 Task: Find connections with filter location Arras with filter topic #healthy with filter profile language English with filter current company Aakash Educational Services Limited with filter school Jadavpur University with filter industry Media & Telecommunications with filter service category DUI Law with filter keywords title Yoga Instructor
Action: Mouse moved to (566, 83)
Screenshot: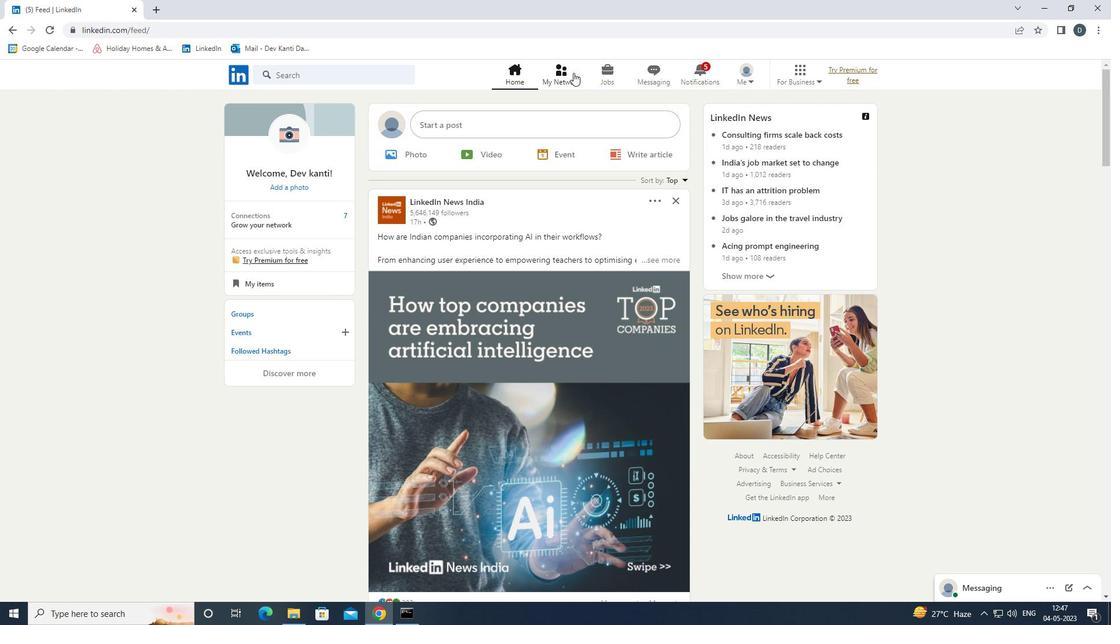 
Action: Mouse pressed left at (566, 83)
Screenshot: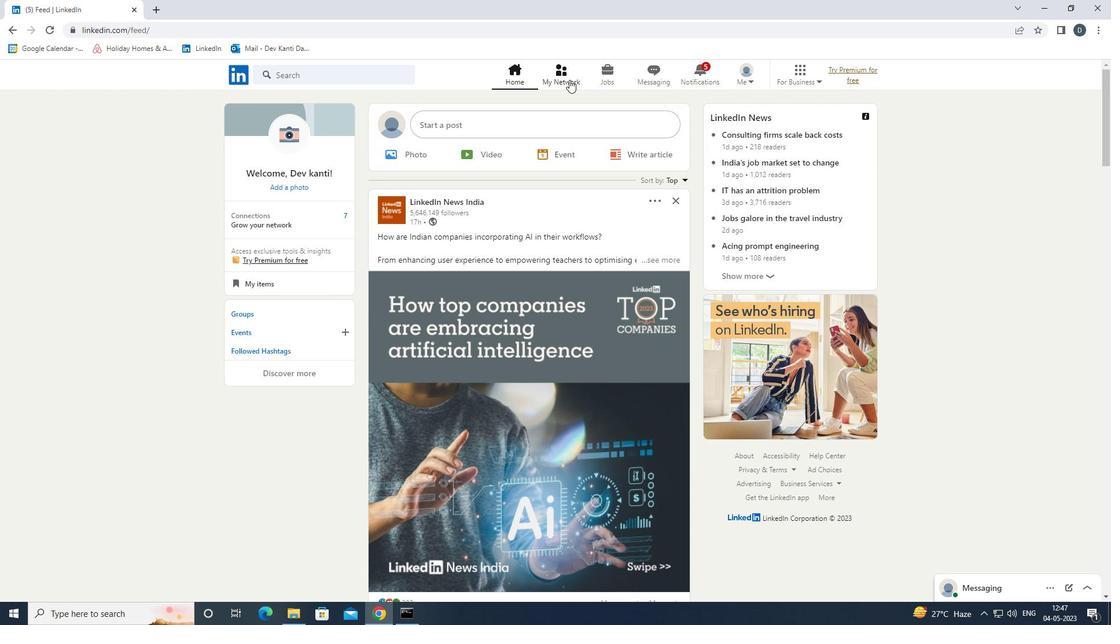 
Action: Mouse moved to (383, 138)
Screenshot: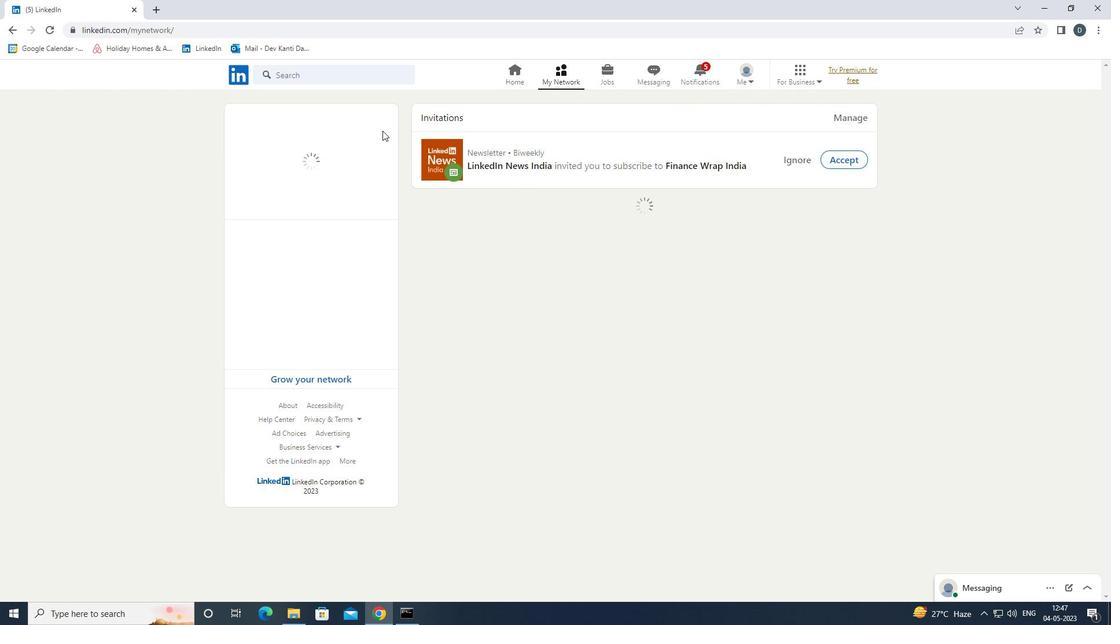 
Action: Mouse pressed left at (383, 138)
Screenshot: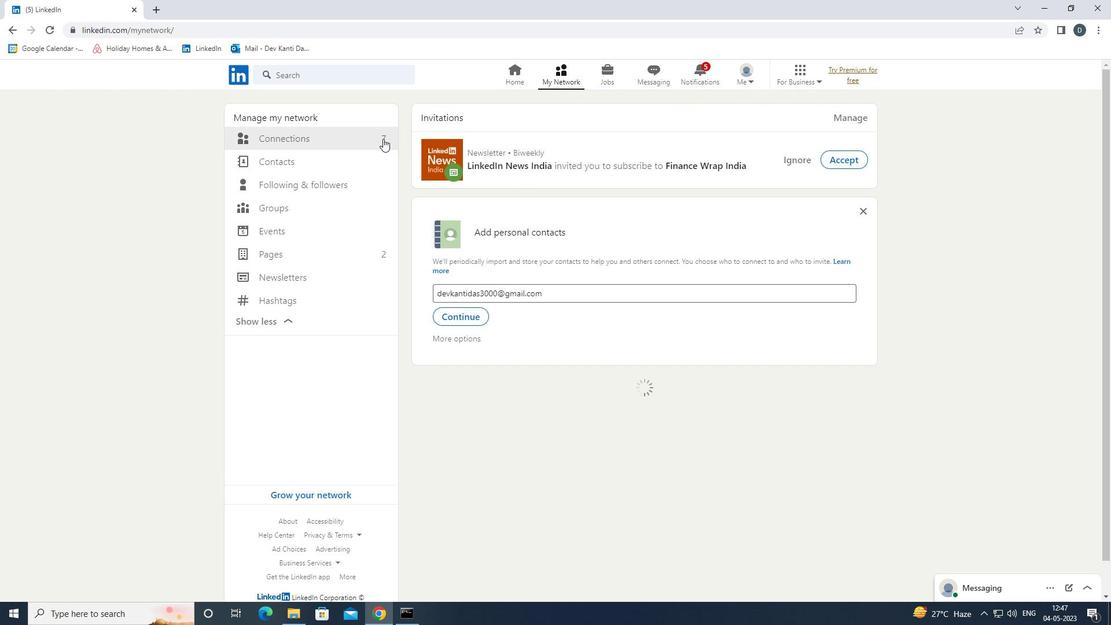
Action: Mouse moved to (652, 140)
Screenshot: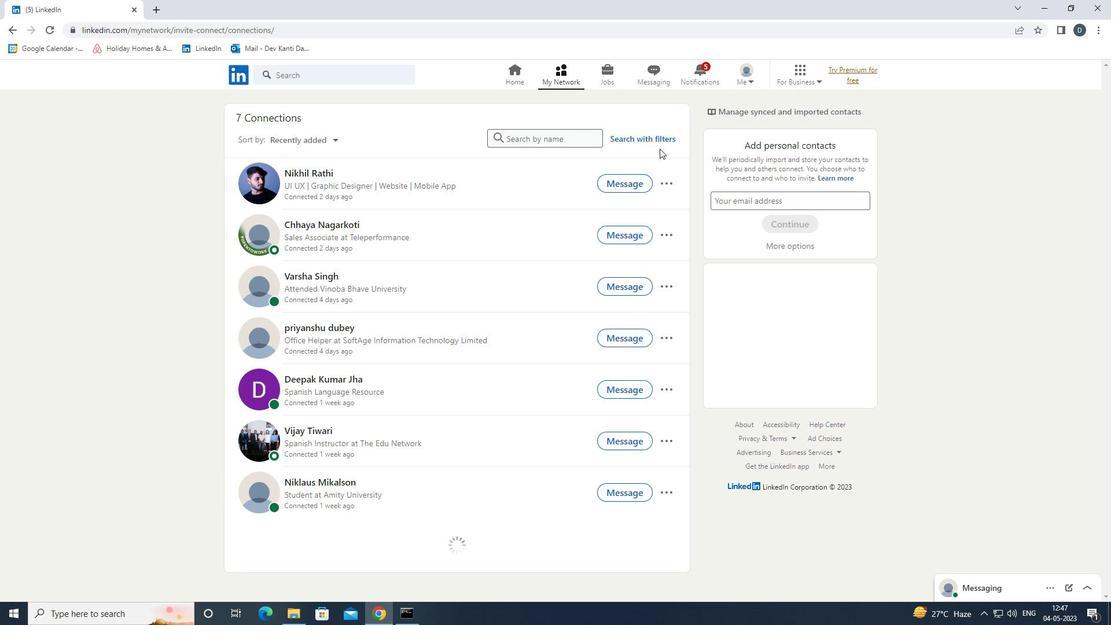 
Action: Mouse pressed left at (652, 140)
Screenshot: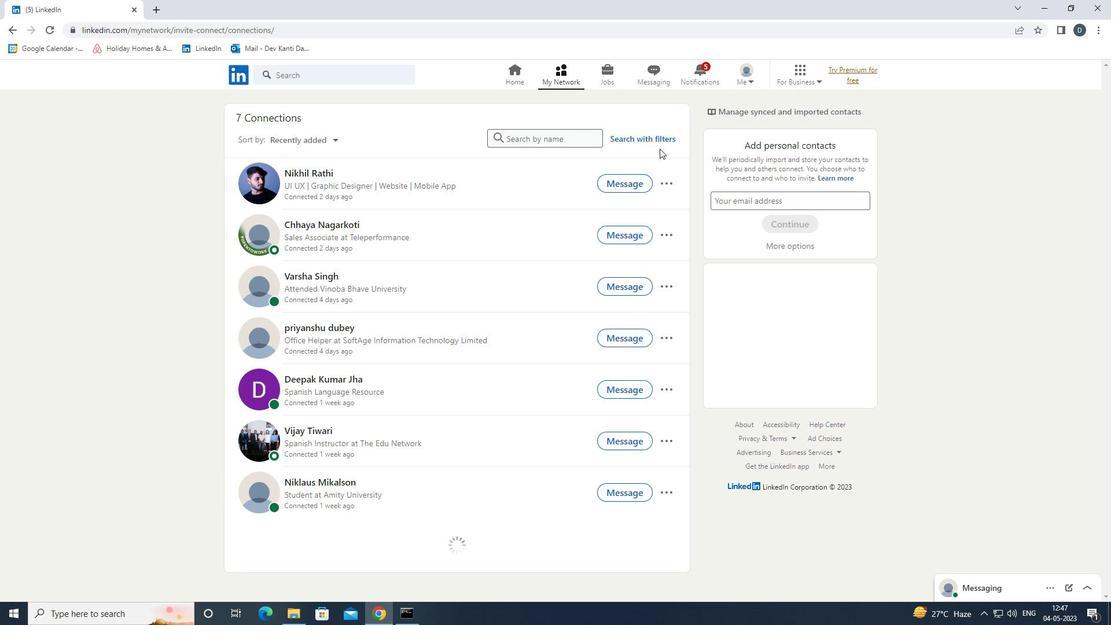 
Action: Mouse moved to (596, 113)
Screenshot: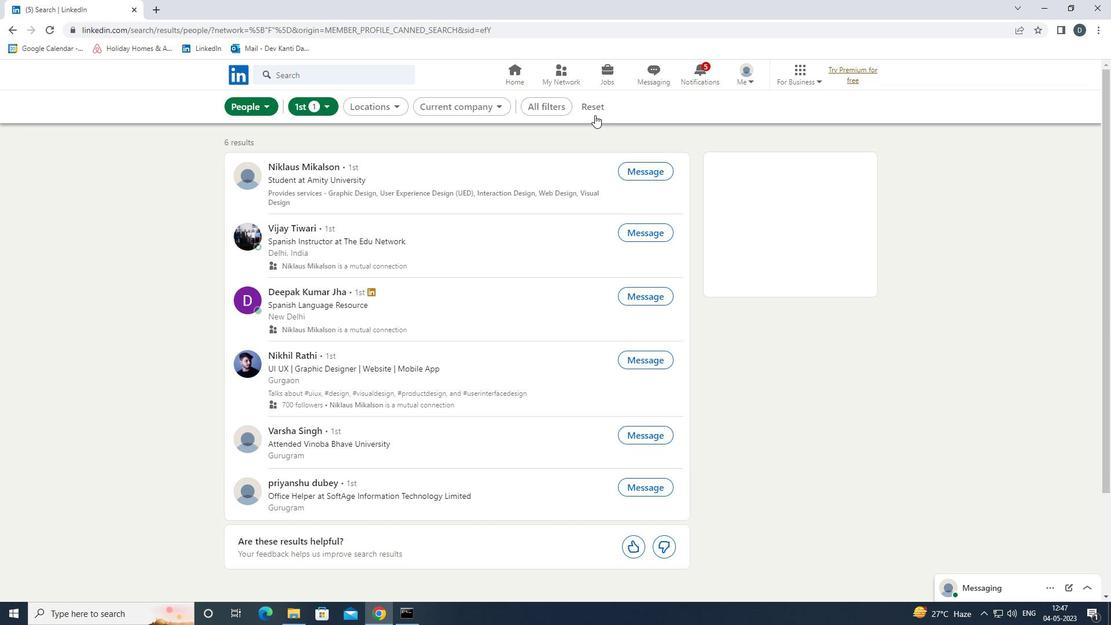 
Action: Mouse pressed left at (596, 113)
Screenshot: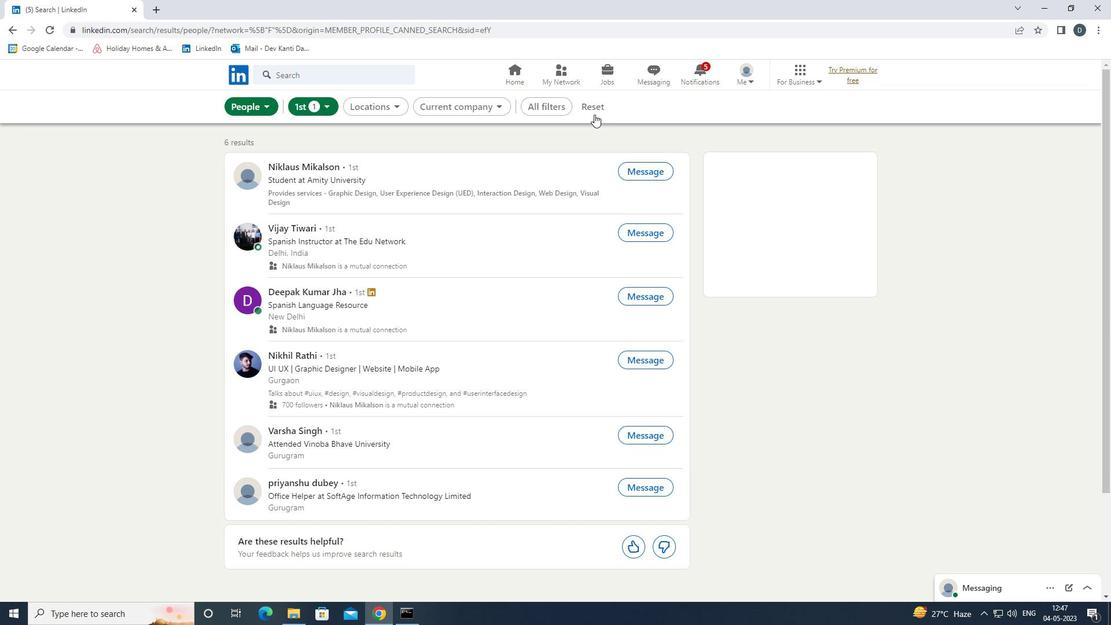 
Action: Mouse moved to (569, 103)
Screenshot: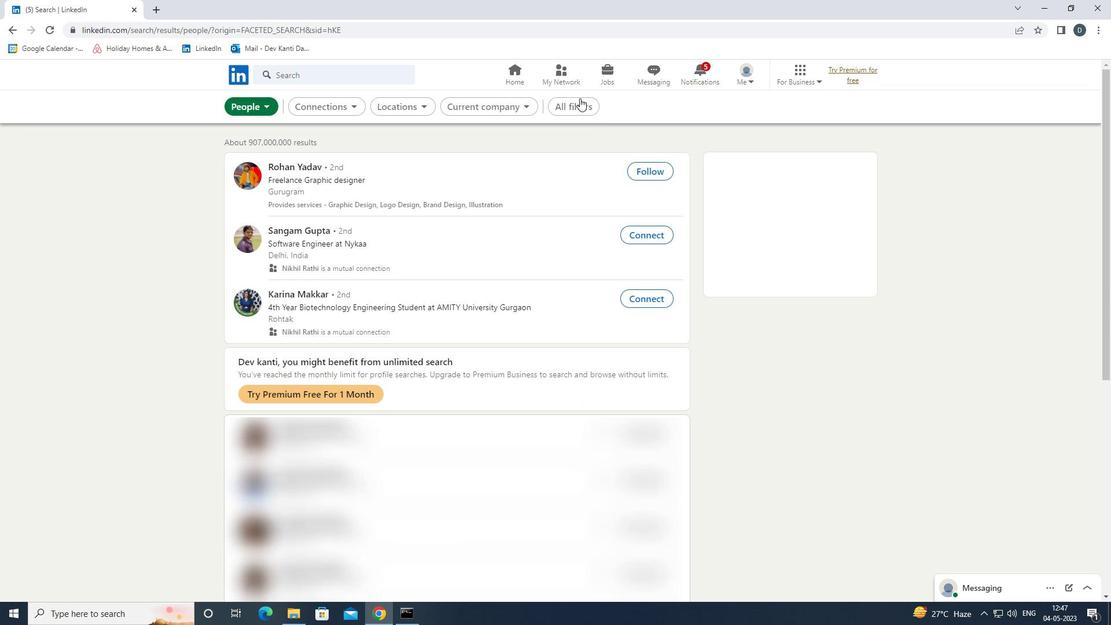 
Action: Mouse pressed left at (569, 103)
Screenshot: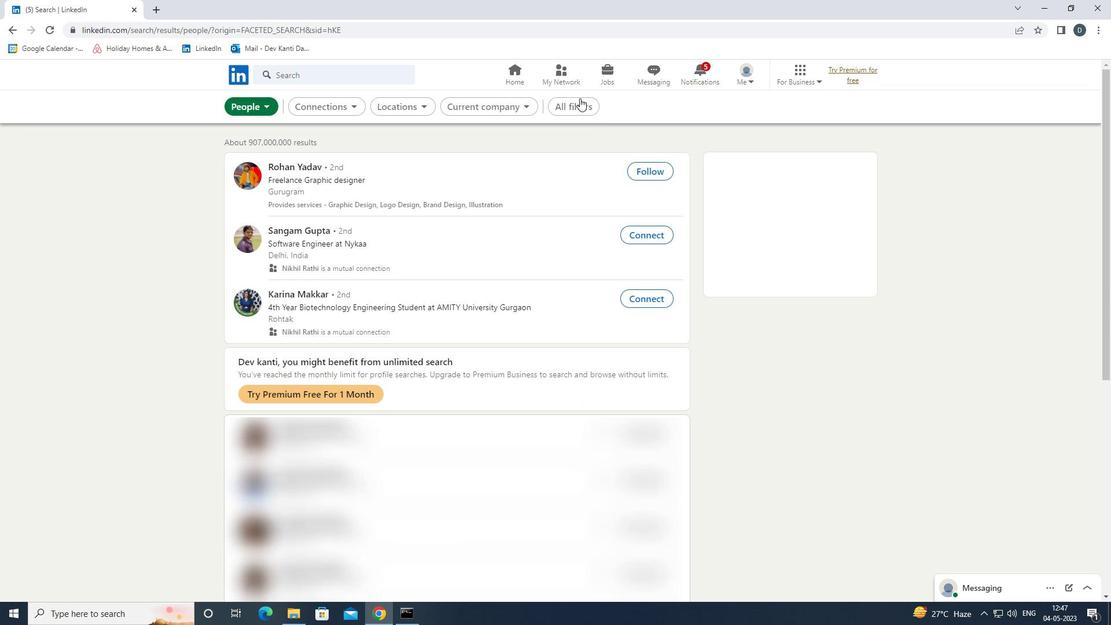 
Action: Mouse moved to (982, 316)
Screenshot: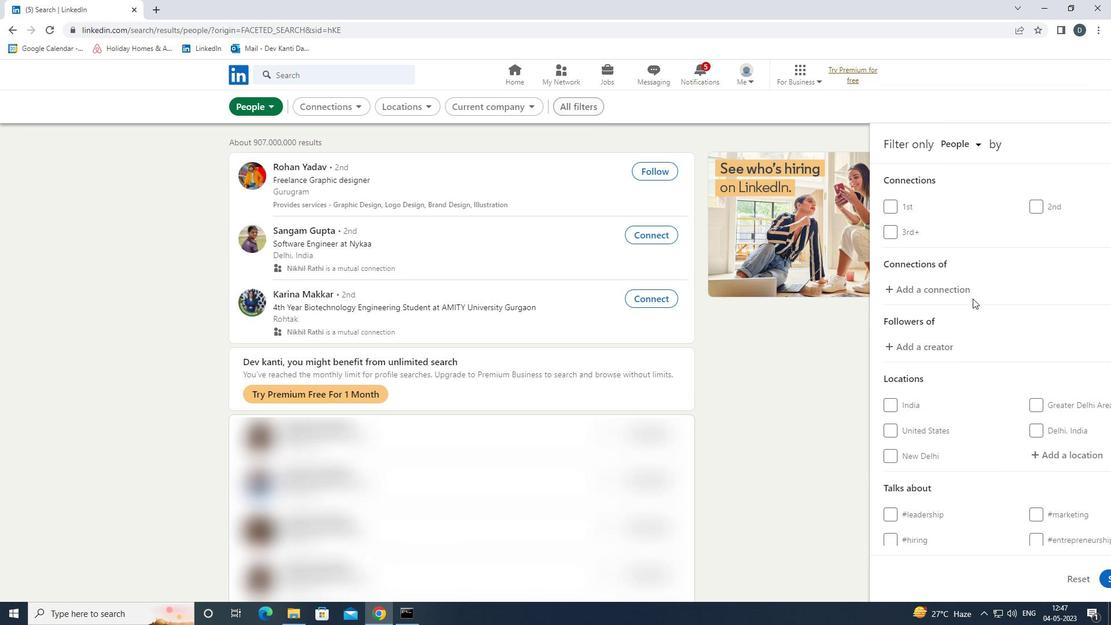 
Action: Mouse scrolled (982, 315) with delta (0, 0)
Screenshot: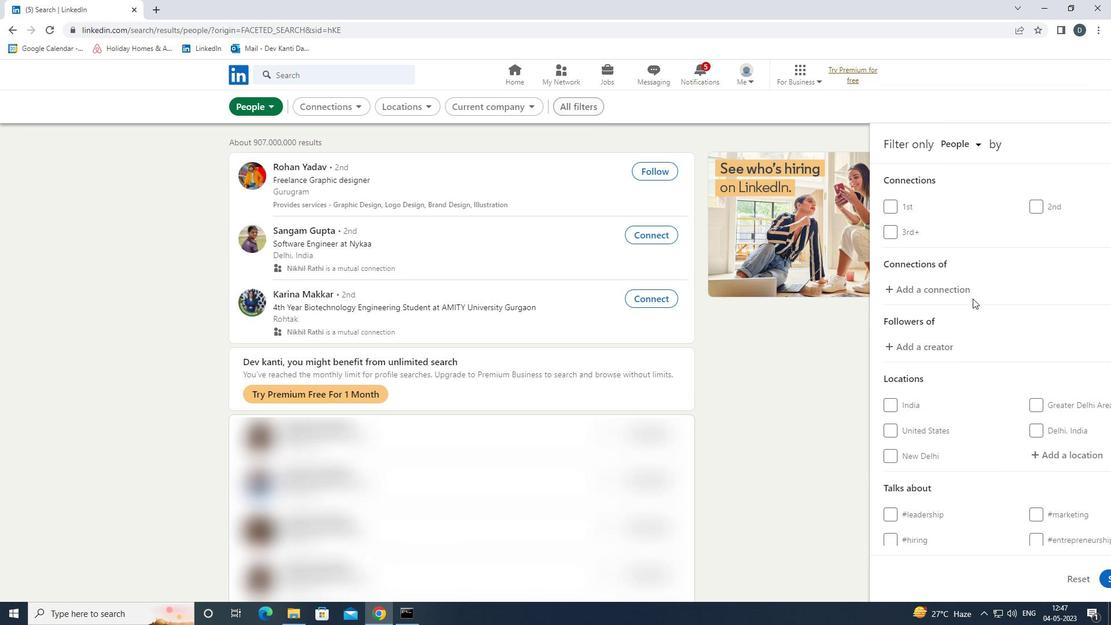
Action: Mouse moved to (983, 320)
Screenshot: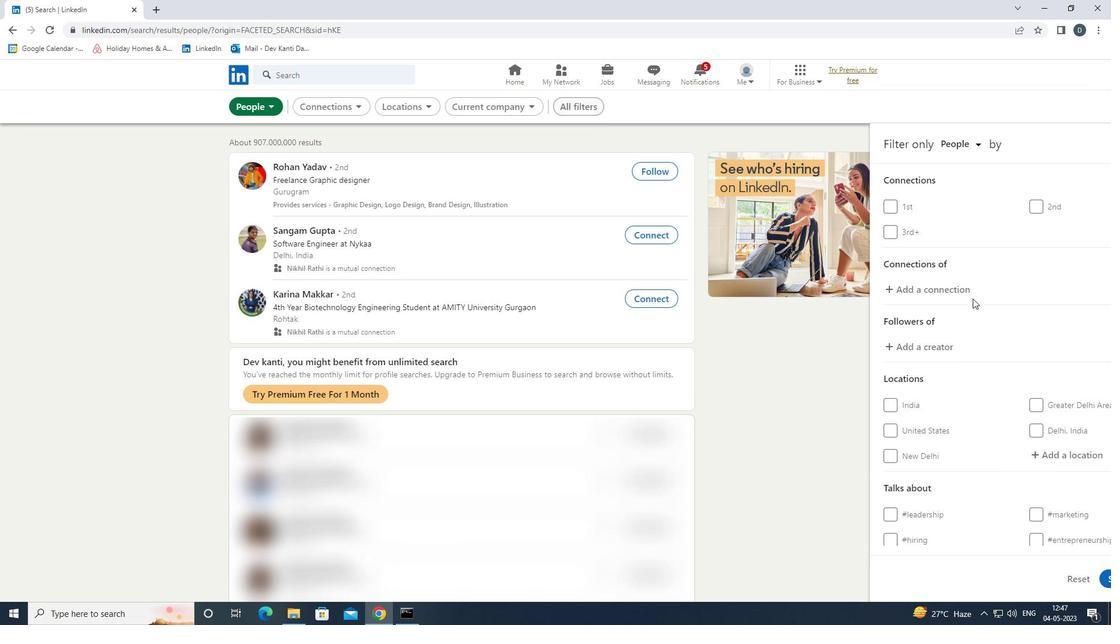 
Action: Mouse scrolled (983, 319) with delta (0, 0)
Screenshot: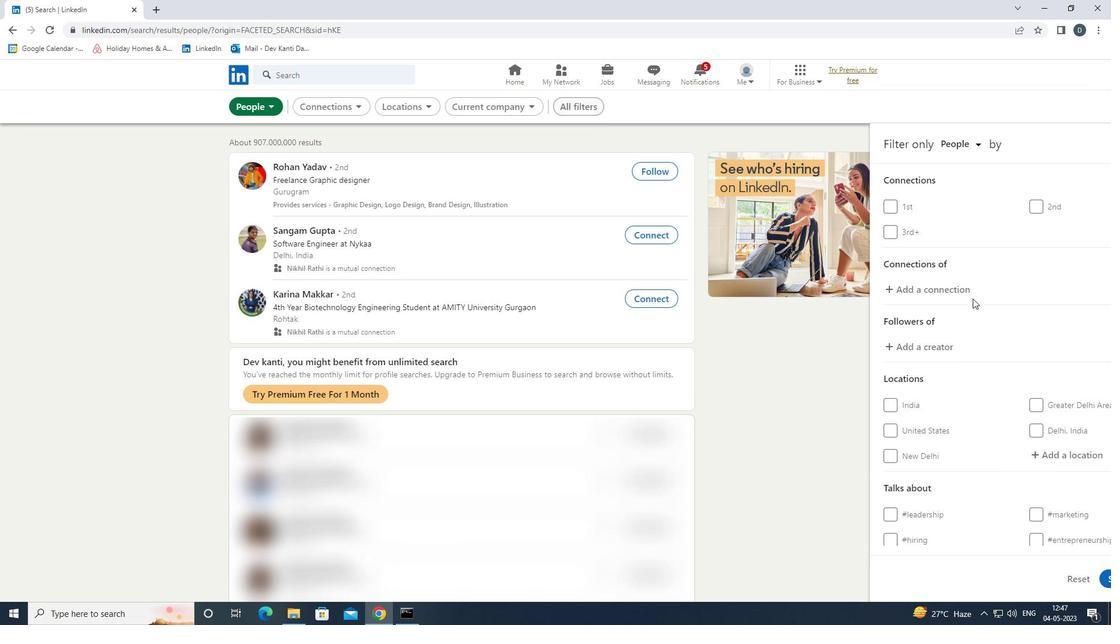 
Action: Mouse moved to (977, 338)
Screenshot: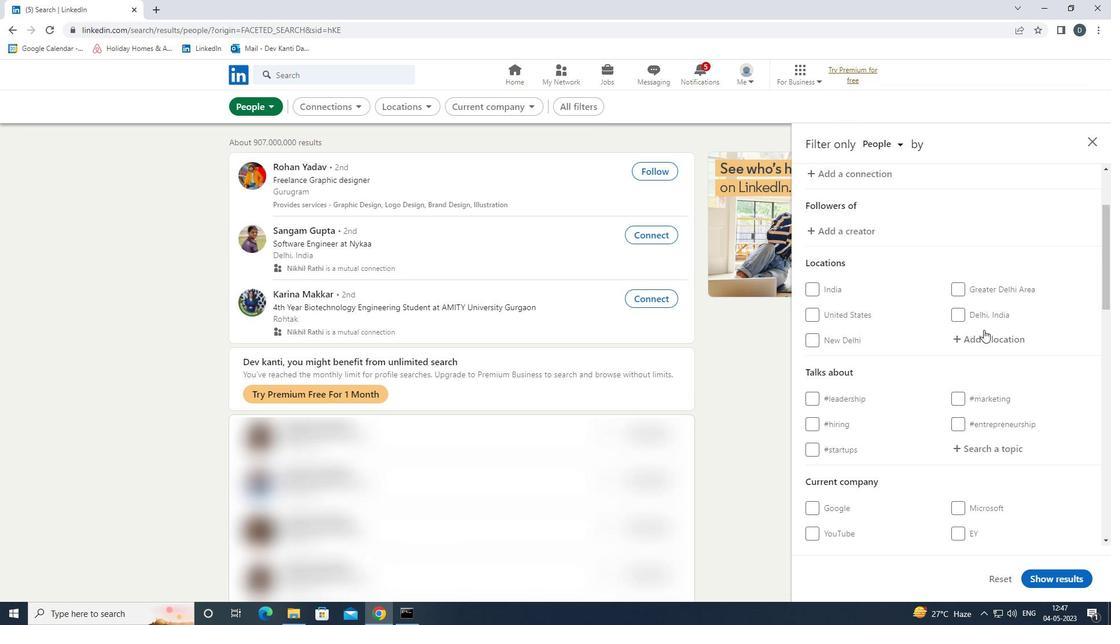 
Action: Mouse pressed left at (977, 338)
Screenshot: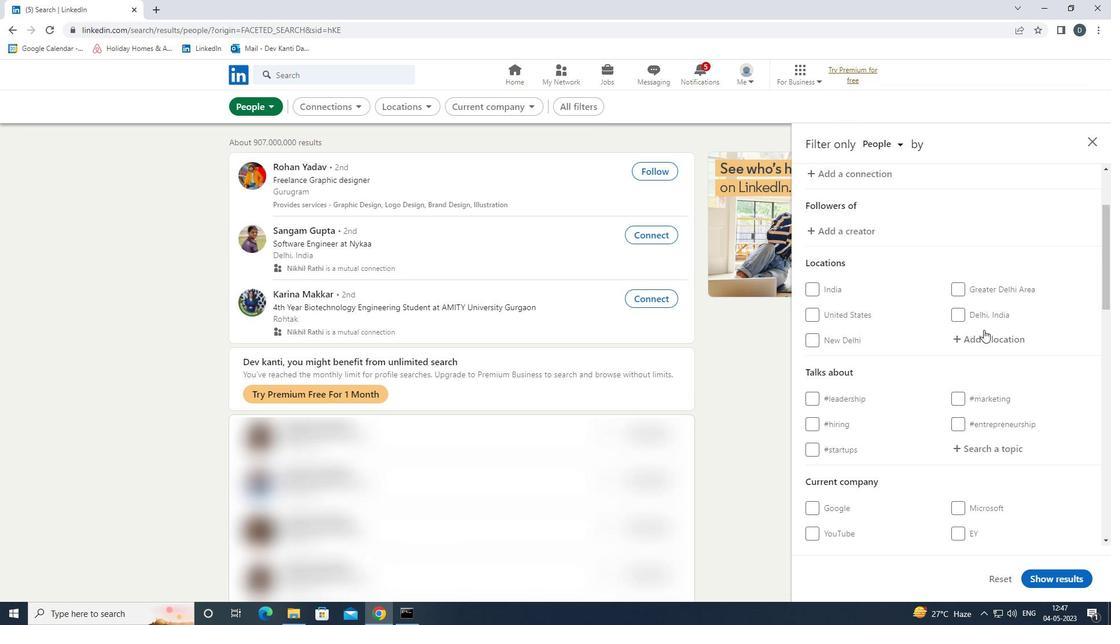 
Action: Mouse moved to (956, 341)
Screenshot: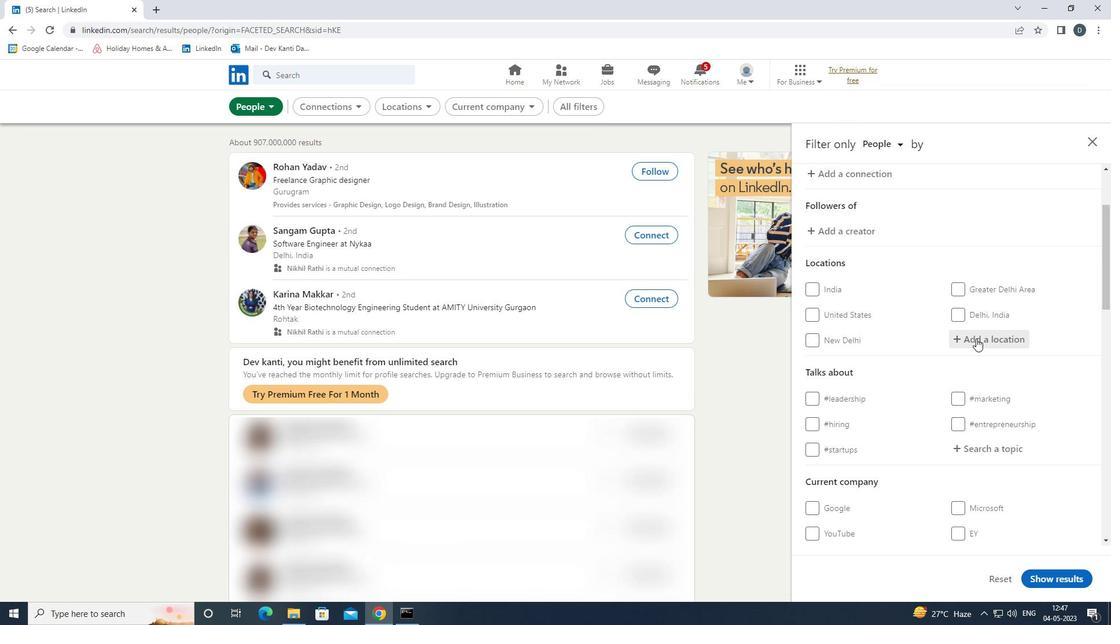 
Action: Key pressed <Key.shift>ARRAS<Key.down><Key.enter>
Screenshot: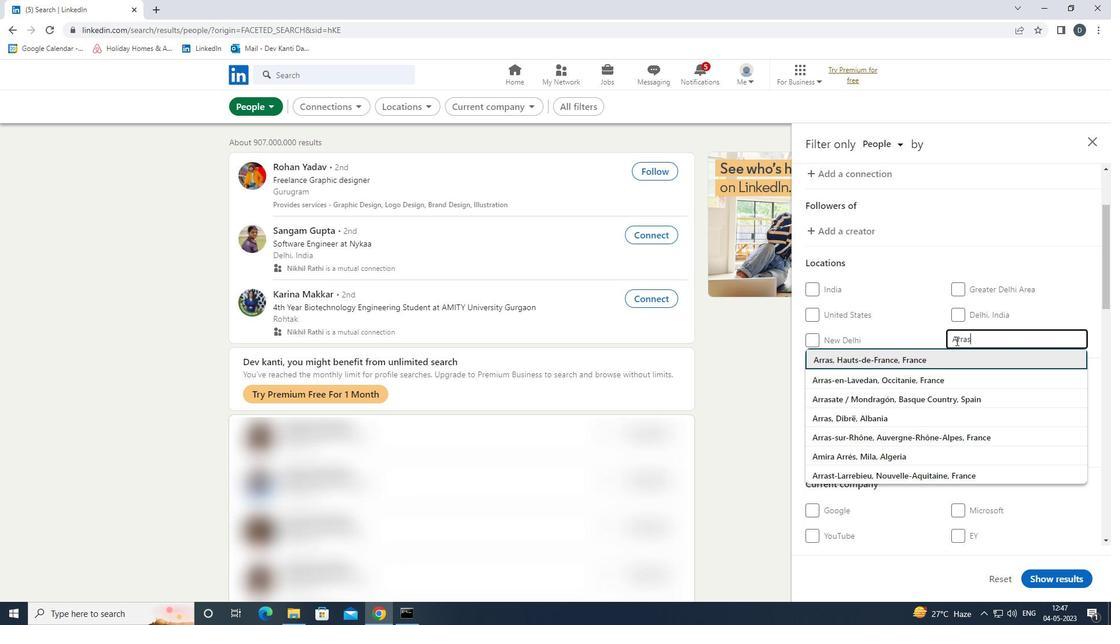 
Action: Mouse moved to (963, 345)
Screenshot: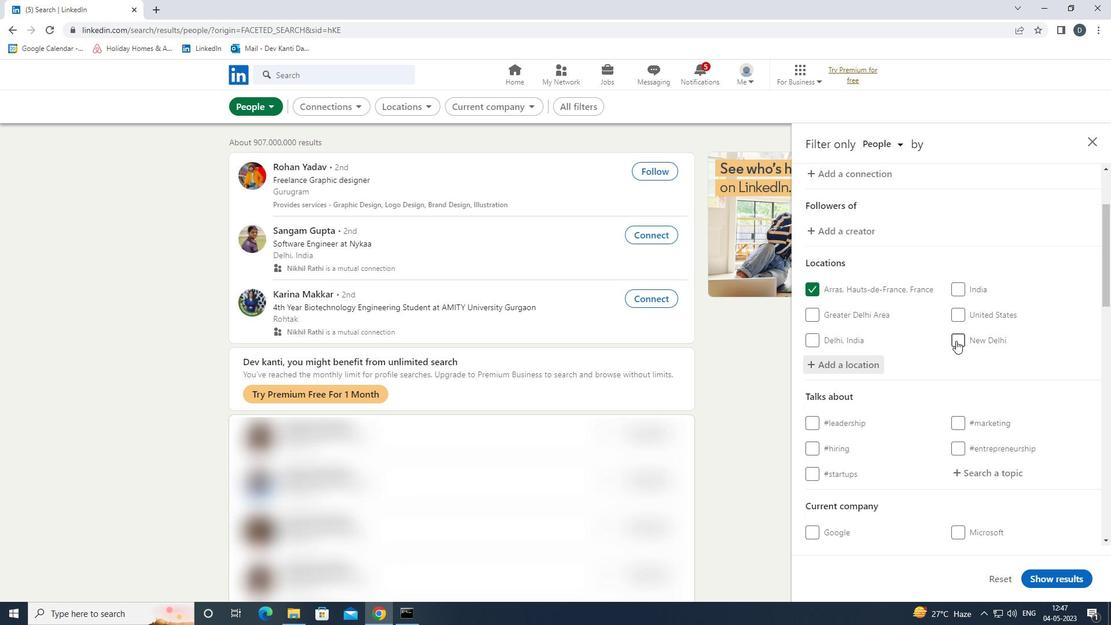 
Action: Mouse scrolled (963, 344) with delta (0, 0)
Screenshot: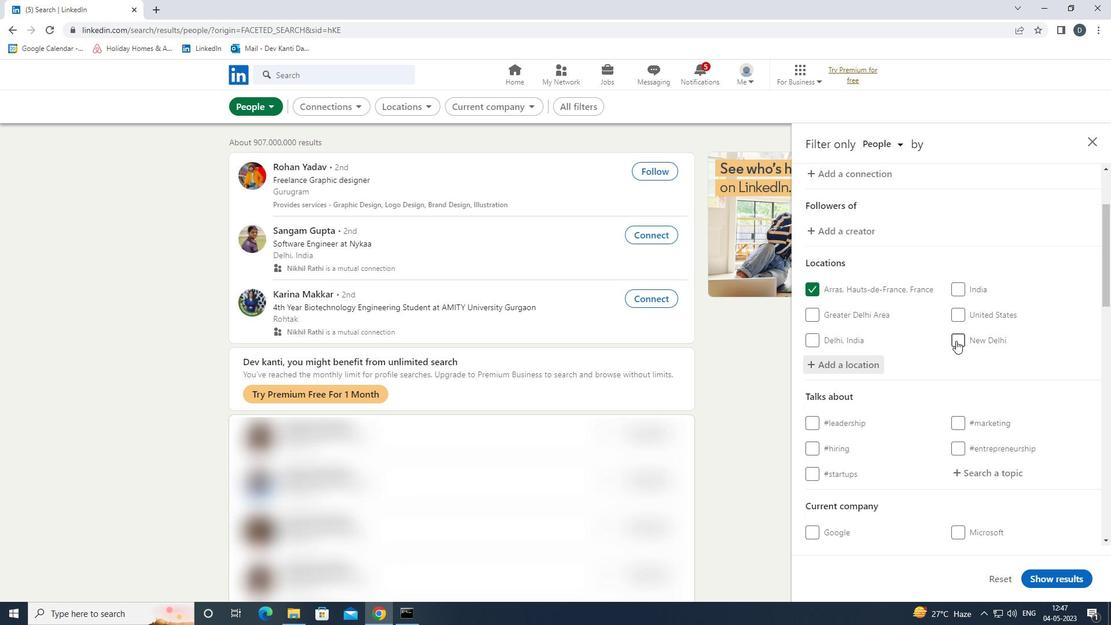 
Action: Mouse moved to (963, 345)
Screenshot: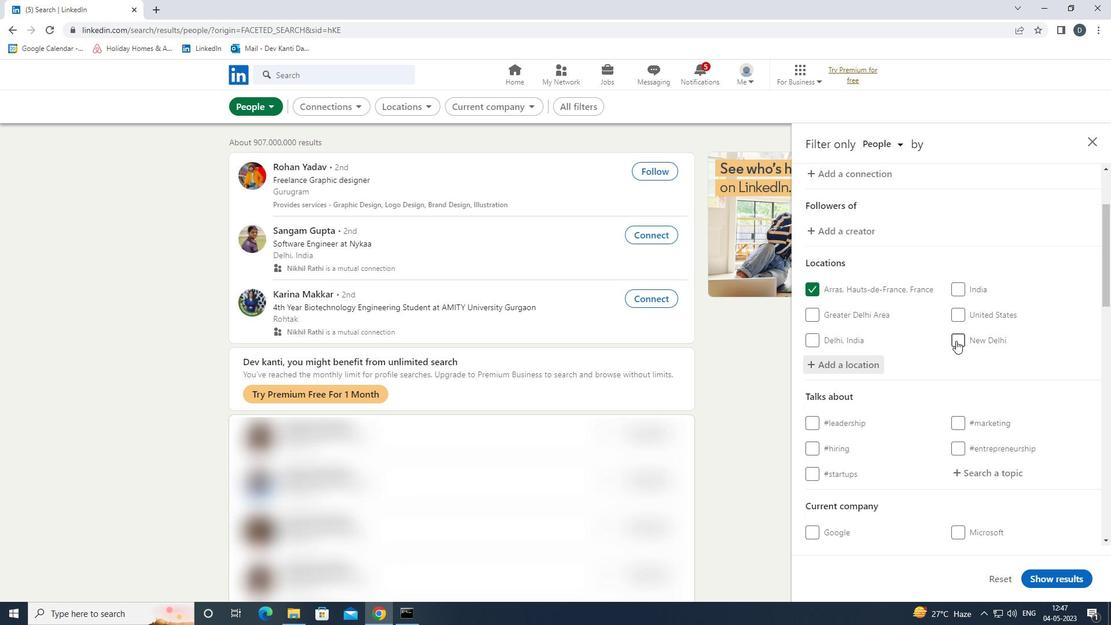
Action: Mouse scrolled (963, 345) with delta (0, 0)
Screenshot: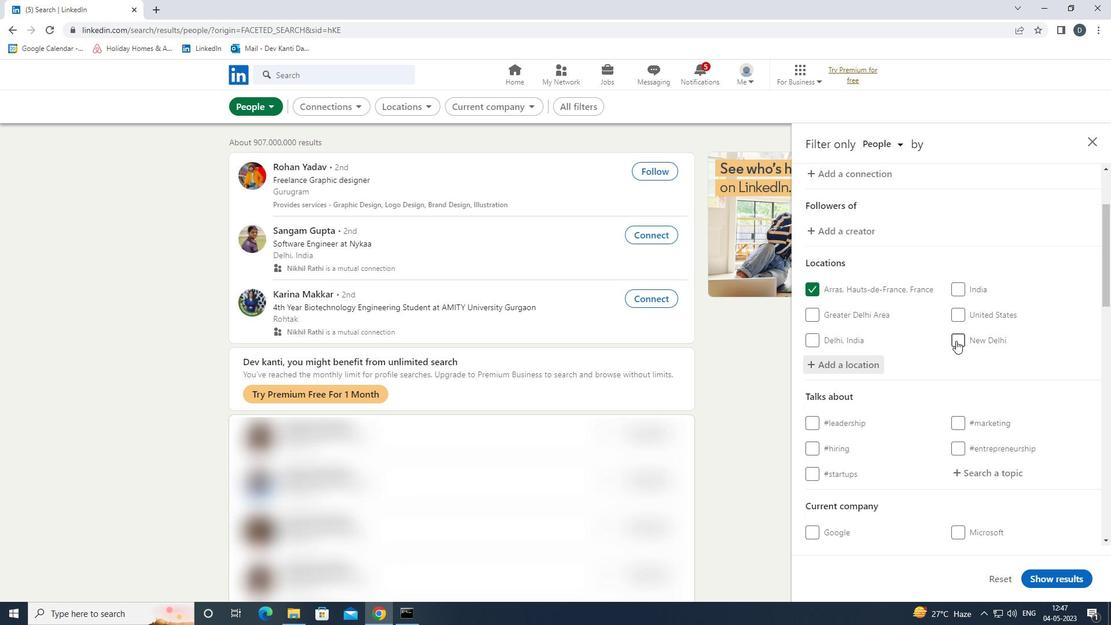 
Action: Mouse moved to (998, 341)
Screenshot: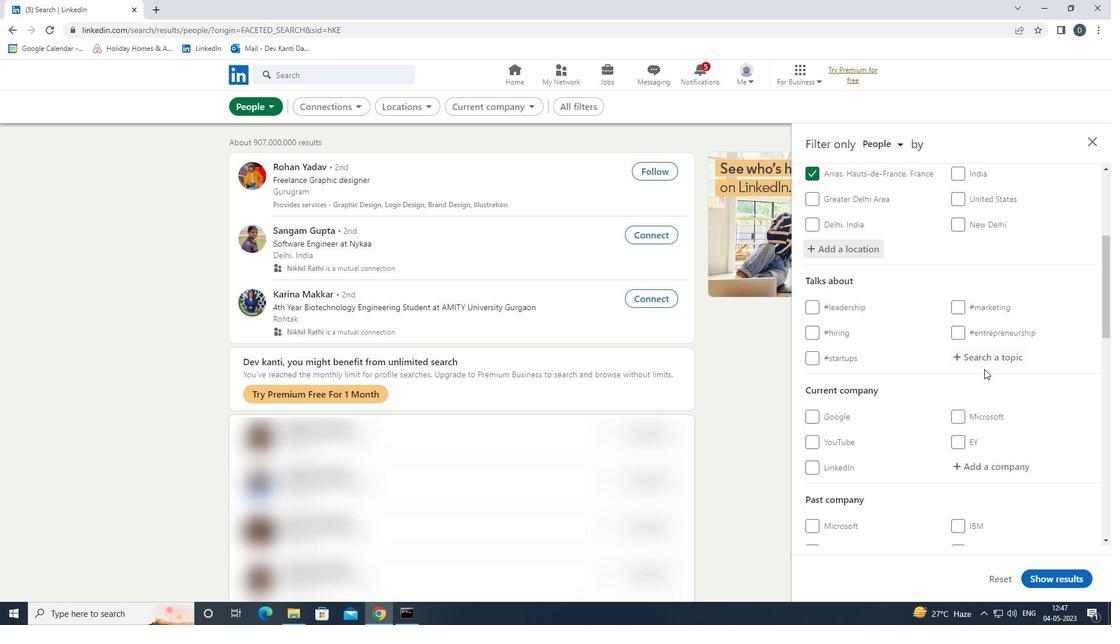 
Action: Mouse pressed left at (998, 341)
Screenshot: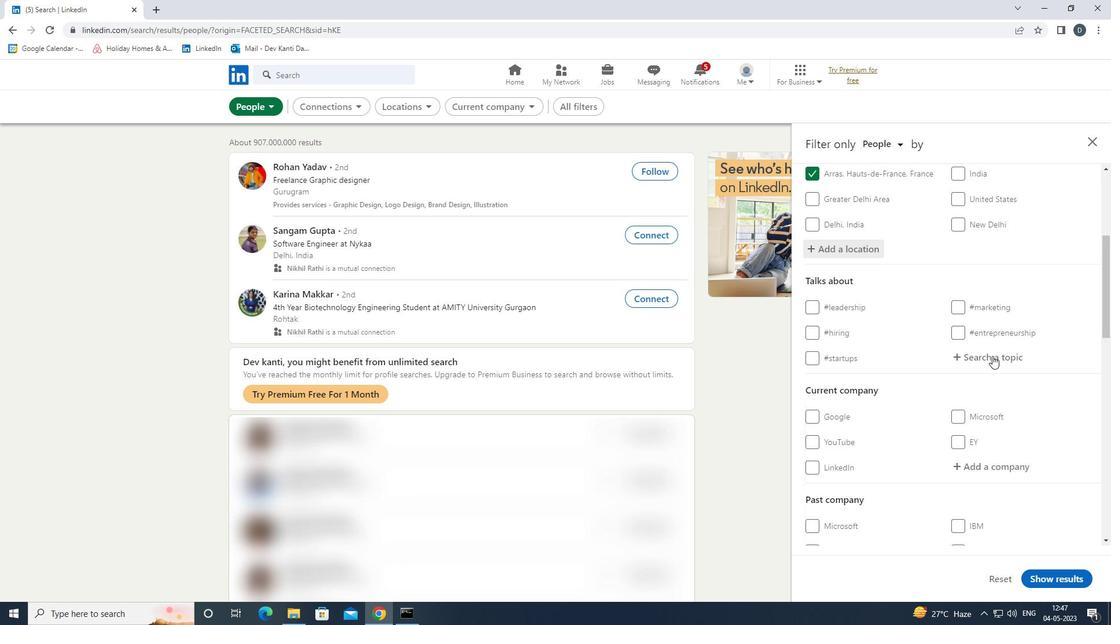 
Action: Mouse moved to (998, 349)
Screenshot: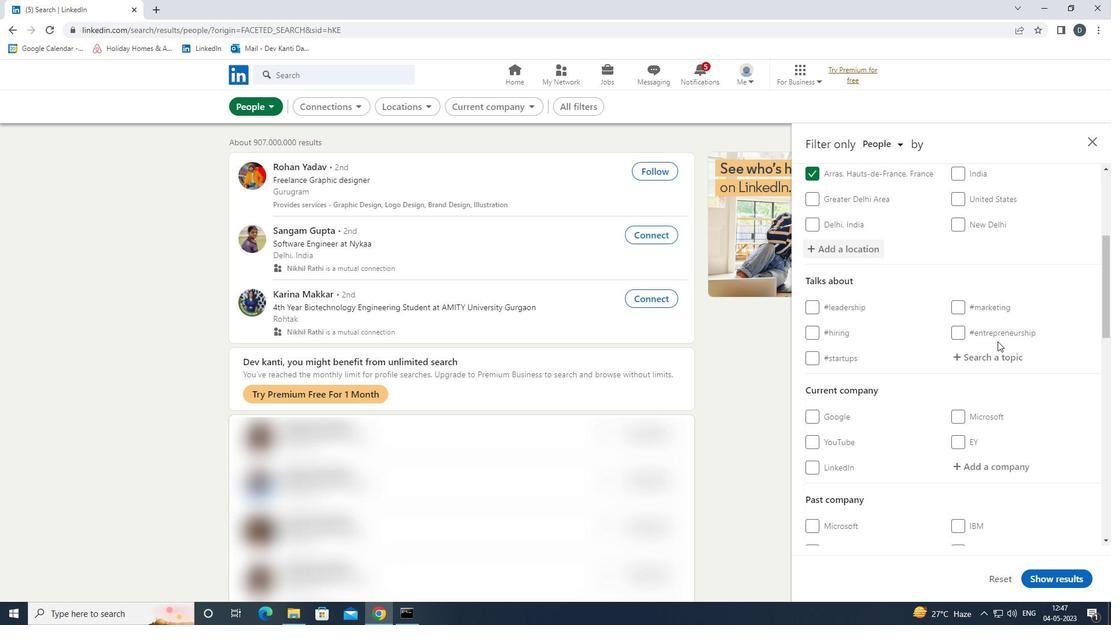 
Action: Mouse pressed left at (998, 349)
Screenshot: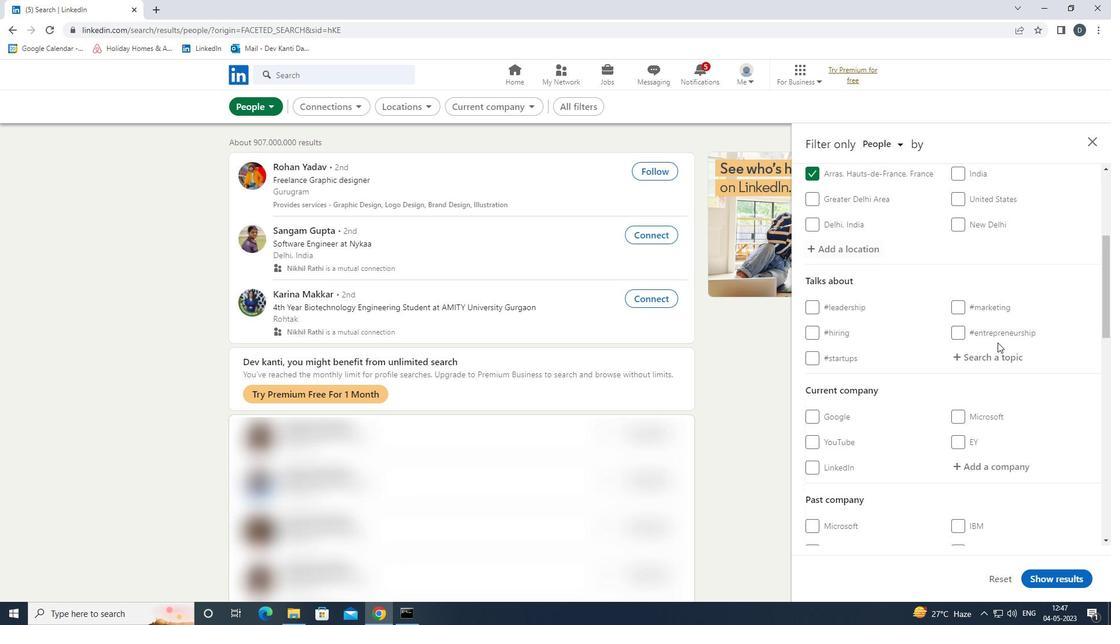 
Action: Mouse moved to (998, 349)
Screenshot: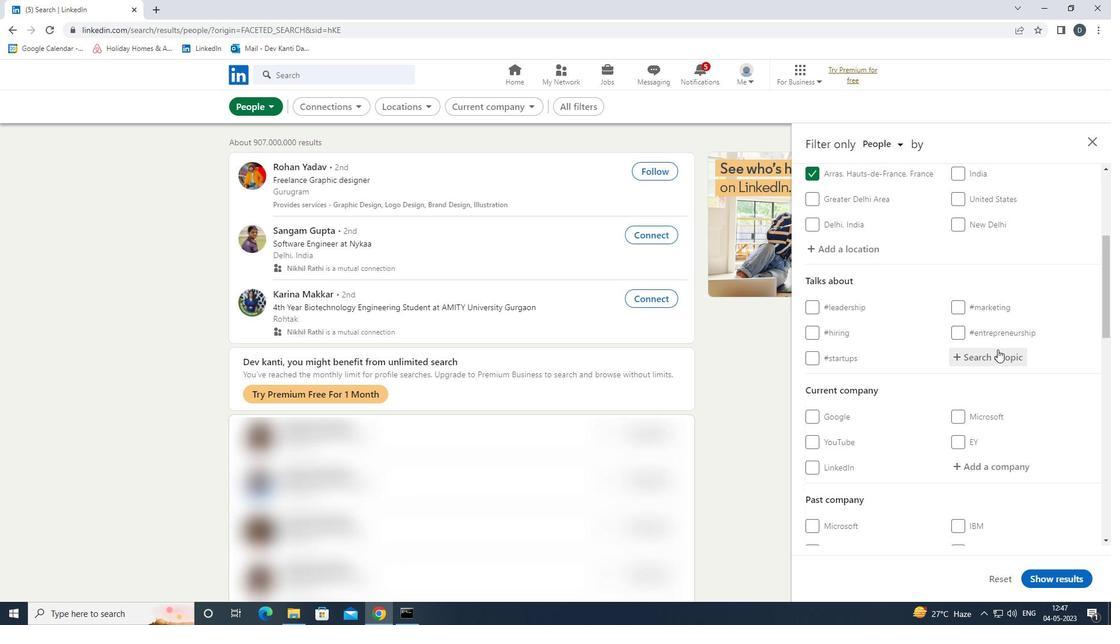 
Action: Key pressed HEALATH<Key.backspace><Key.backspace><Key.backspace>THY<Key.down><Key.down><Key.down><Key.enter>
Screenshot: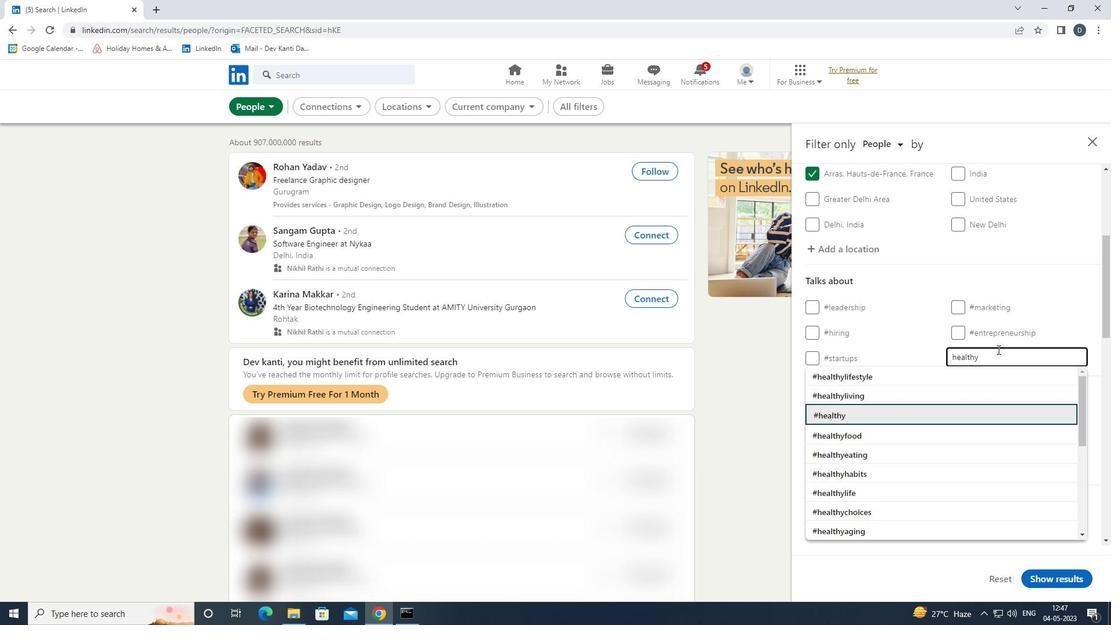 
Action: Mouse moved to (1000, 368)
Screenshot: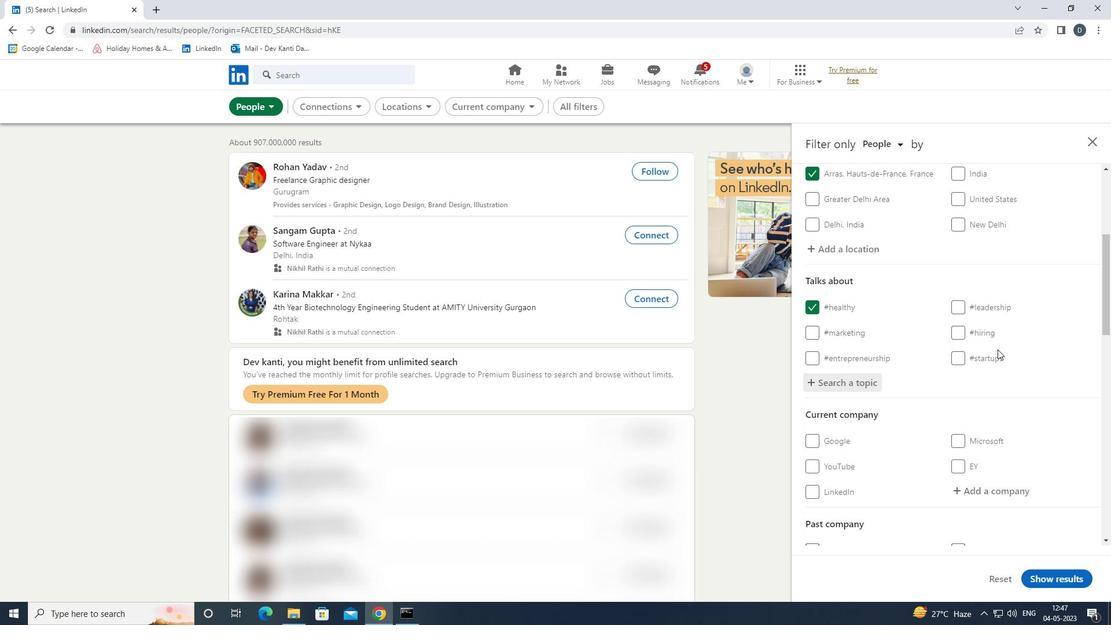
Action: Mouse scrolled (1000, 367) with delta (0, 0)
Screenshot: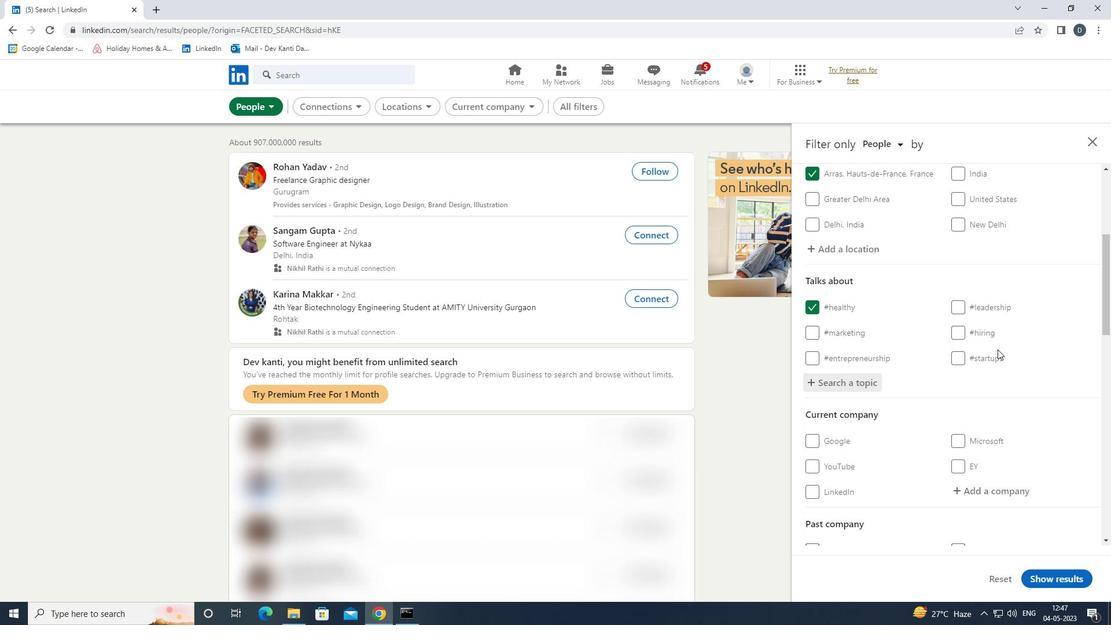 
Action: Mouse moved to (1002, 381)
Screenshot: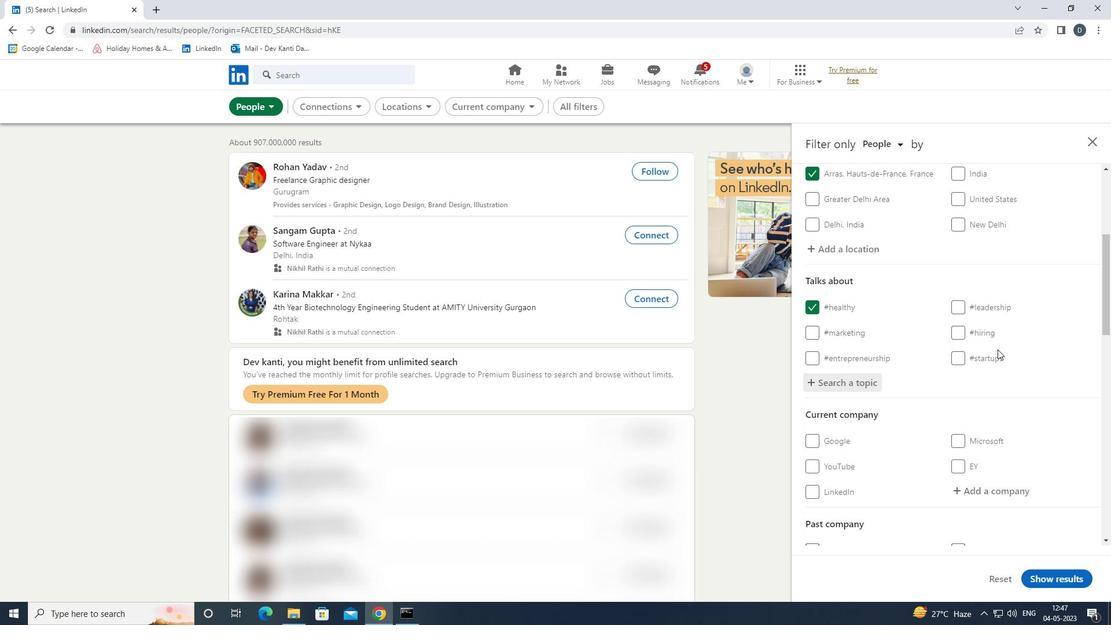 
Action: Mouse scrolled (1002, 380) with delta (0, 0)
Screenshot: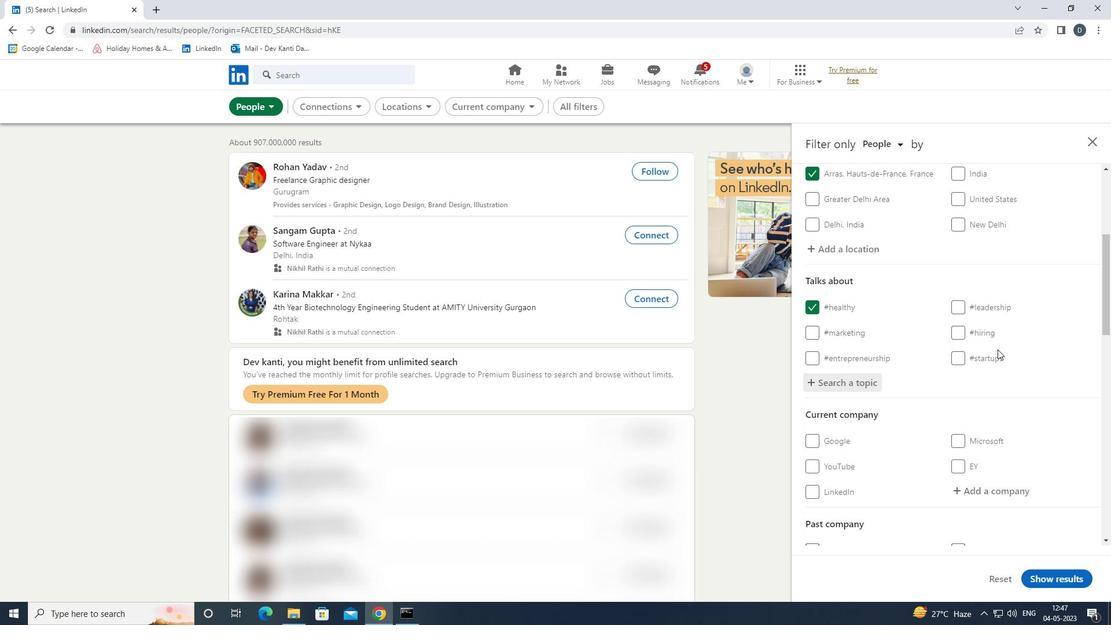
Action: Mouse moved to (1003, 383)
Screenshot: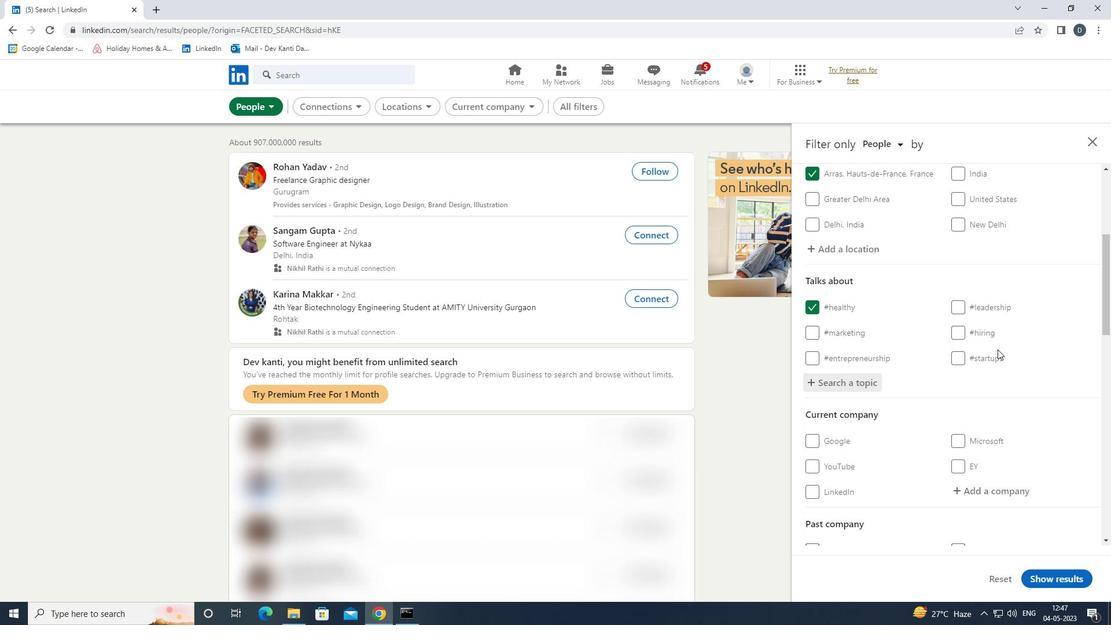 
Action: Mouse scrolled (1003, 383) with delta (0, 0)
Screenshot: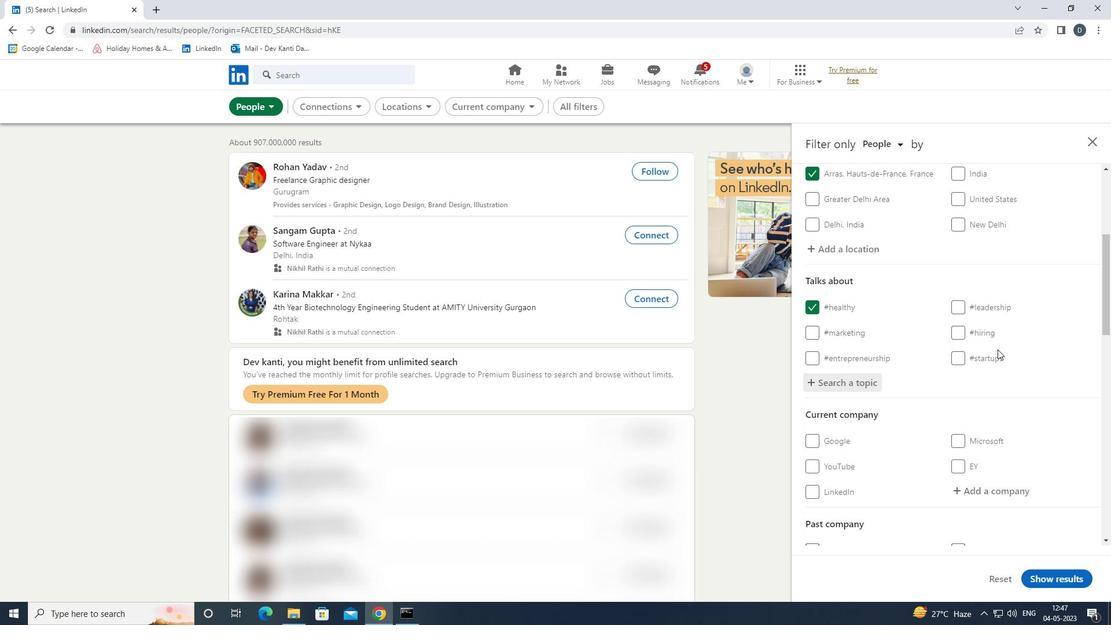 
Action: Mouse moved to (1005, 374)
Screenshot: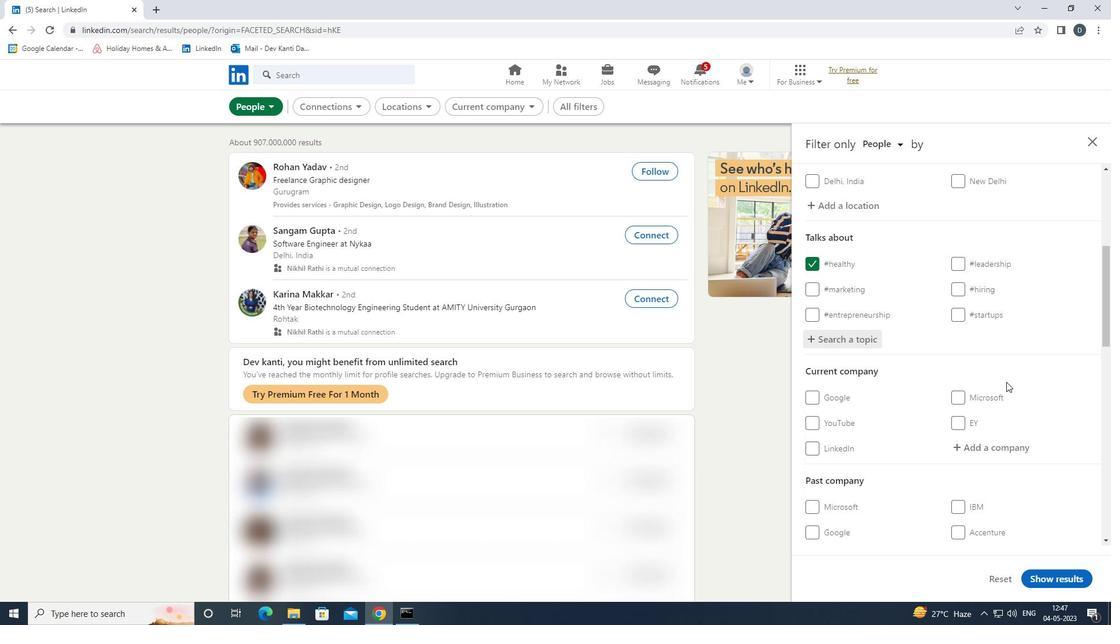 
Action: Mouse scrolled (1005, 374) with delta (0, 0)
Screenshot: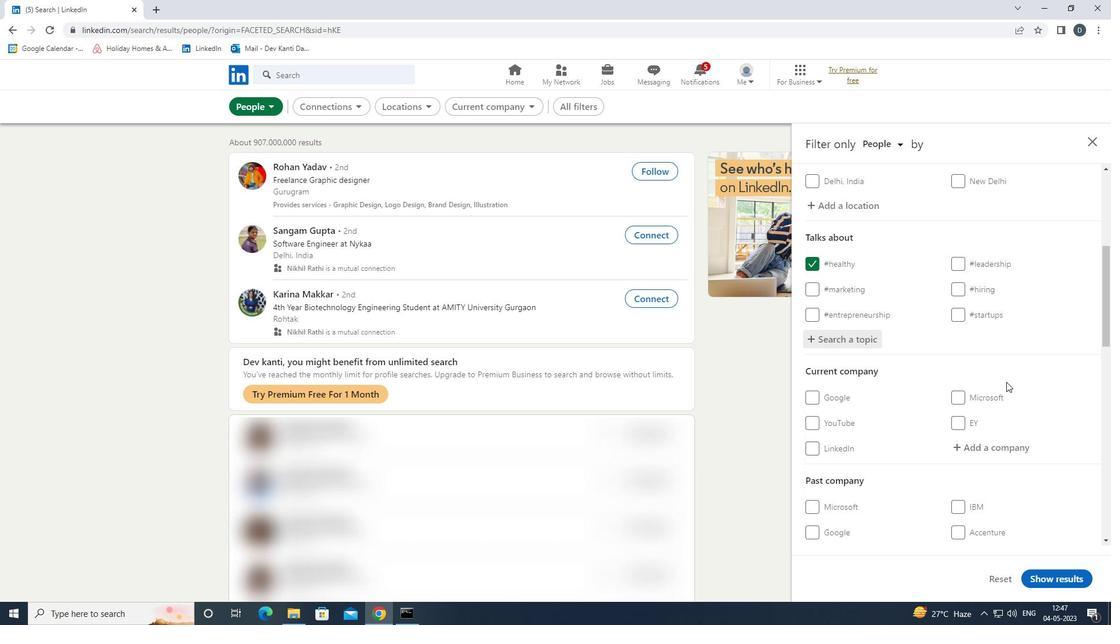 
Action: Mouse moved to (1005, 374)
Screenshot: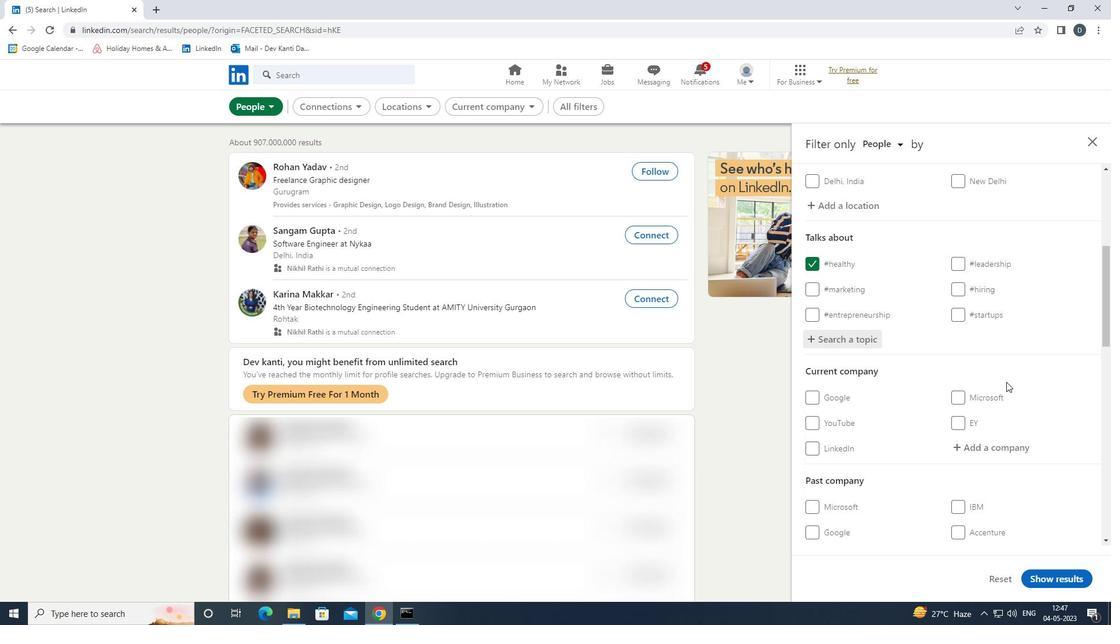 
Action: Mouse scrolled (1005, 374) with delta (0, 0)
Screenshot: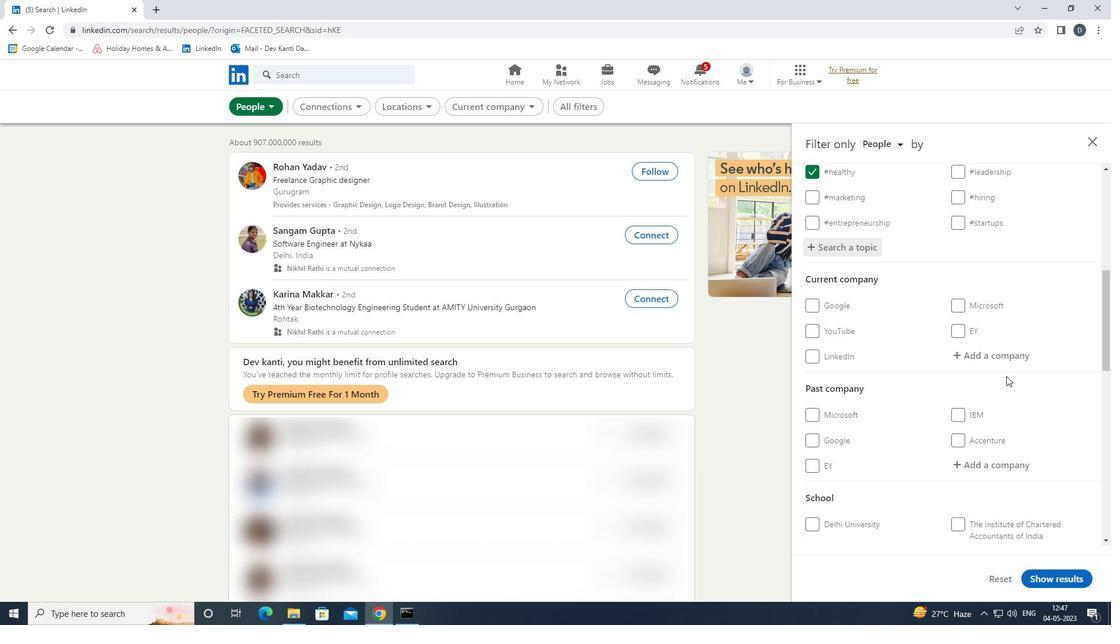 
Action: Mouse scrolled (1005, 374) with delta (0, 0)
Screenshot: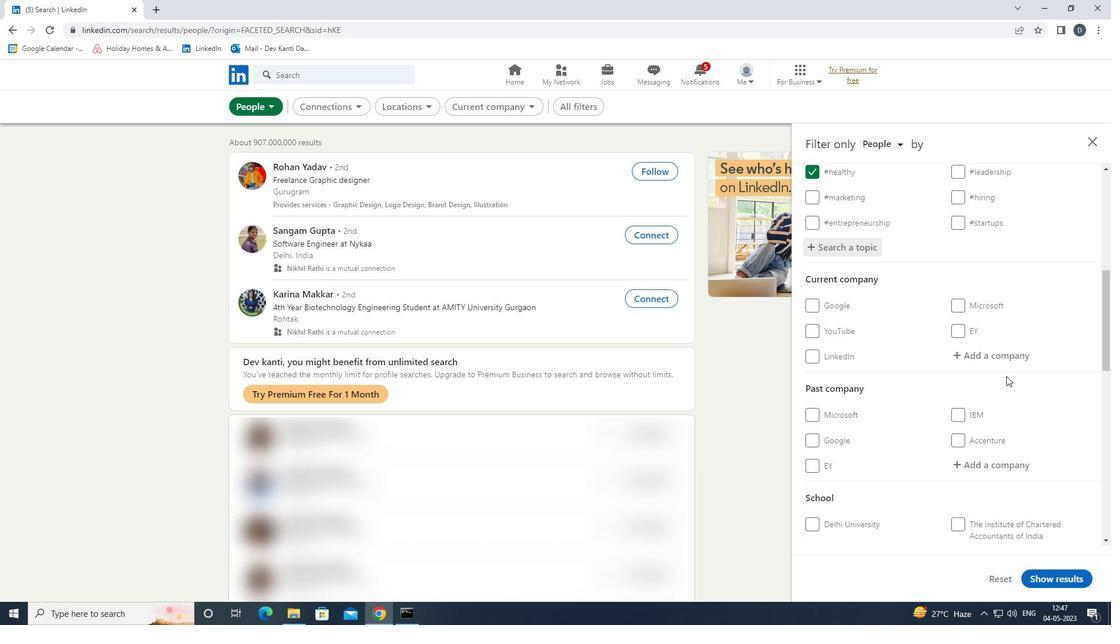
Action: Mouse scrolled (1005, 374) with delta (0, 0)
Screenshot: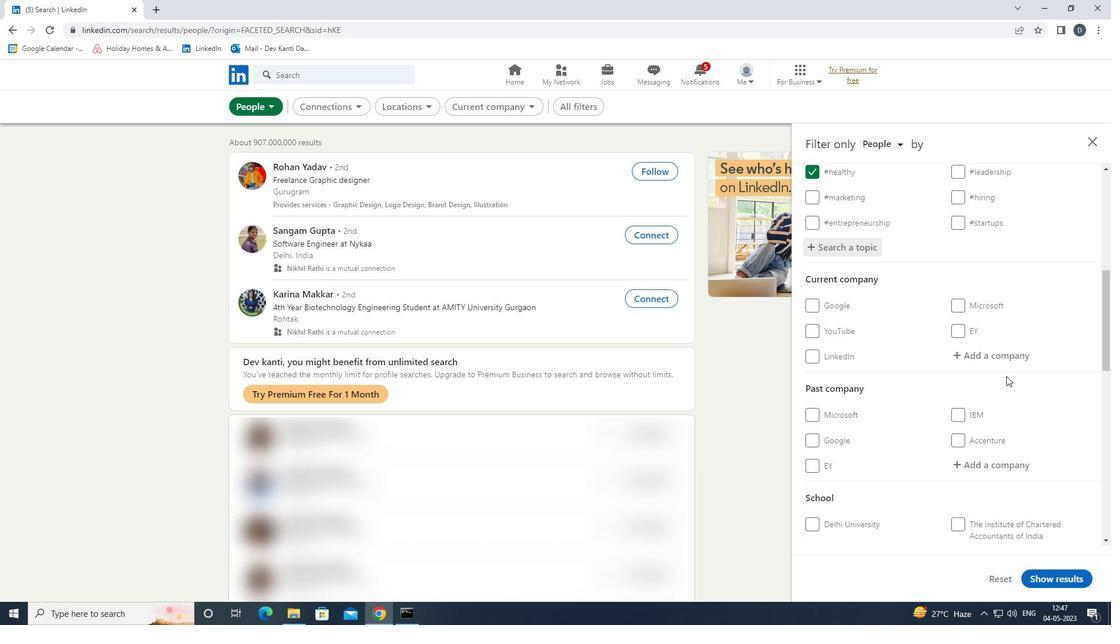 
Action: Mouse moved to (968, 377)
Screenshot: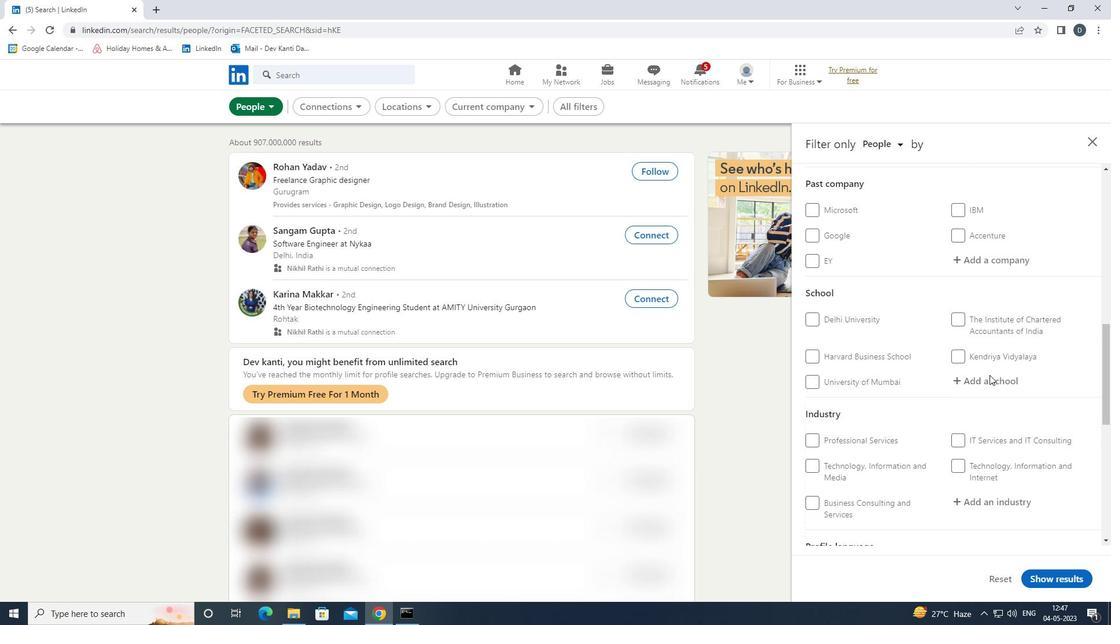
Action: Mouse scrolled (968, 376) with delta (0, 0)
Screenshot: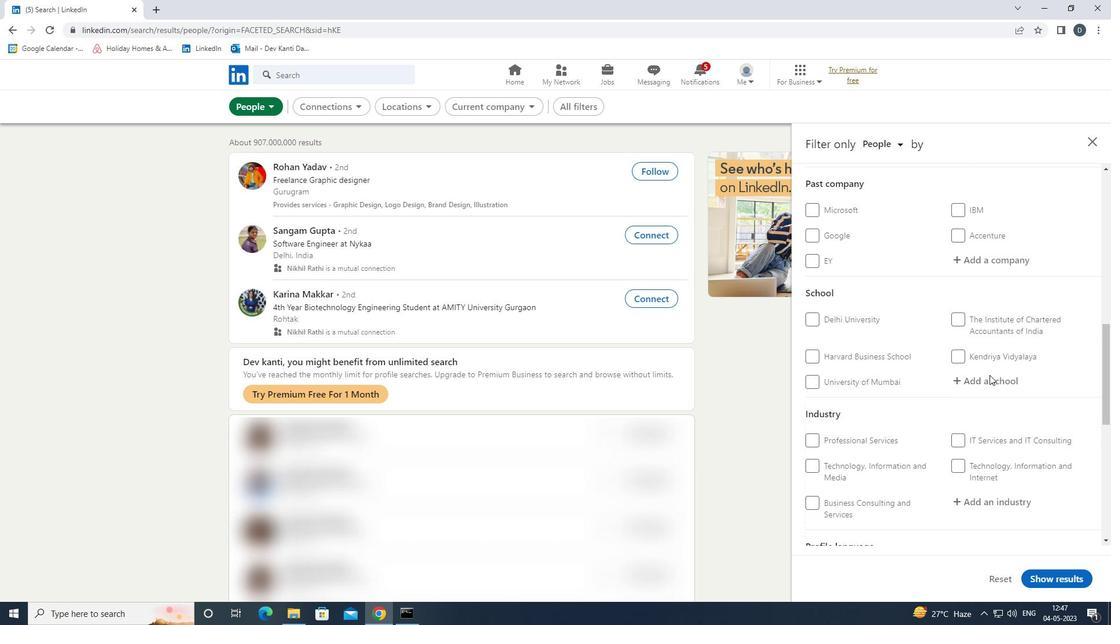 
Action: Mouse moved to (835, 451)
Screenshot: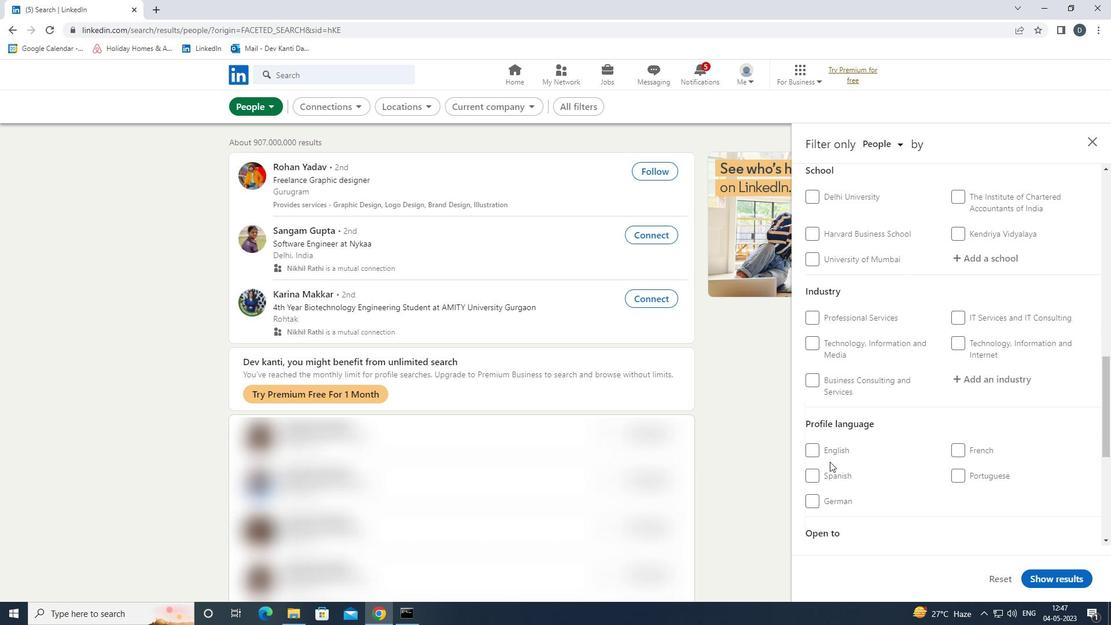 
Action: Mouse pressed left at (835, 451)
Screenshot: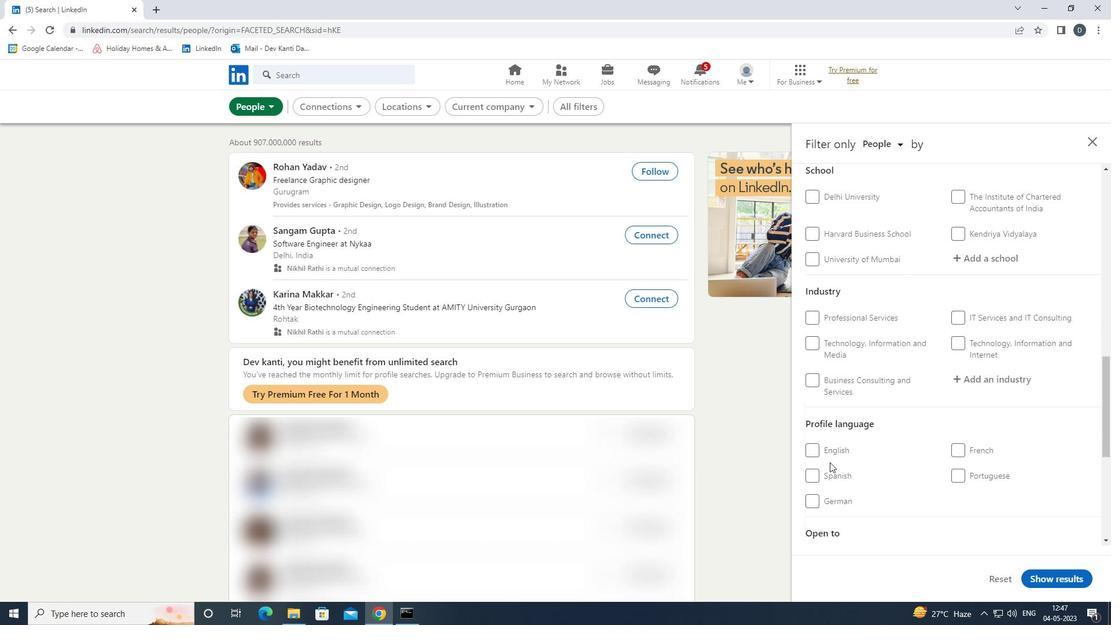 
Action: Mouse moved to (938, 456)
Screenshot: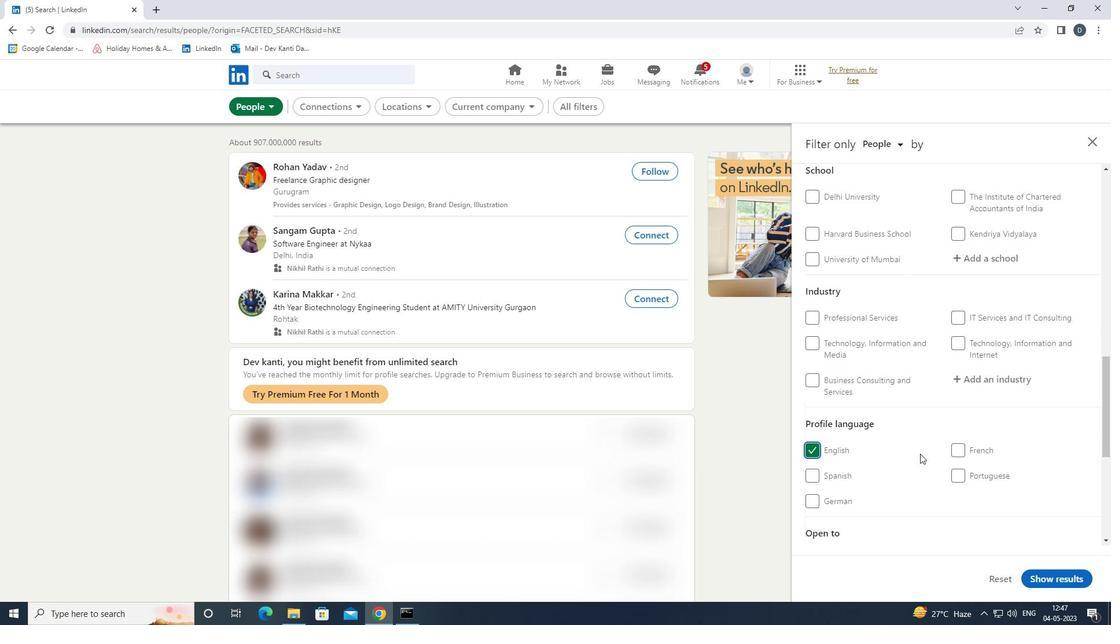
Action: Mouse scrolled (938, 457) with delta (0, 0)
Screenshot: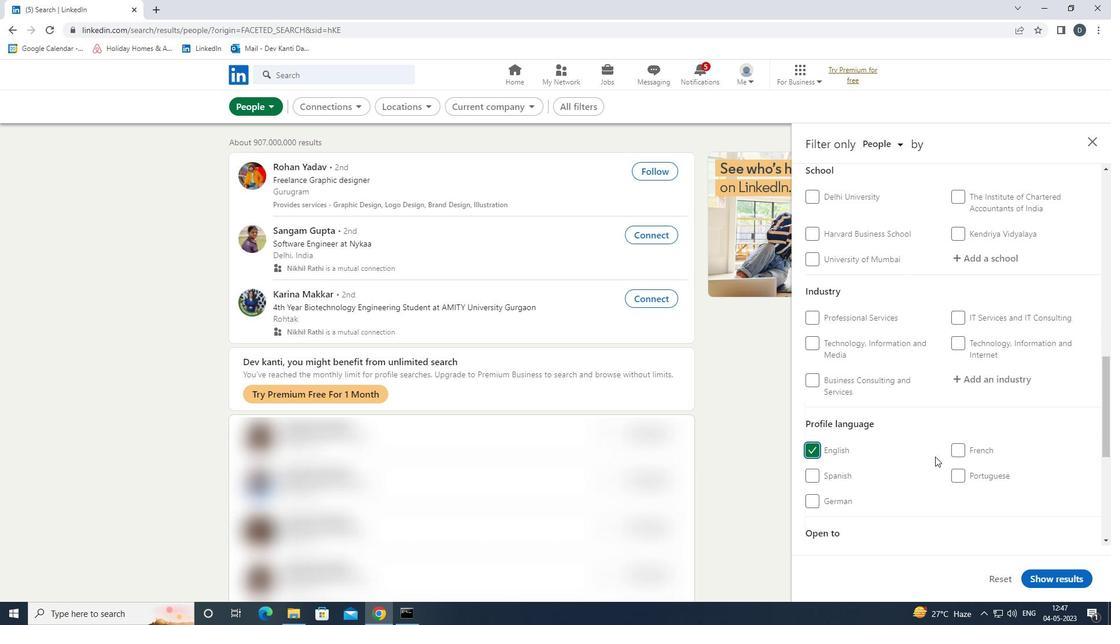 
Action: Mouse scrolled (938, 457) with delta (0, 0)
Screenshot: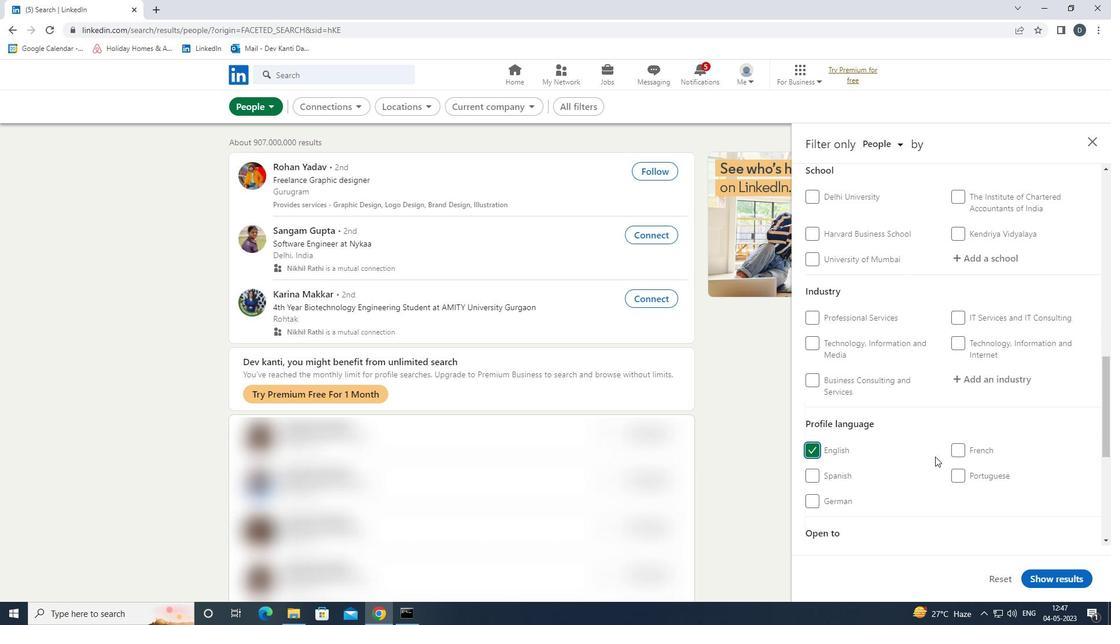 
Action: Mouse scrolled (938, 457) with delta (0, 0)
Screenshot: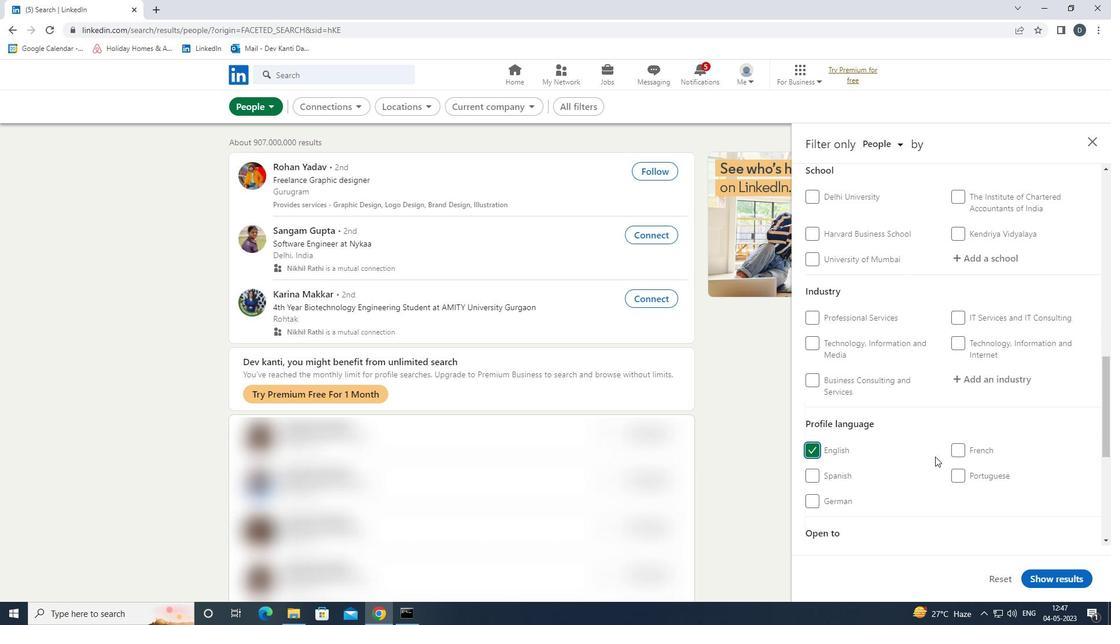 
Action: Mouse scrolled (938, 457) with delta (0, 0)
Screenshot: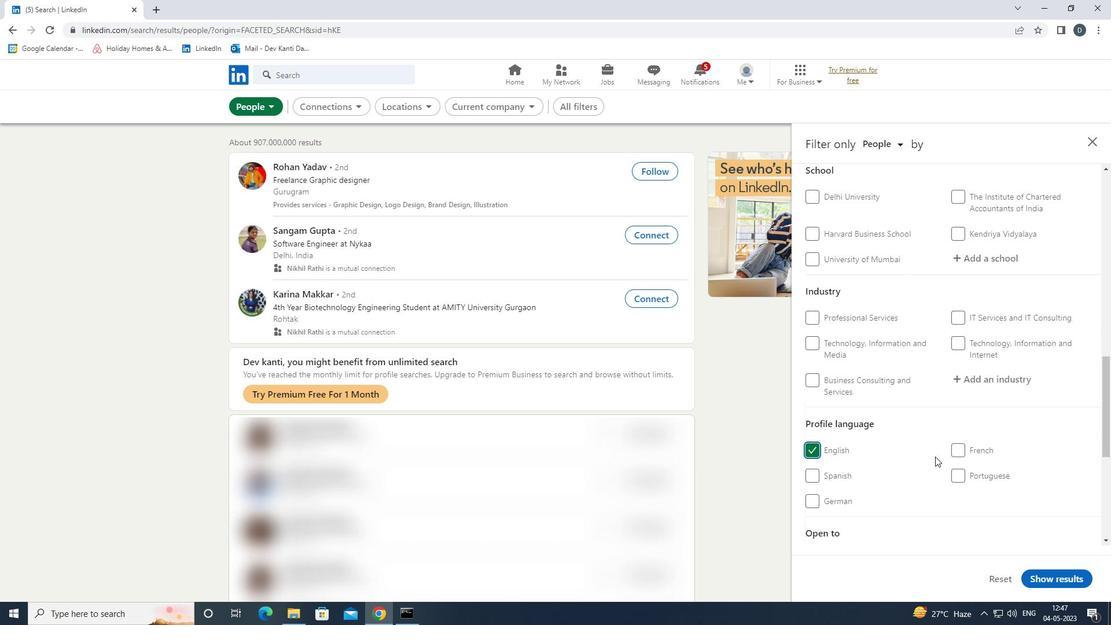 
Action: Mouse scrolled (938, 457) with delta (0, 0)
Screenshot: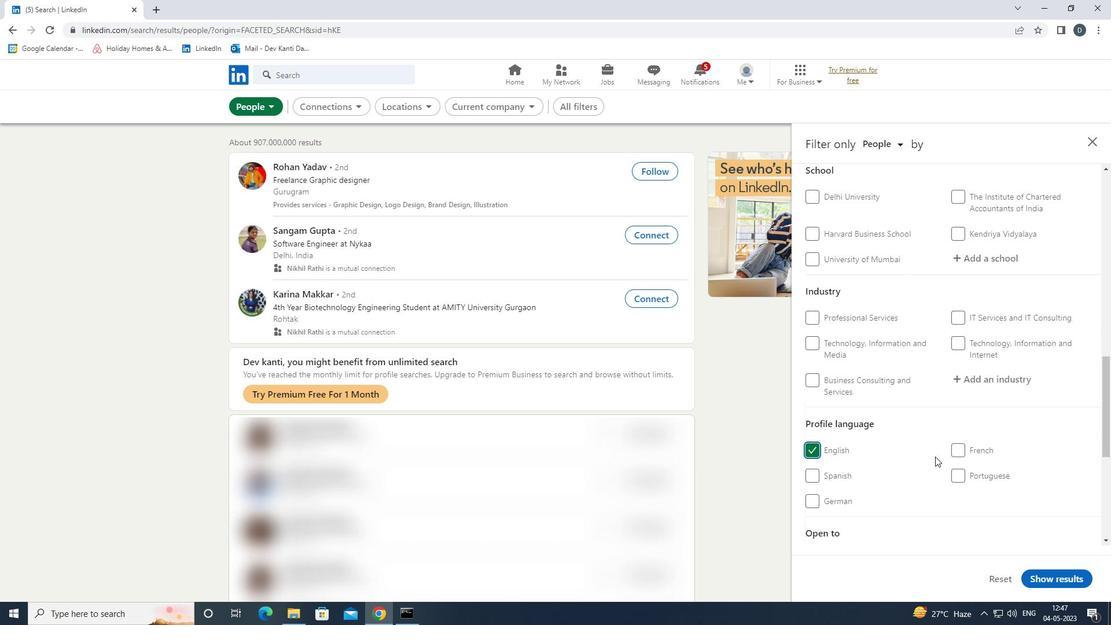 
Action: Mouse moved to (938, 456)
Screenshot: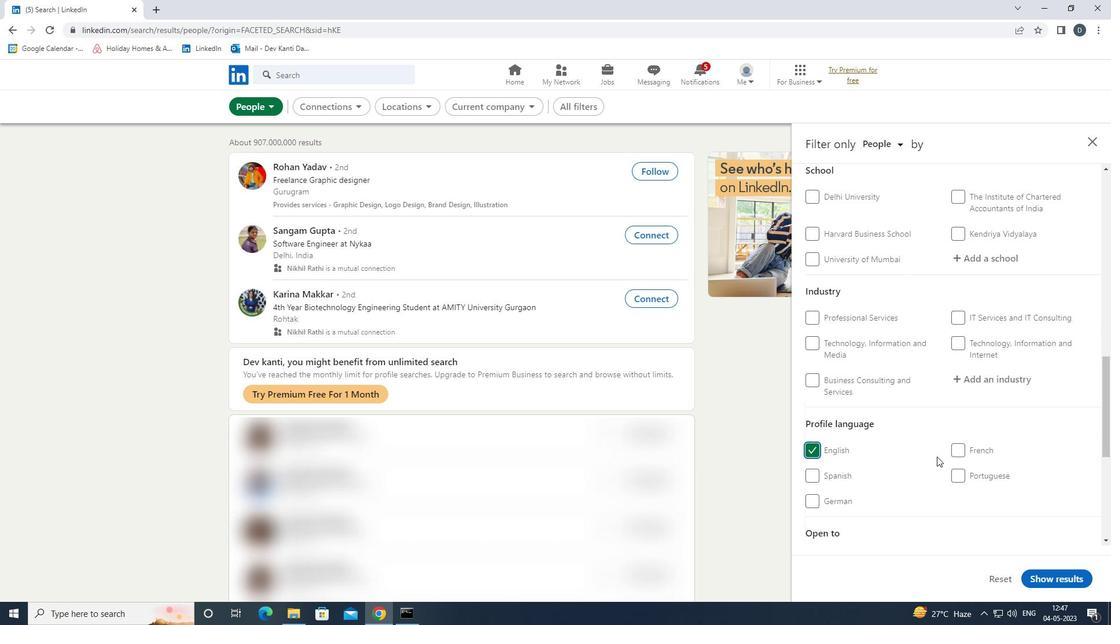
Action: Mouse scrolled (938, 456) with delta (0, 0)
Screenshot: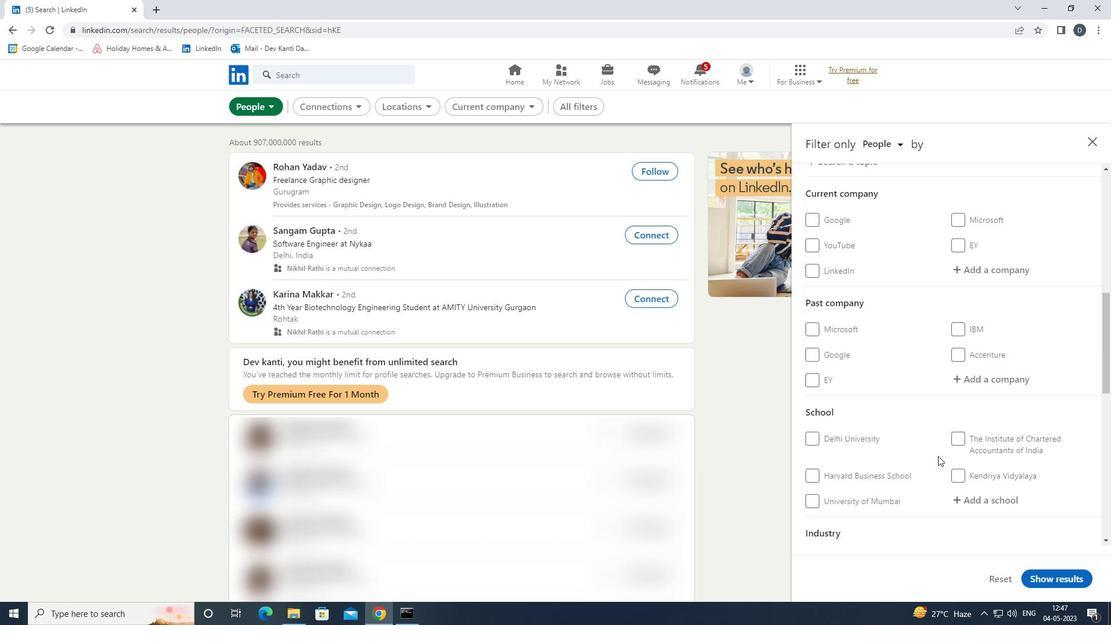 
Action: Mouse scrolled (938, 456) with delta (0, 0)
Screenshot: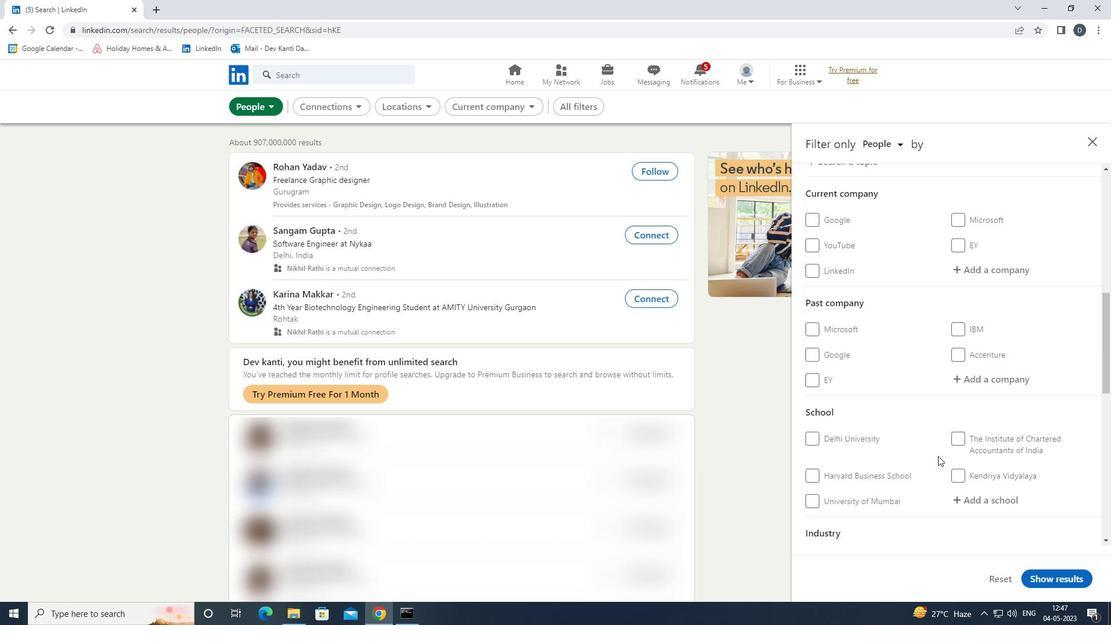 
Action: Mouse scrolled (938, 456) with delta (0, 0)
Screenshot: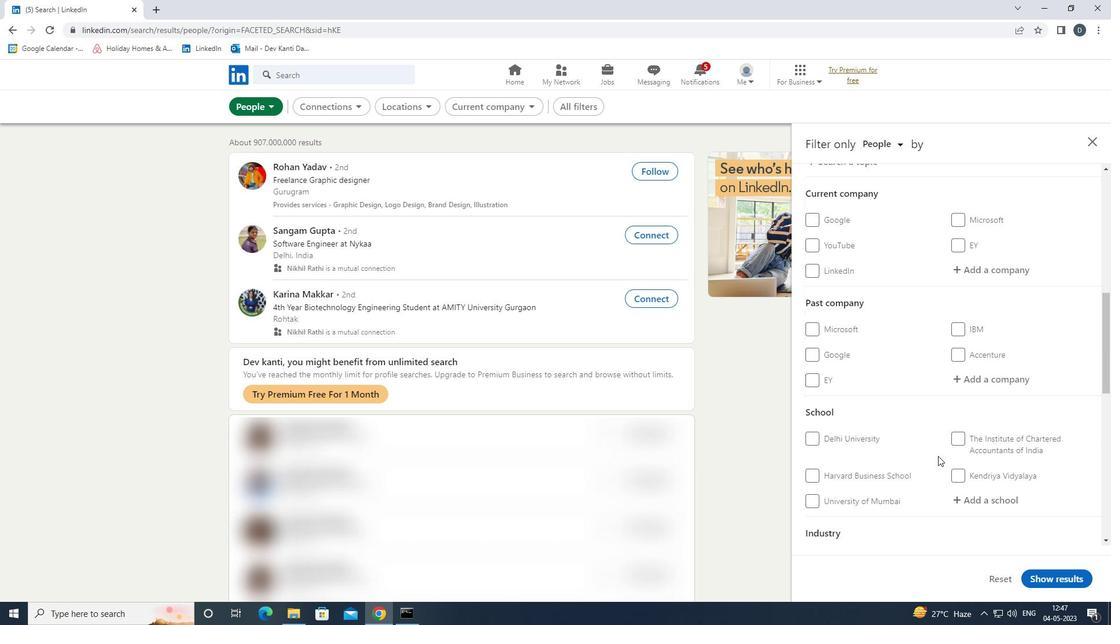 
Action: Mouse moved to (990, 394)
Screenshot: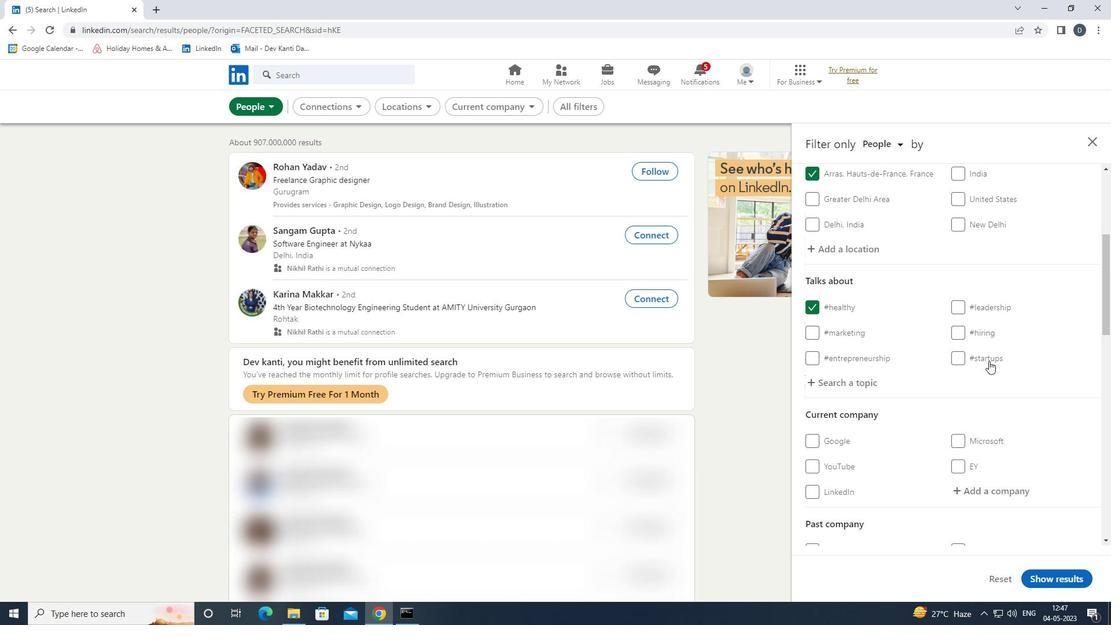 
Action: Mouse scrolled (990, 393) with delta (0, 0)
Screenshot: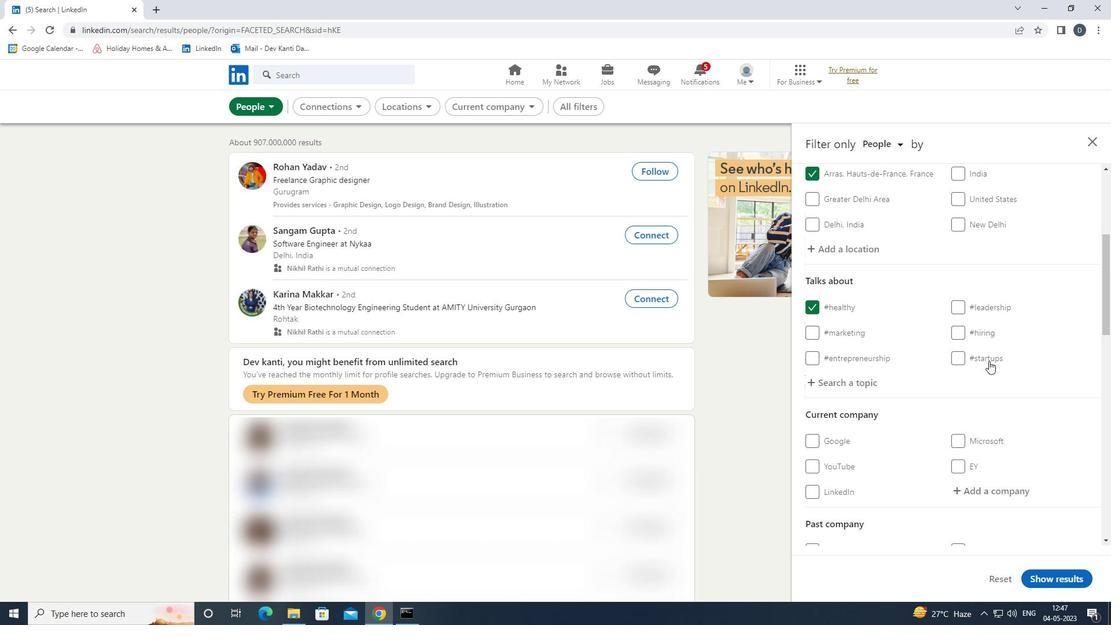 
Action: Mouse scrolled (990, 393) with delta (0, 0)
Screenshot: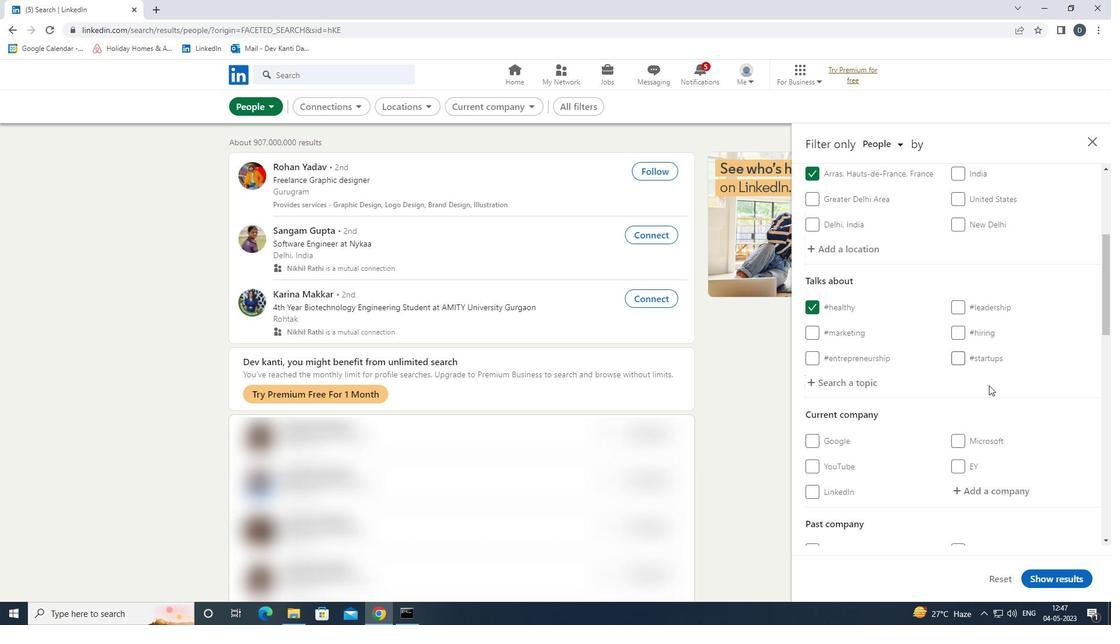 
Action: Mouse scrolled (990, 393) with delta (0, 0)
Screenshot: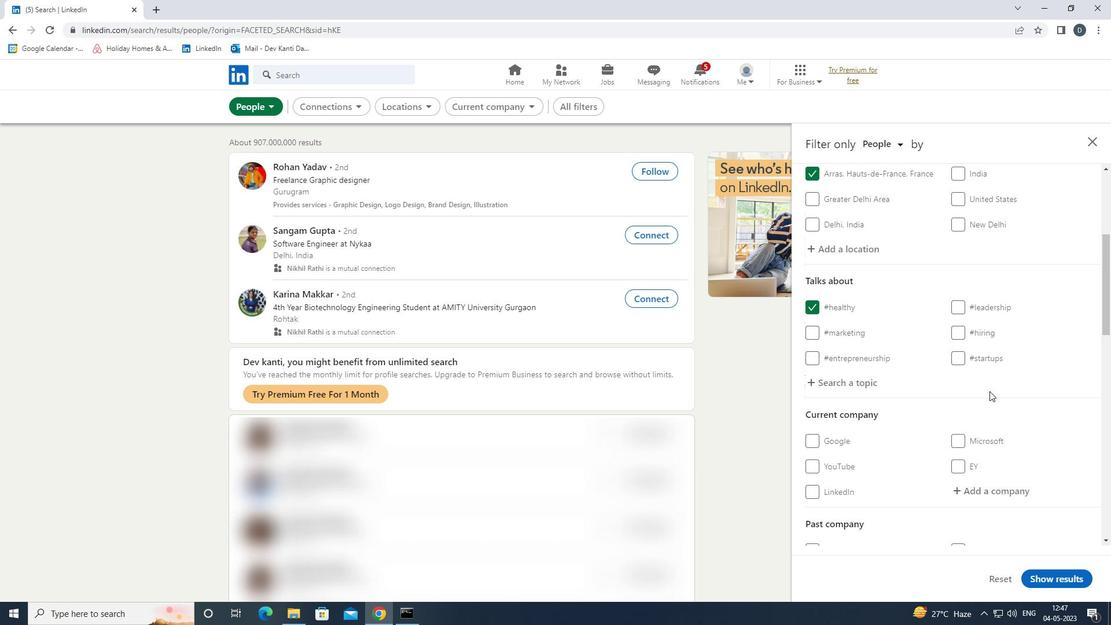 
Action: Mouse moved to (997, 311)
Screenshot: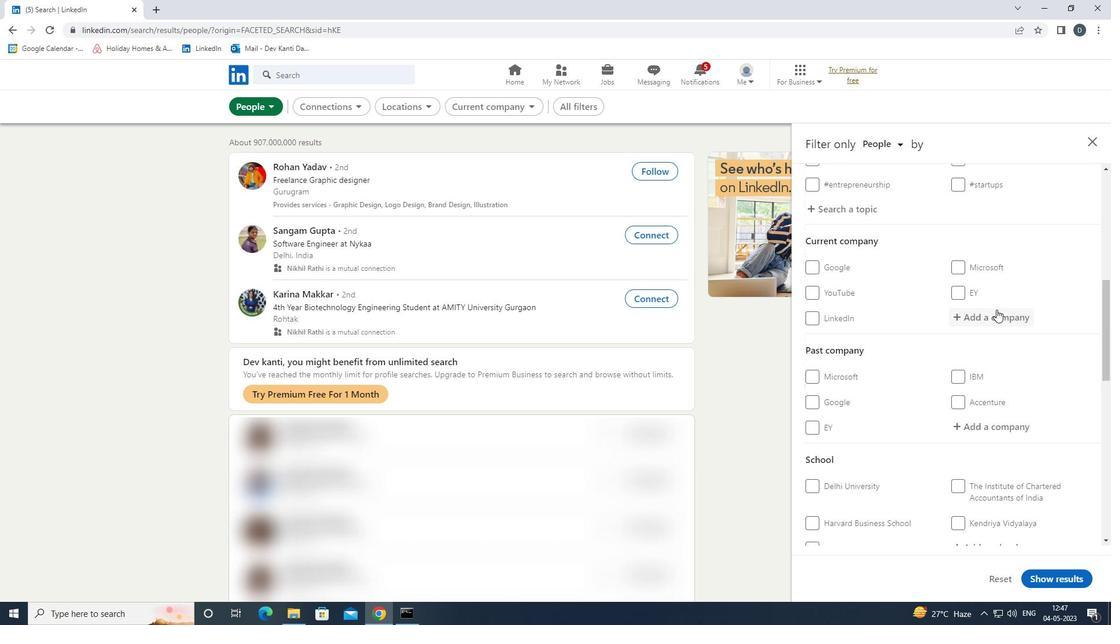 
Action: Mouse pressed left at (997, 311)
Screenshot: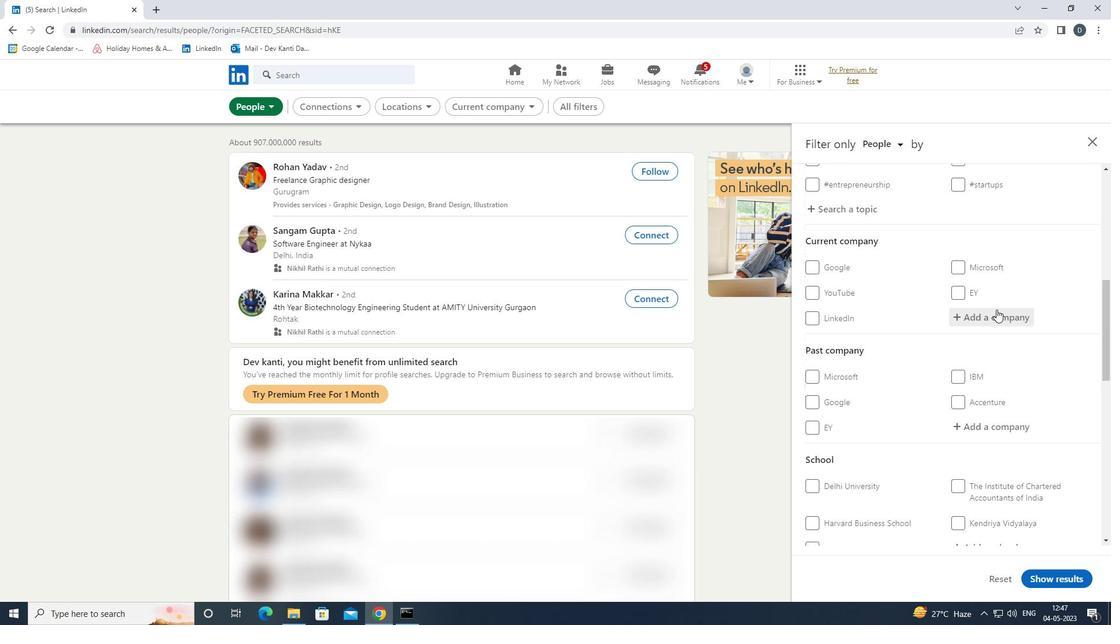 
Action: Mouse moved to (985, 315)
Screenshot: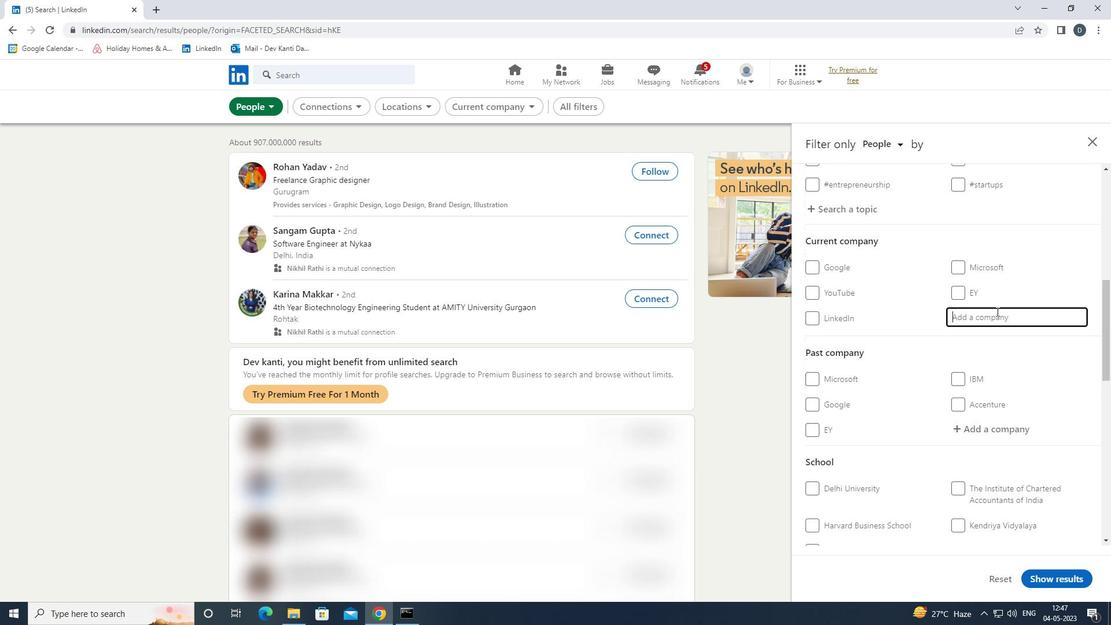 
Action: Key pressed <Key.shift>AAKASH<Key.space><Key.shift>EDUCTAI<Key.backspace><Key.backspace><Key.backspace>A<Key.down><Key.enter>
Screenshot: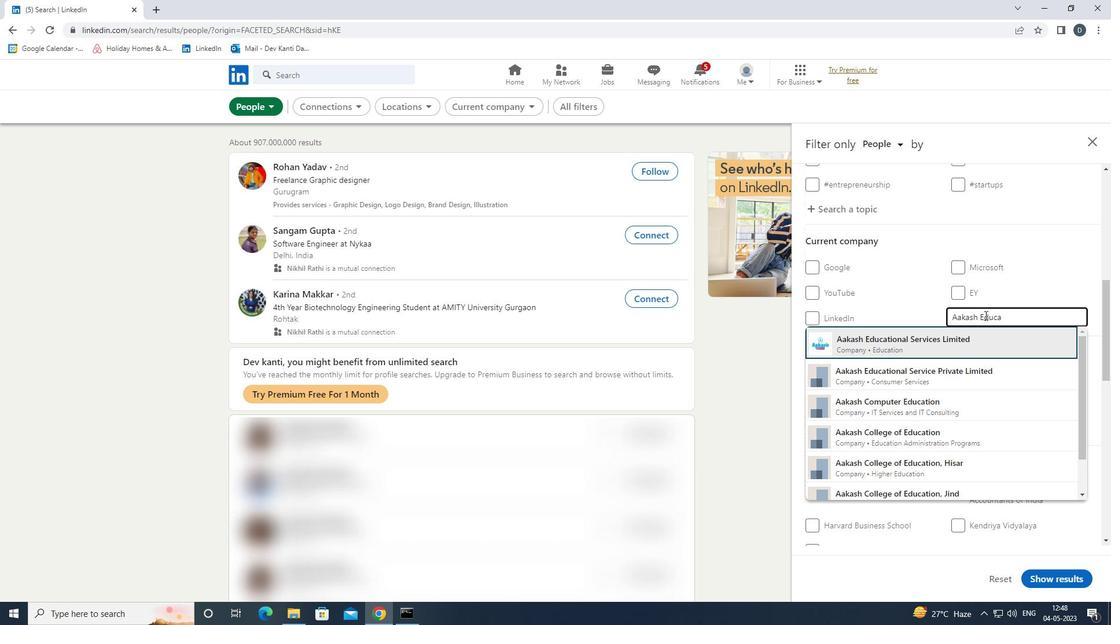
Action: Mouse moved to (888, 387)
Screenshot: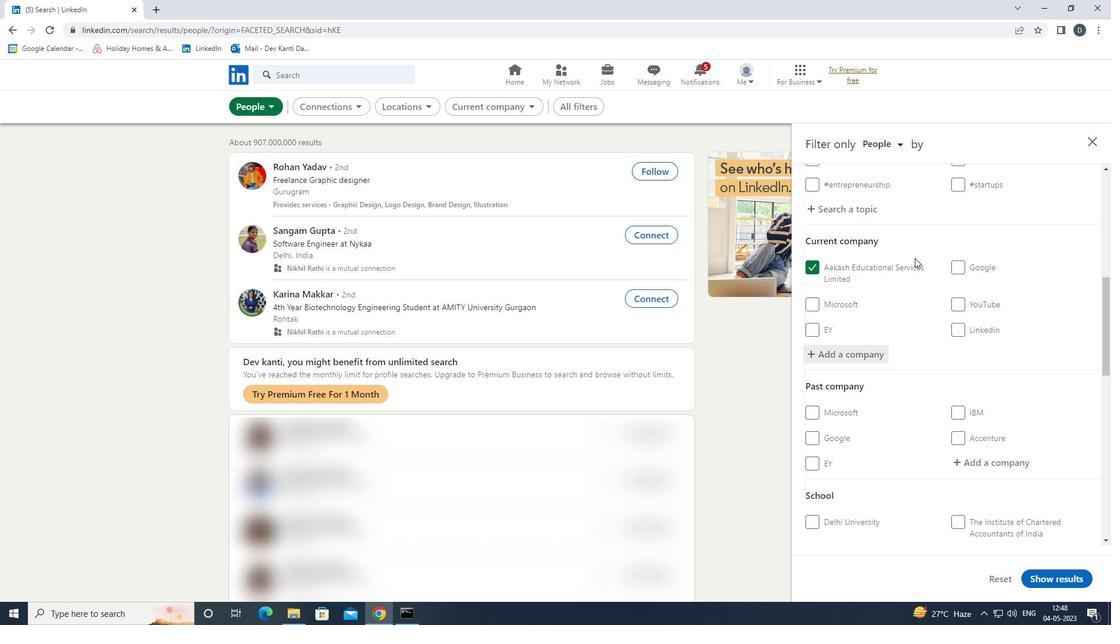 
Action: Mouse scrolled (888, 386) with delta (0, 0)
Screenshot: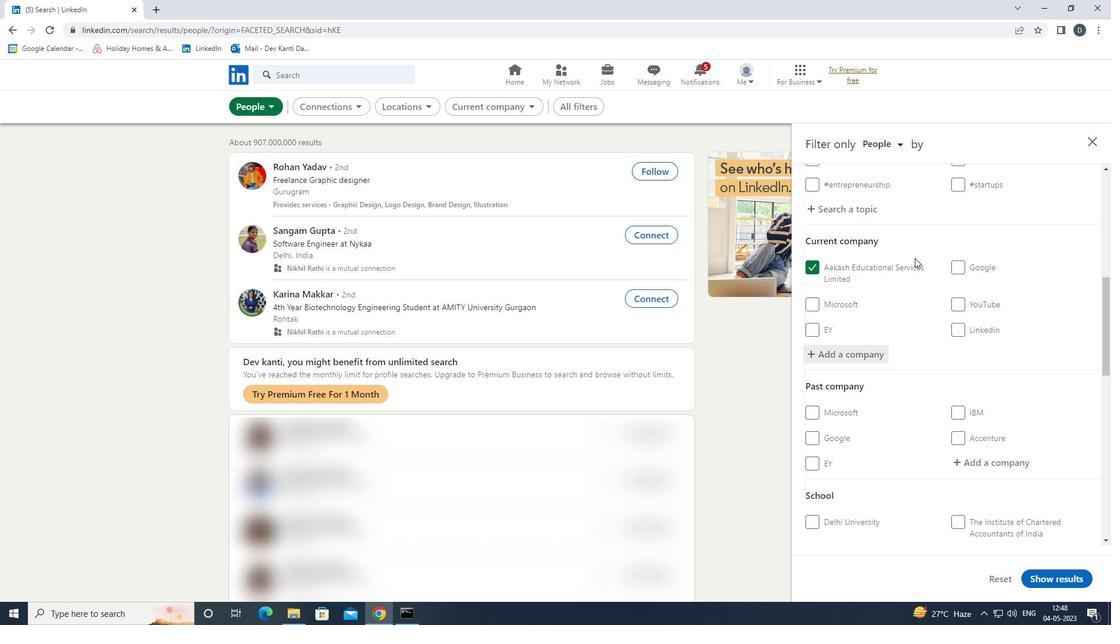 
Action: Mouse moved to (888, 388)
Screenshot: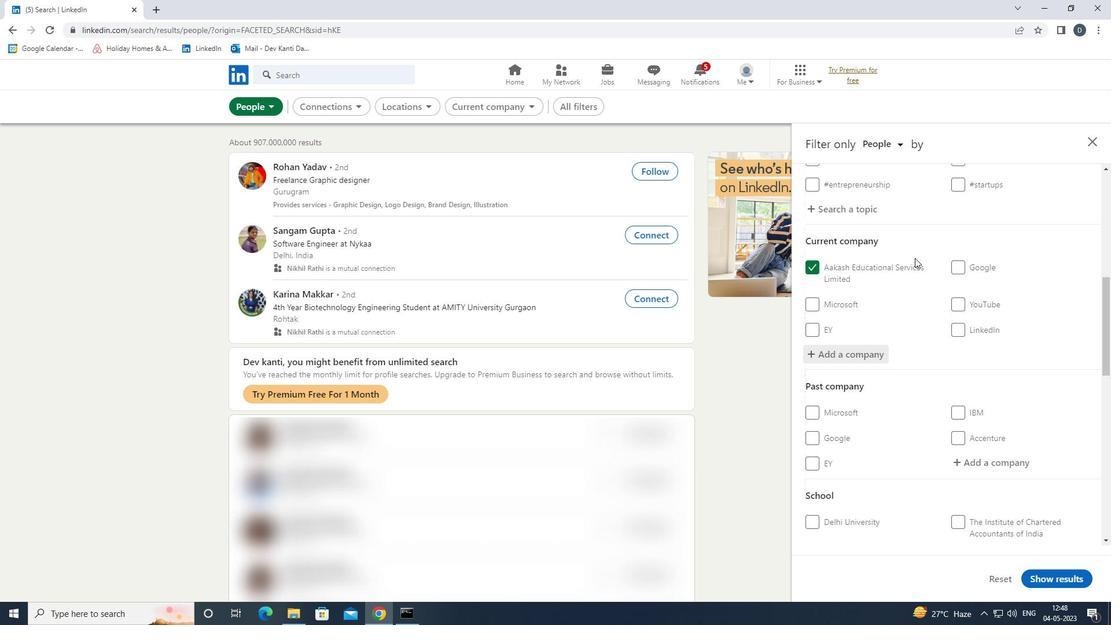 
Action: Mouse scrolled (888, 388) with delta (0, 0)
Screenshot: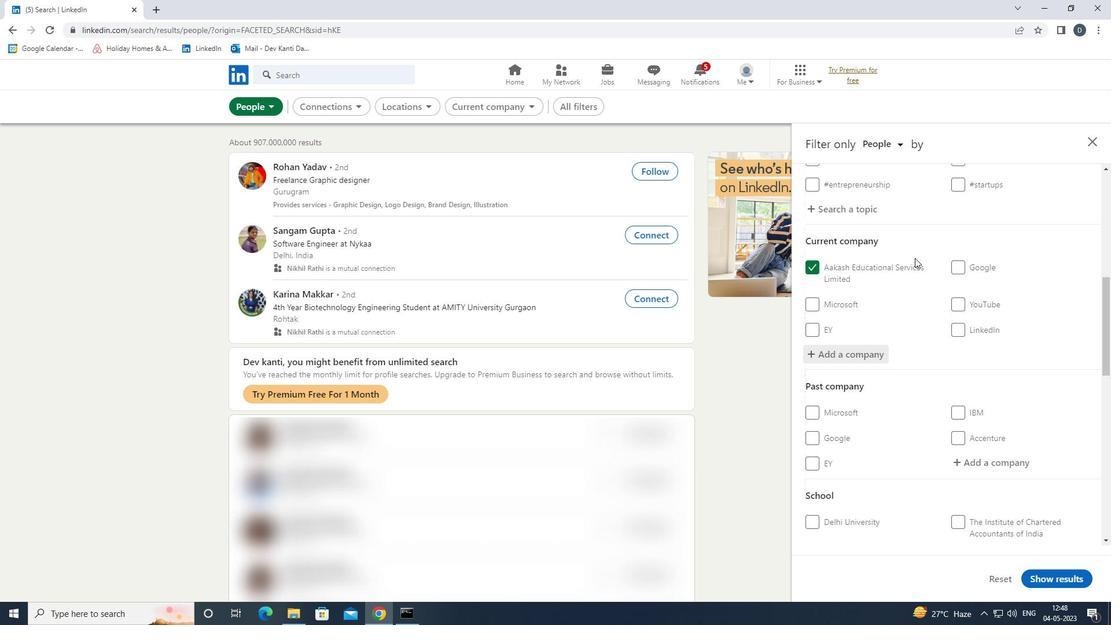 
Action: Mouse moved to (889, 389)
Screenshot: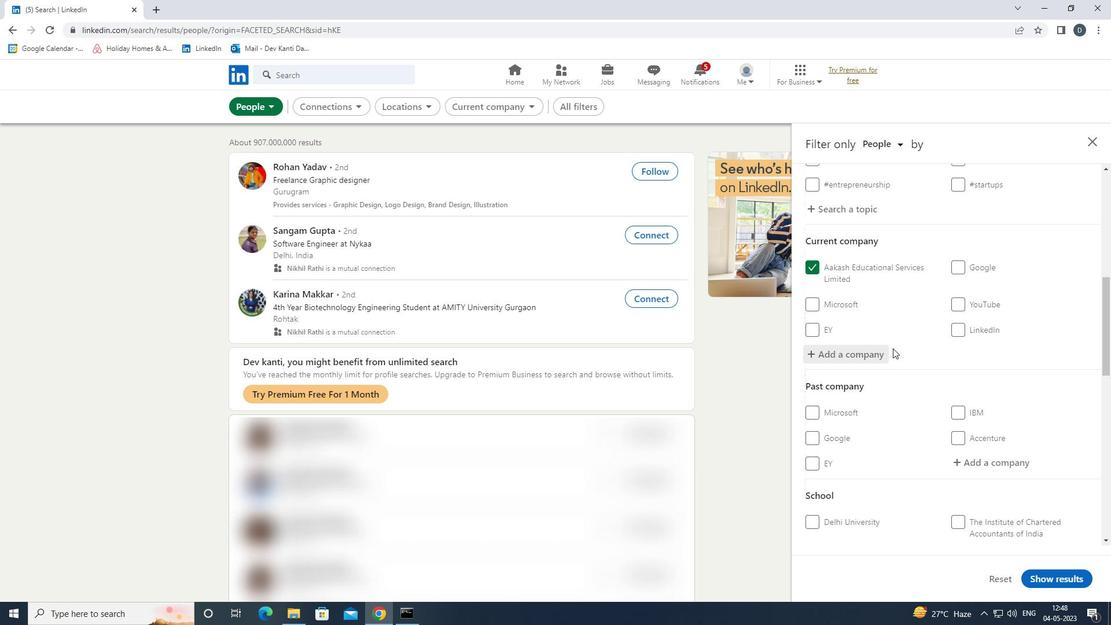 
Action: Mouse scrolled (889, 389) with delta (0, 0)
Screenshot: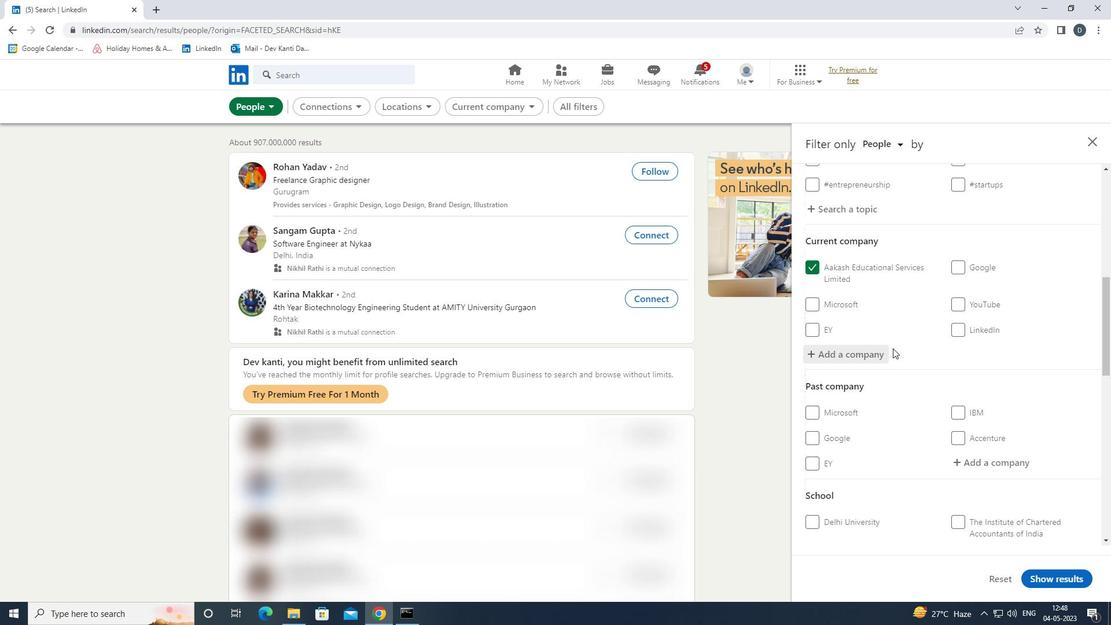 
Action: Mouse moved to (975, 412)
Screenshot: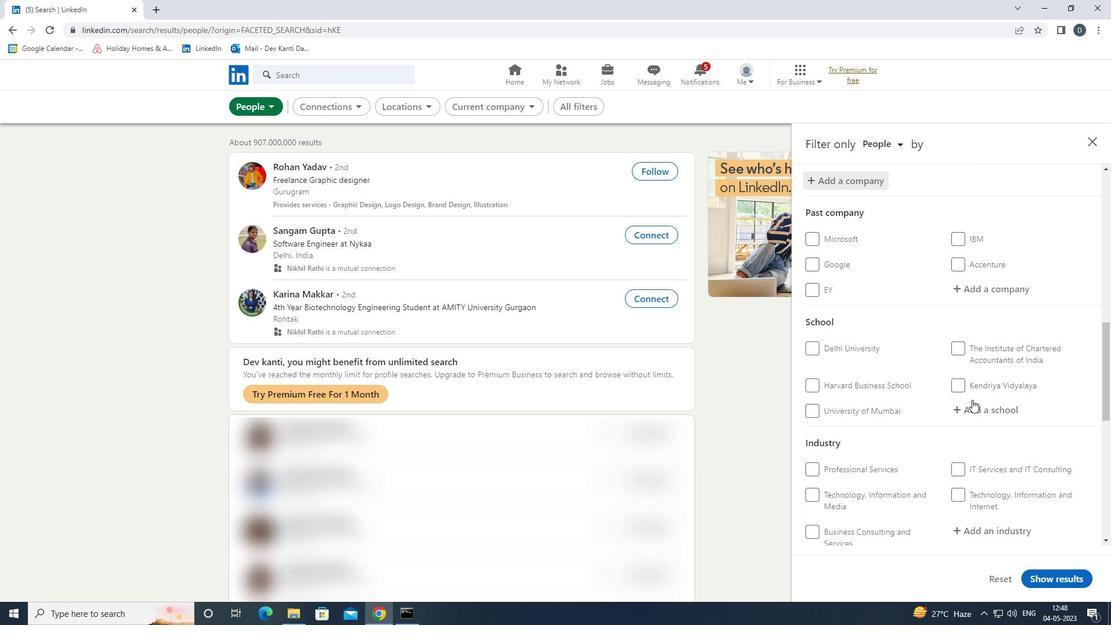 
Action: Mouse pressed left at (975, 412)
Screenshot: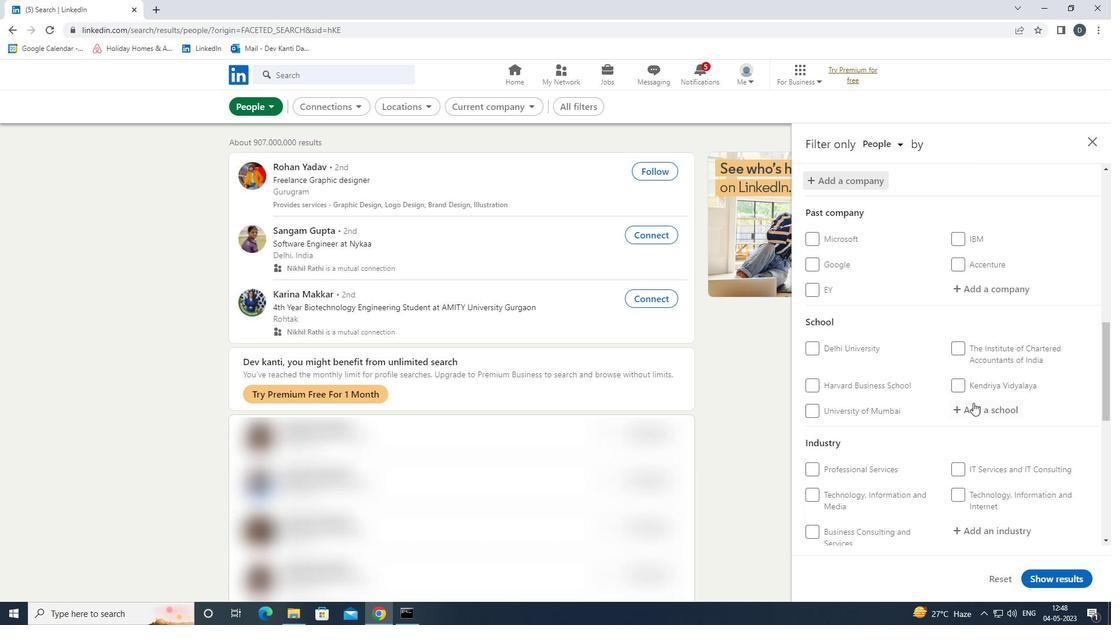 
Action: Mouse moved to (960, 409)
Screenshot: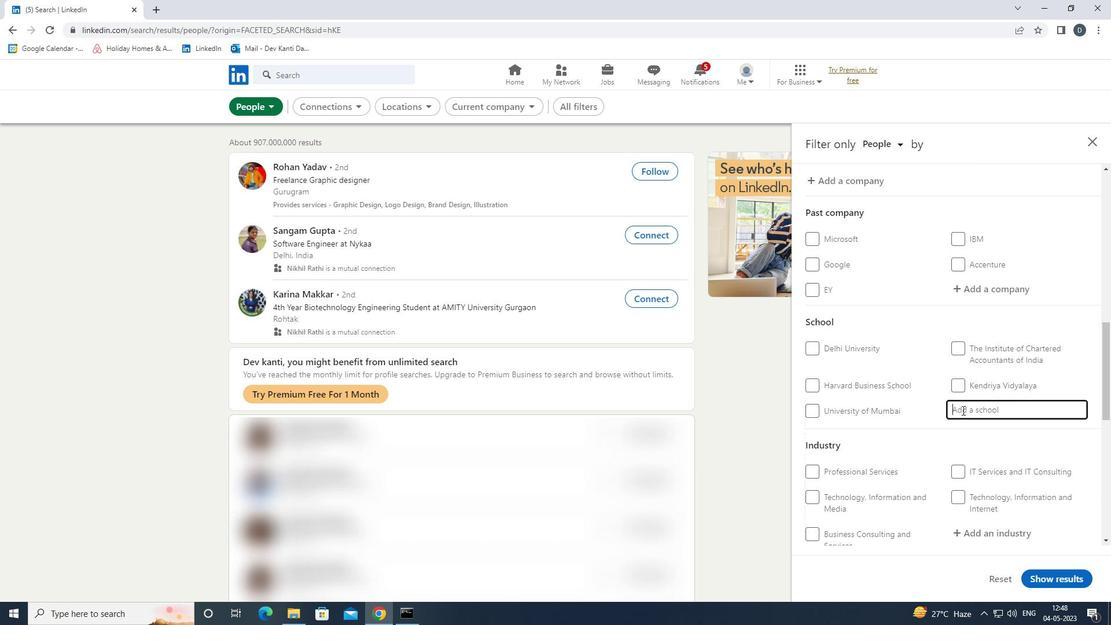 
Action: Key pressed <Key.shift><Key.shift>JADAVPUR<Key.space><Key.shift>UNIVER<Key.down><Key.down><Key.enter>
Screenshot: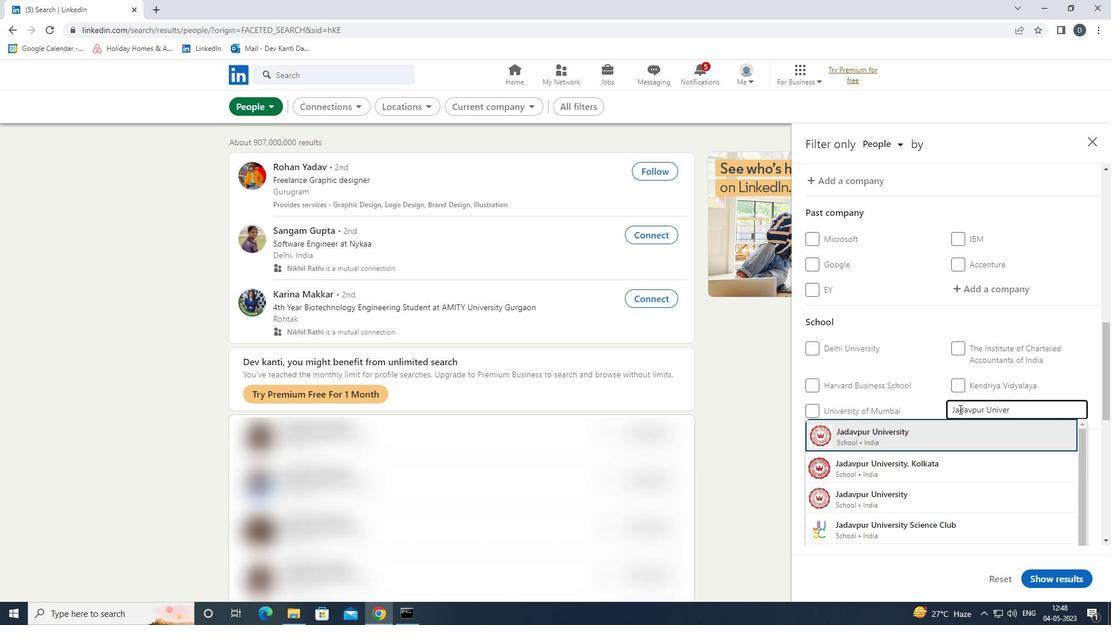 
Action: Mouse moved to (990, 386)
Screenshot: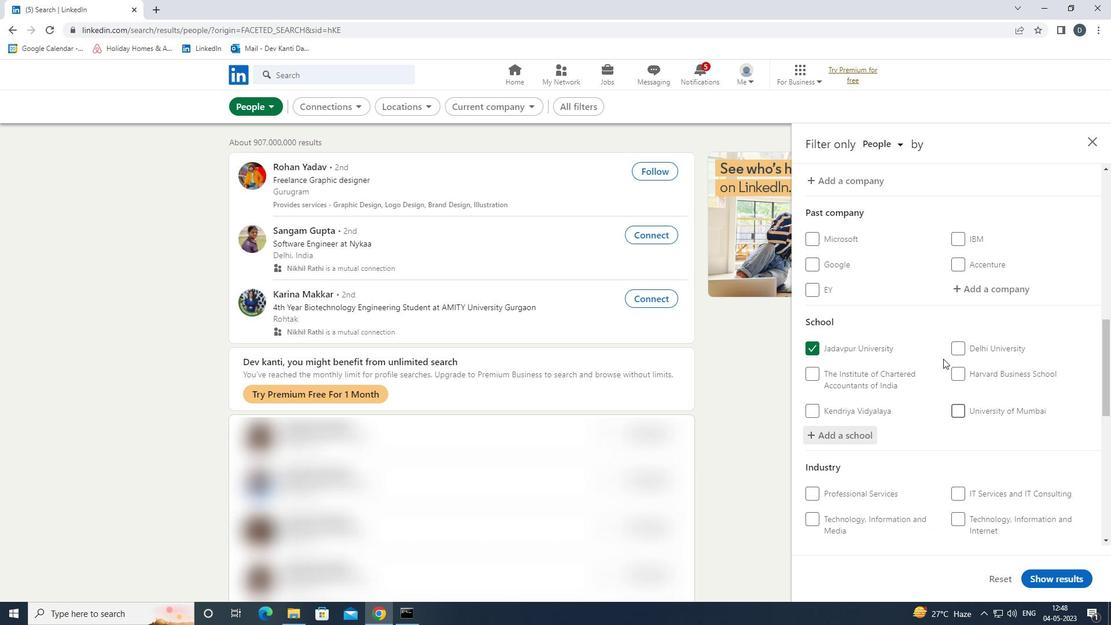 
Action: Mouse scrolled (990, 386) with delta (0, 0)
Screenshot: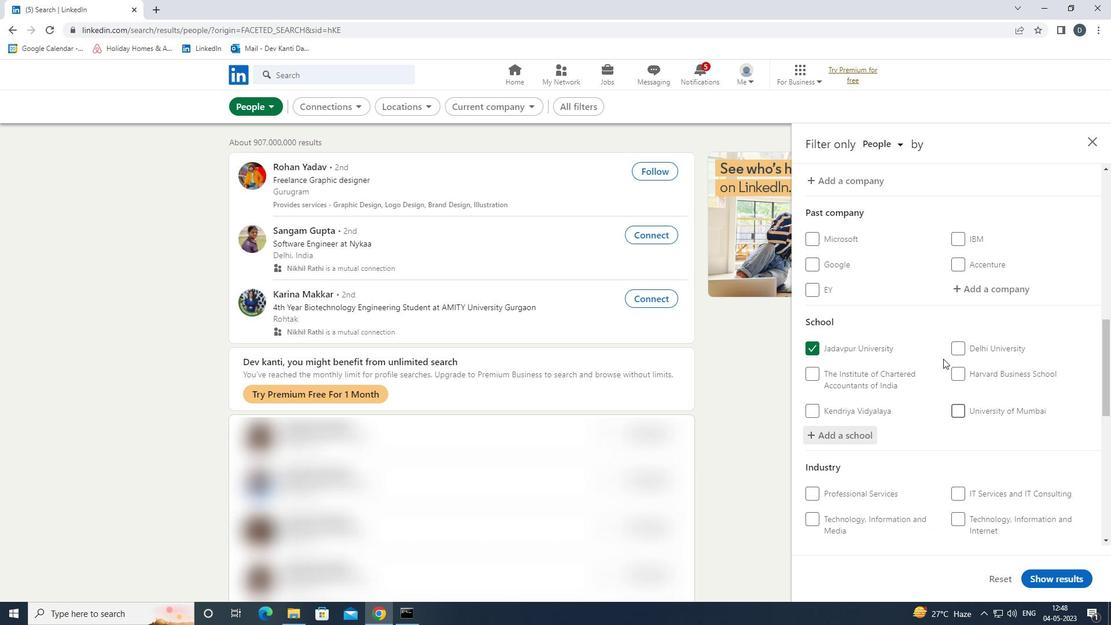 
Action: Mouse moved to (992, 389)
Screenshot: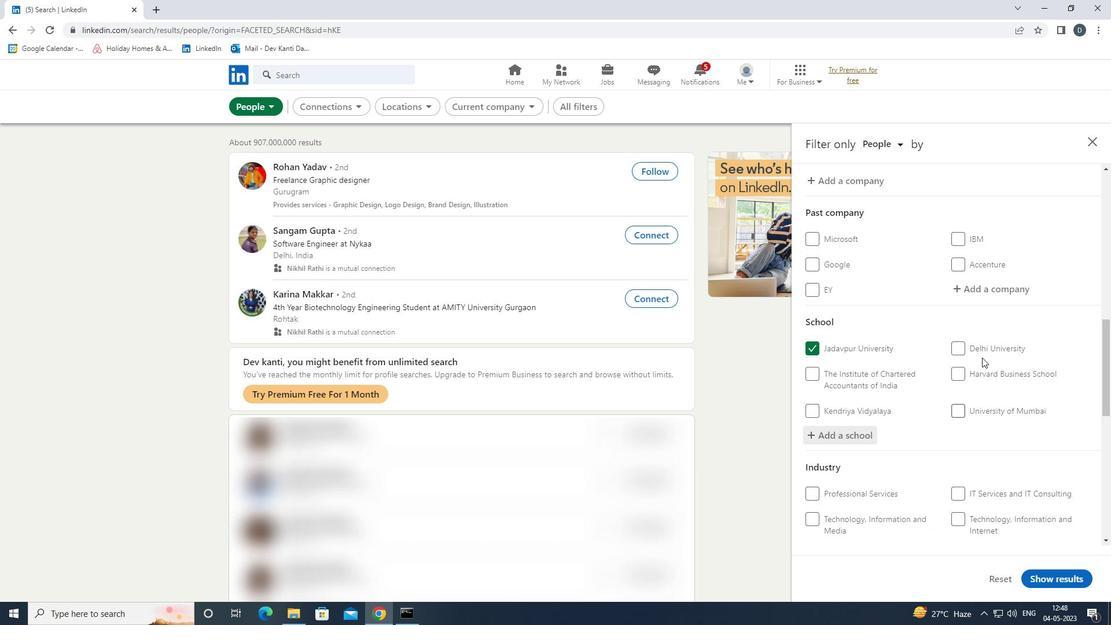
Action: Mouse scrolled (992, 388) with delta (0, 0)
Screenshot: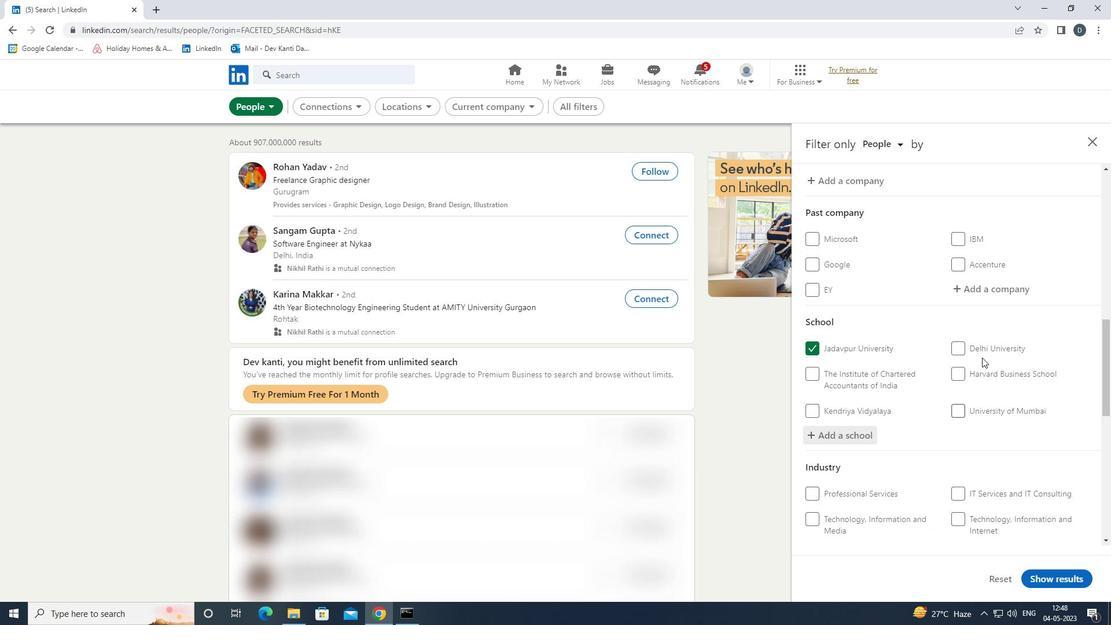 
Action: Mouse scrolled (992, 388) with delta (0, 0)
Screenshot: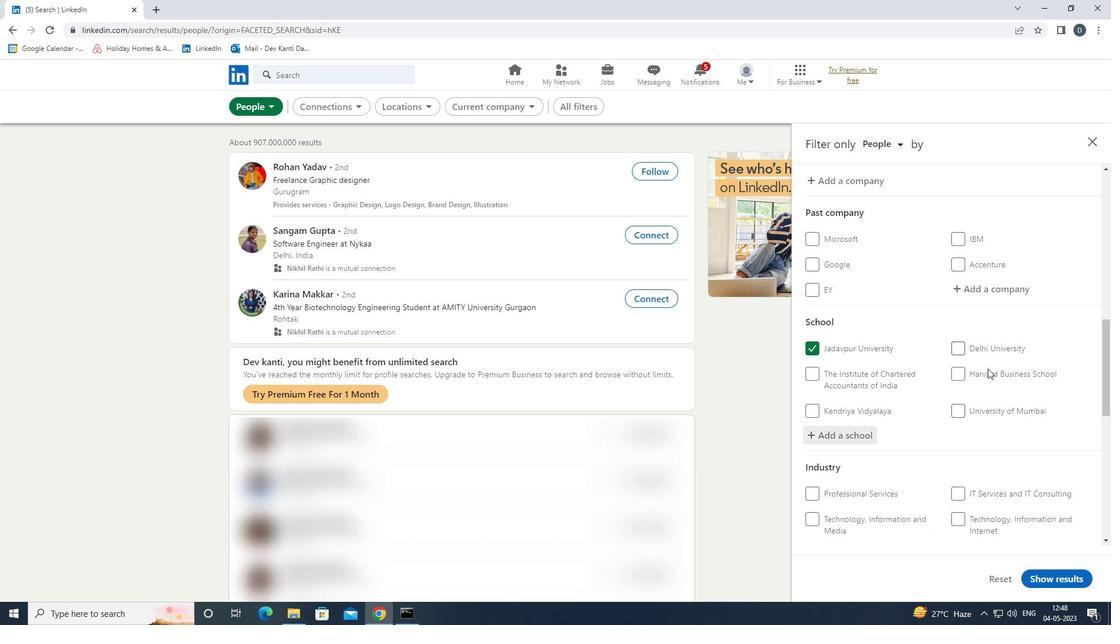 
Action: Mouse scrolled (992, 388) with delta (0, 0)
Screenshot: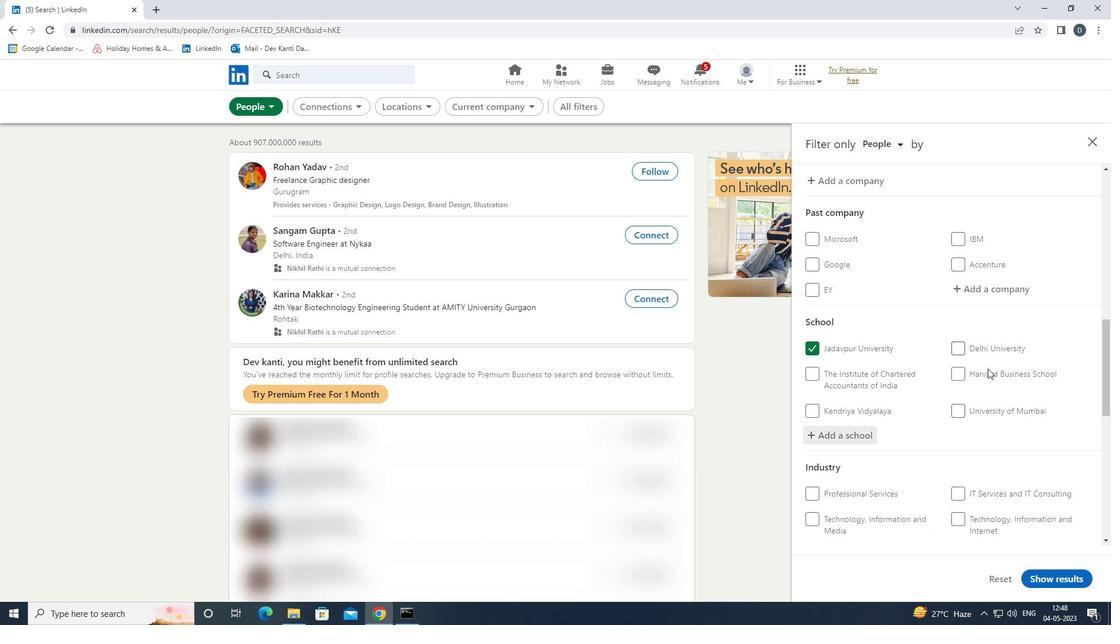 
Action: Mouse moved to (998, 323)
Screenshot: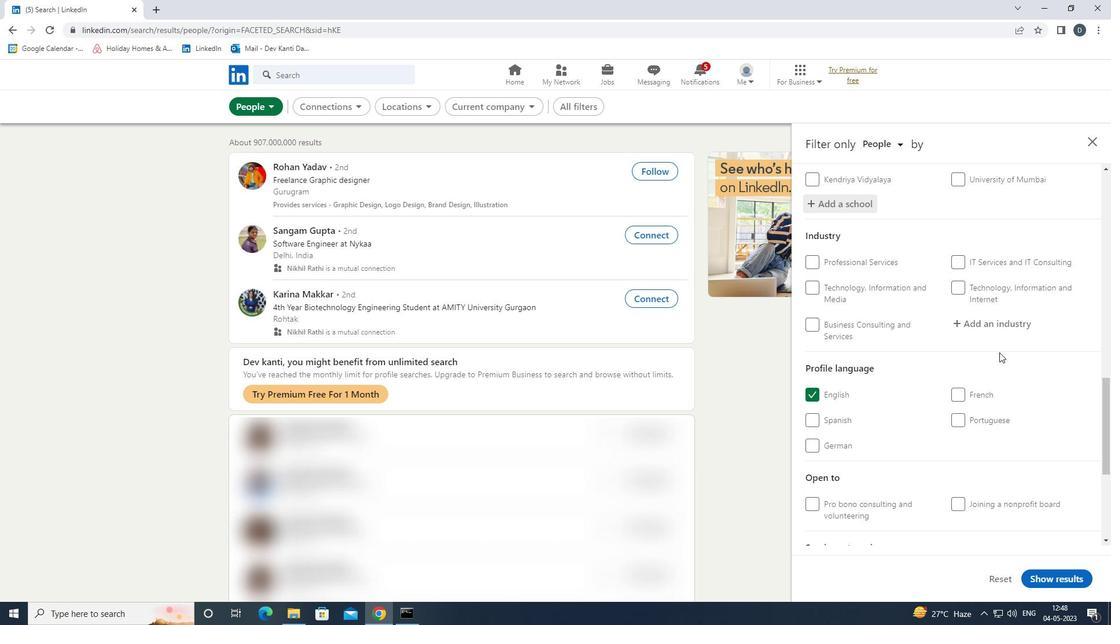 
Action: Mouse pressed left at (998, 323)
Screenshot: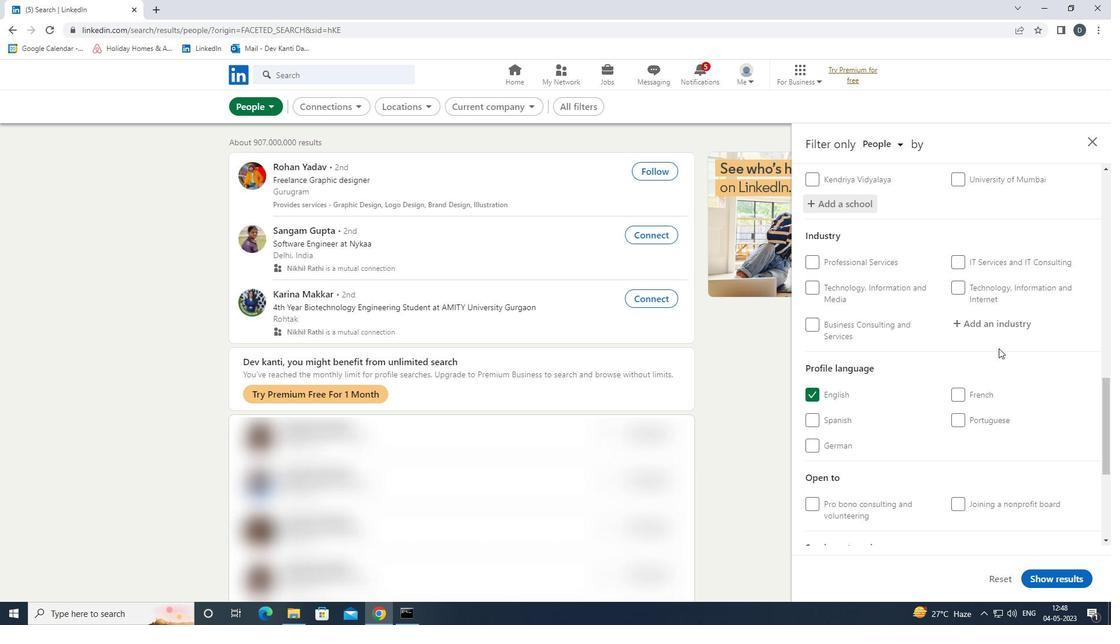 
Action: Mouse moved to (982, 319)
Screenshot: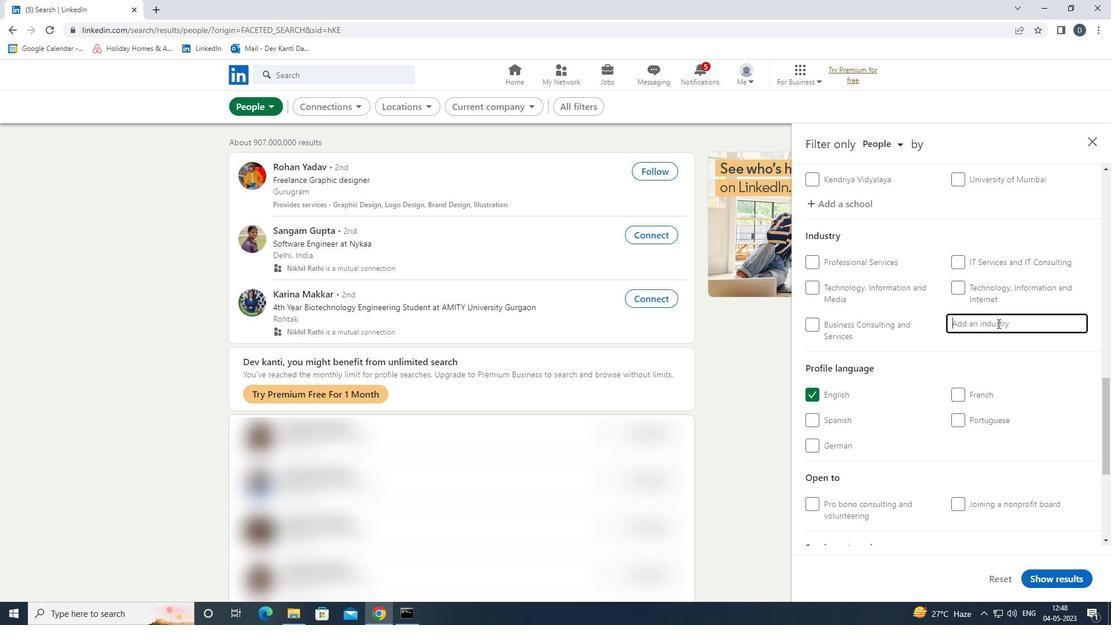 
Action: Key pressed <Key.shift><Key.shift><Key.shift><Key.shift><Key.shift><Key.shift><Key.shift><Key.shift>MEDIA<Key.space><Key.shift>&<Key.space>
Screenshot: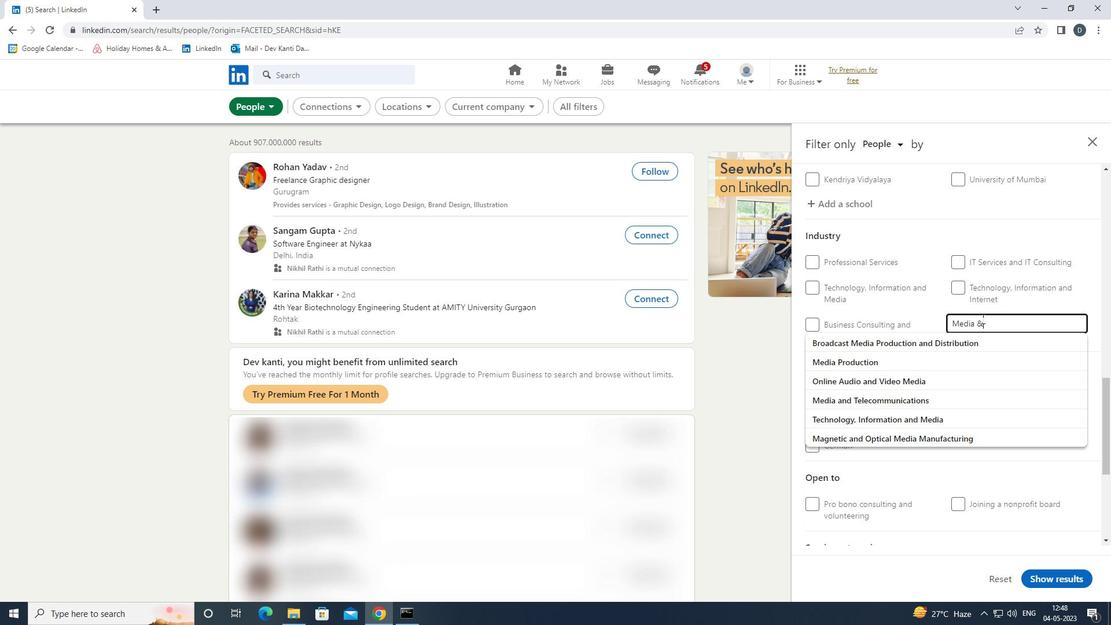
Action: Mouse moved to (982, 319)
Screenshot: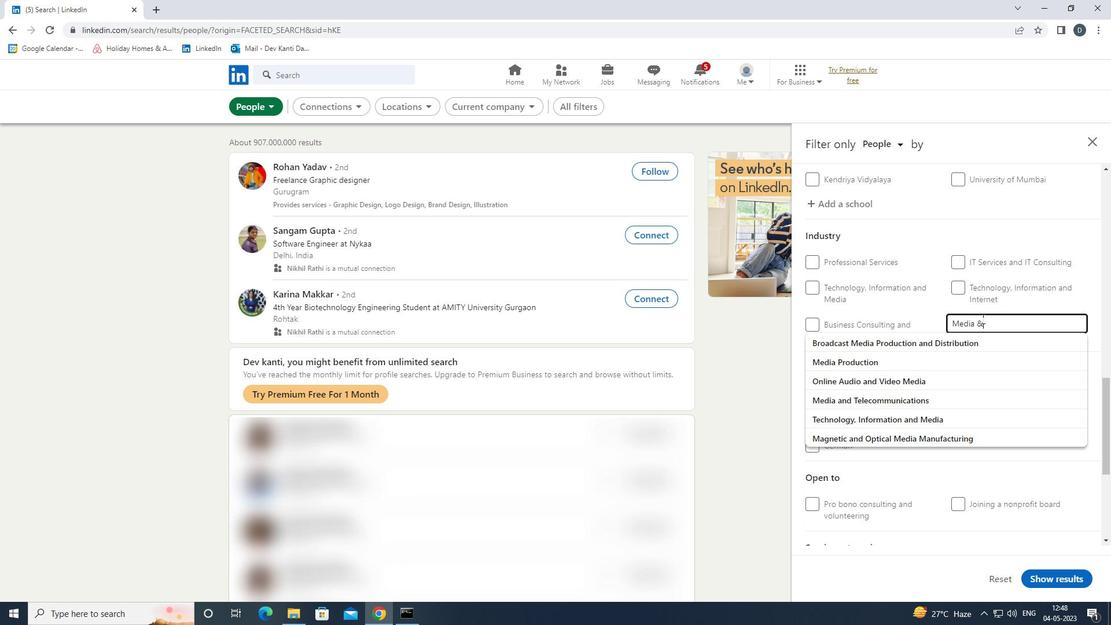 
Action: Key pressed <Key.shift>TE<Key.down><Key.enter>
Screenshot: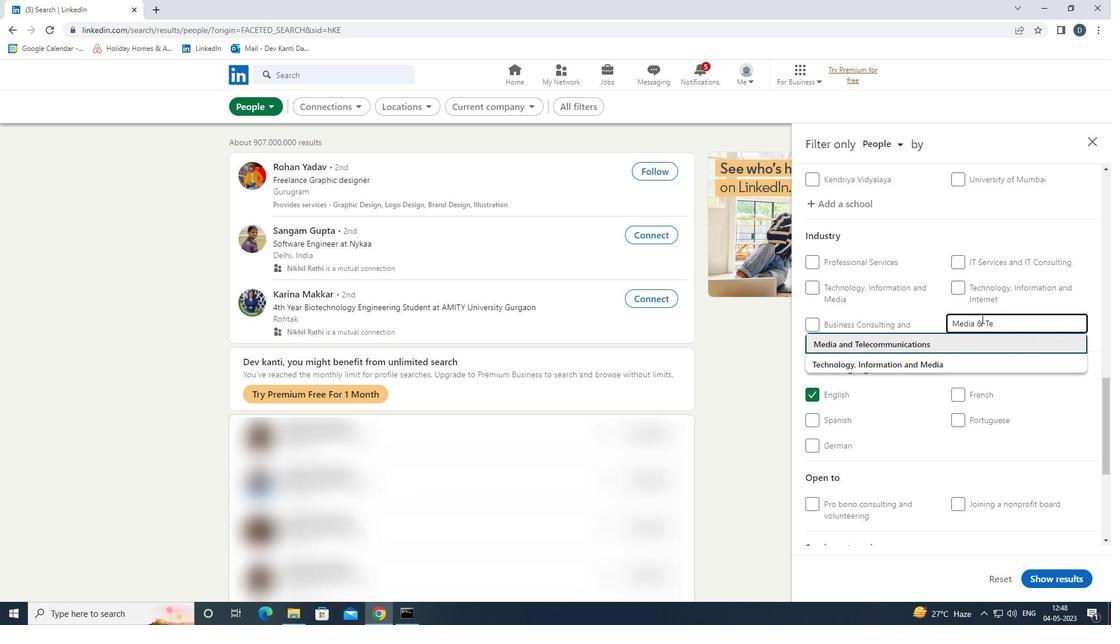 
Action: Mouse moved to (971, 319)
Screenshot: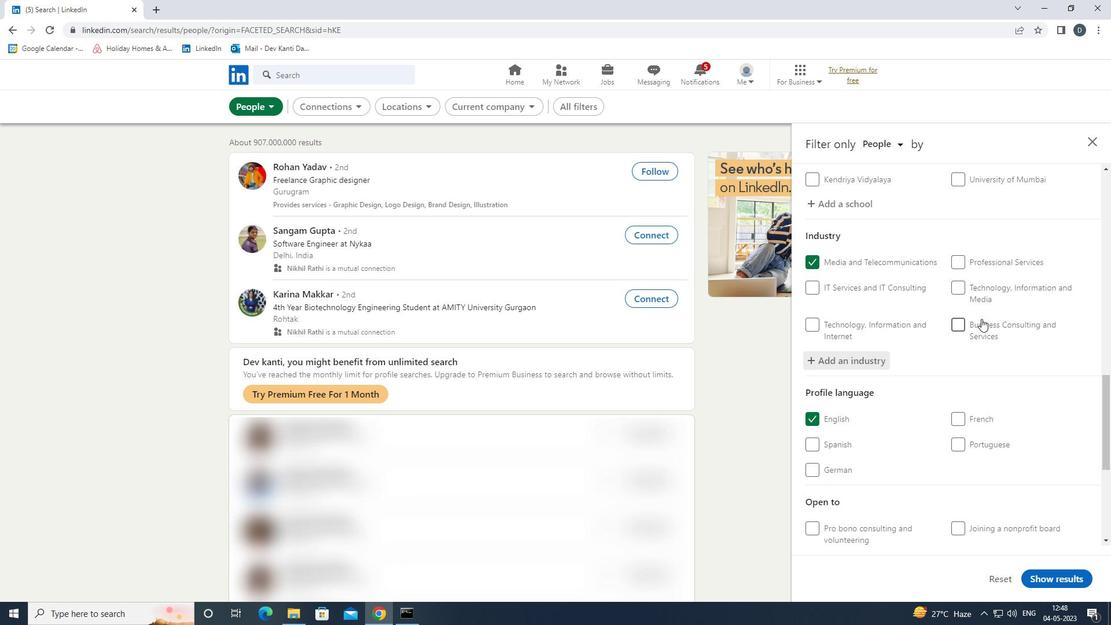 
Action: Mouse scrolled (971, 319) with delta (0, 0)
Screenshot: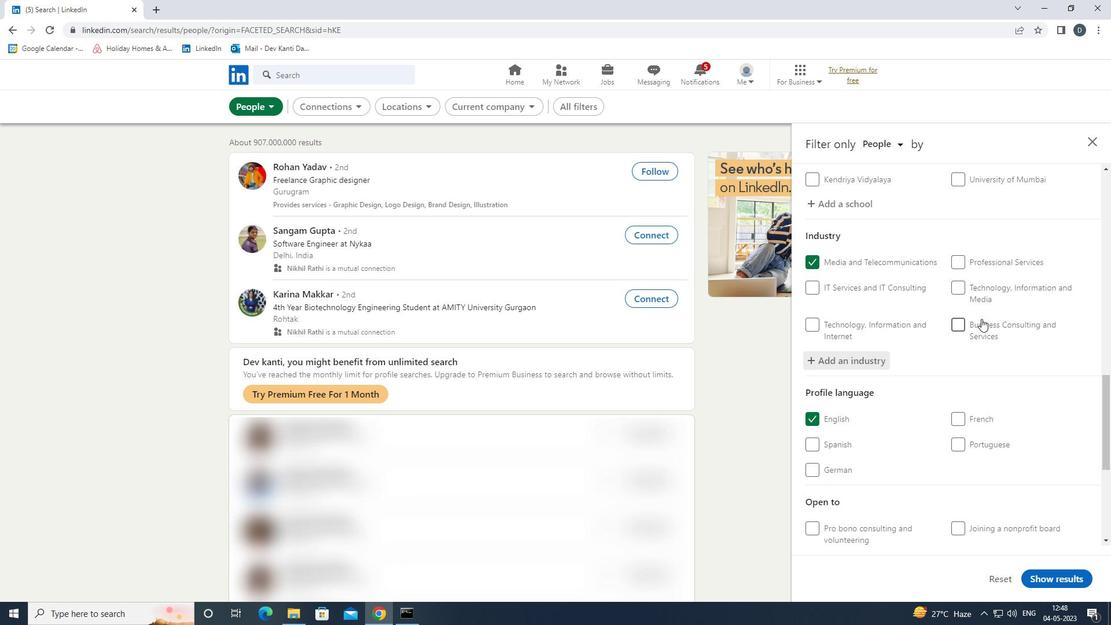 
Action: Mouse moved to (971, 322)
Screenshot: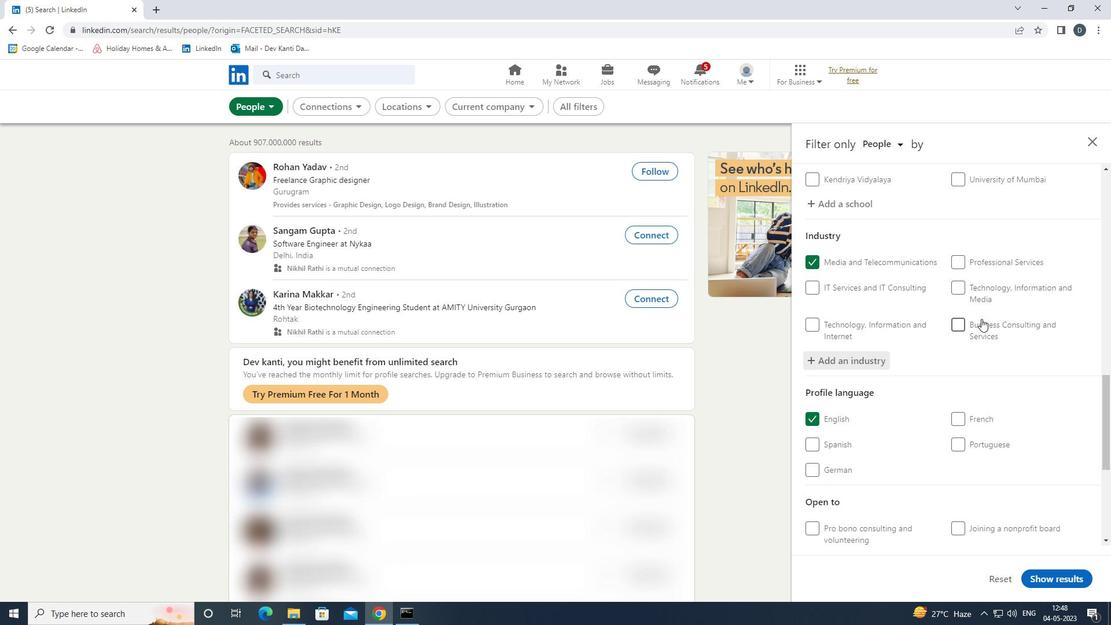 
Action: Mouse scrolled (971, 322) with delta (0, 0)
Screenshot: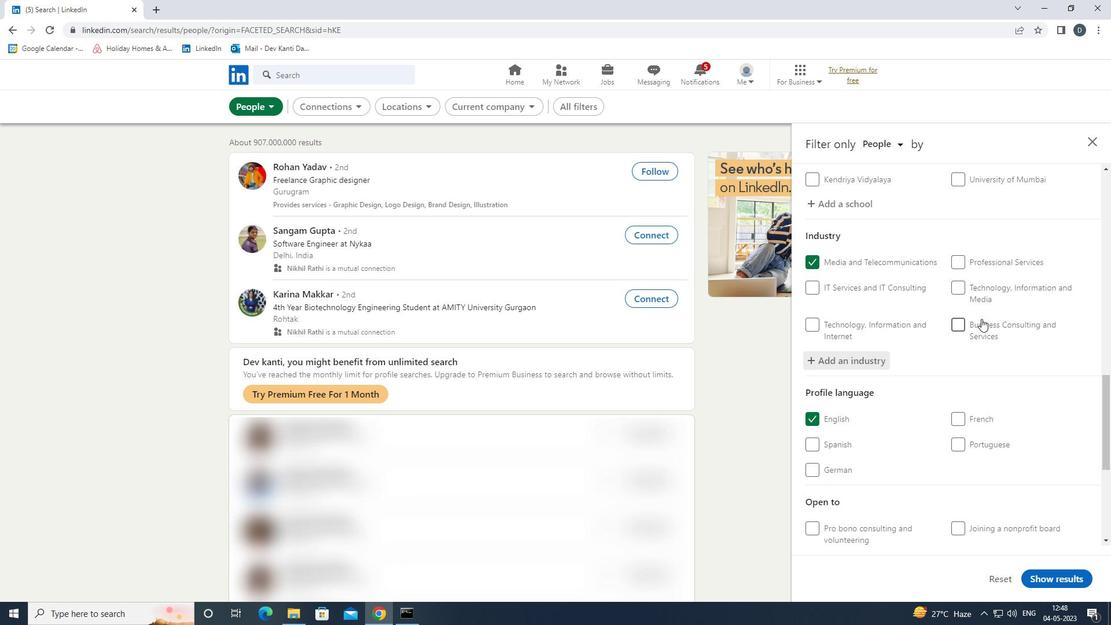 
Action: Mouse moved to (971, 324)
Screenshot: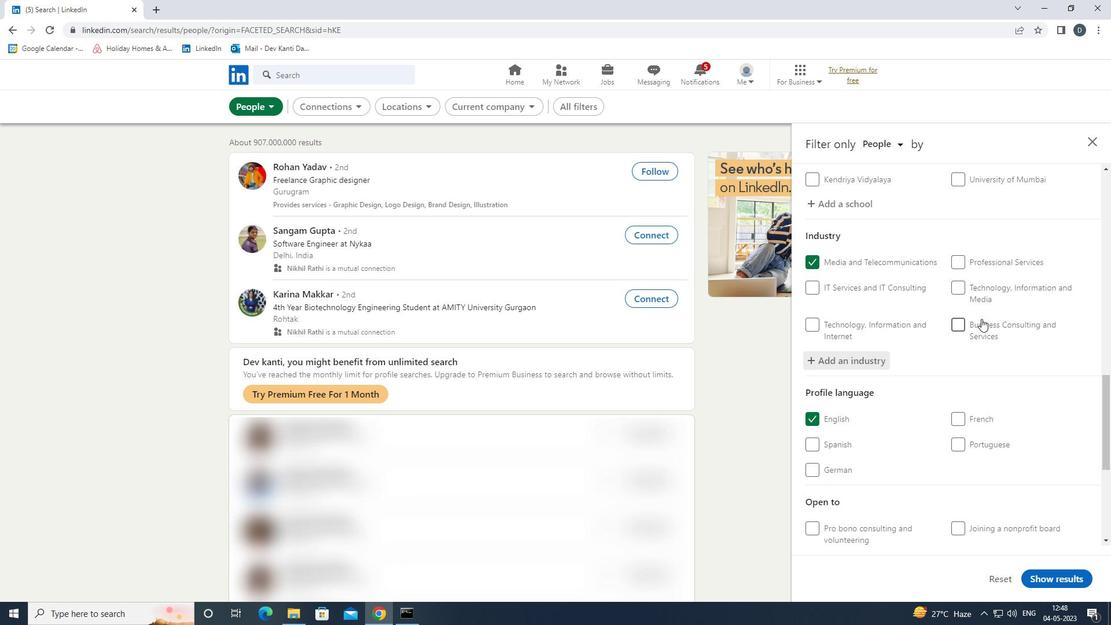 
Action: Mouse scrolled (971, 323) with delta (0, 0)
Screenshot: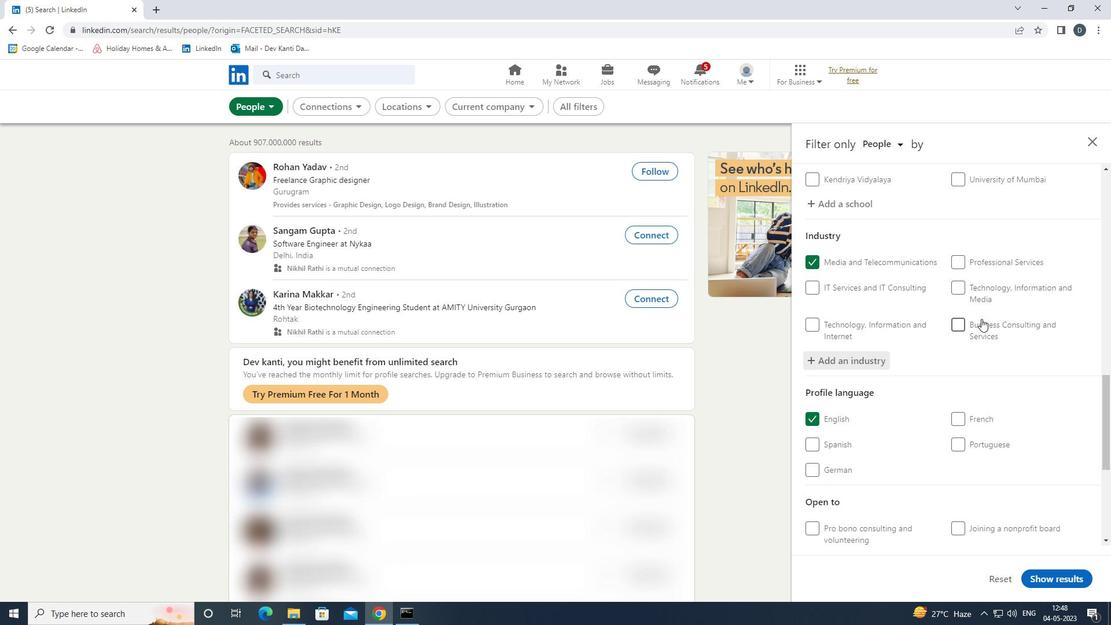 
Action: Mouse scrolled (971, 323) with delta (0, 0)
Screenshot: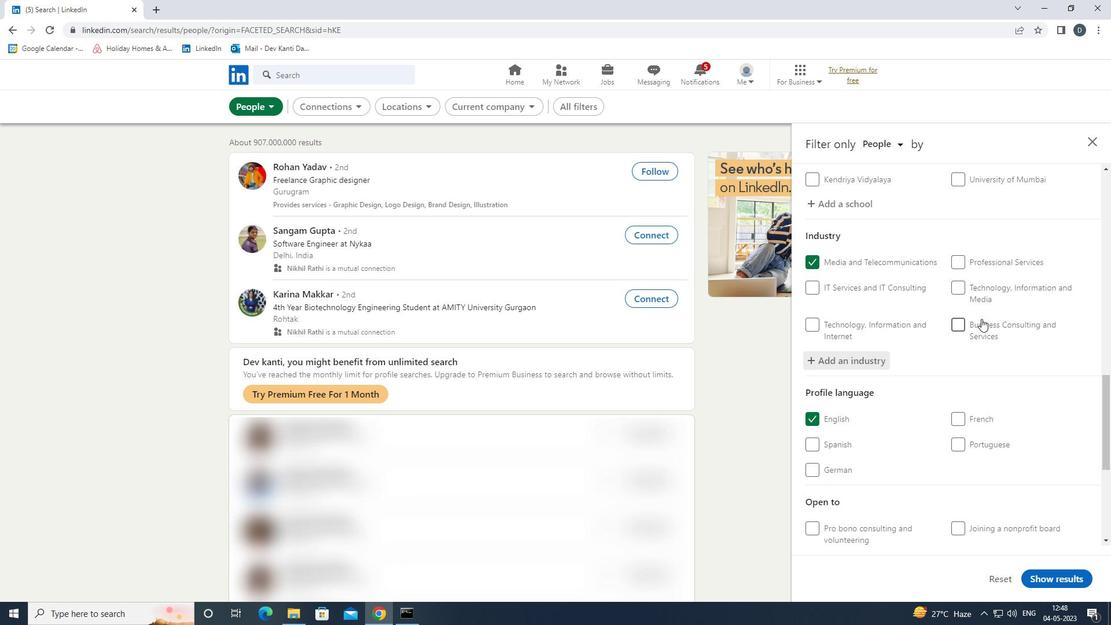 
Action: Mouse moved to (957, 336)
Screenshot: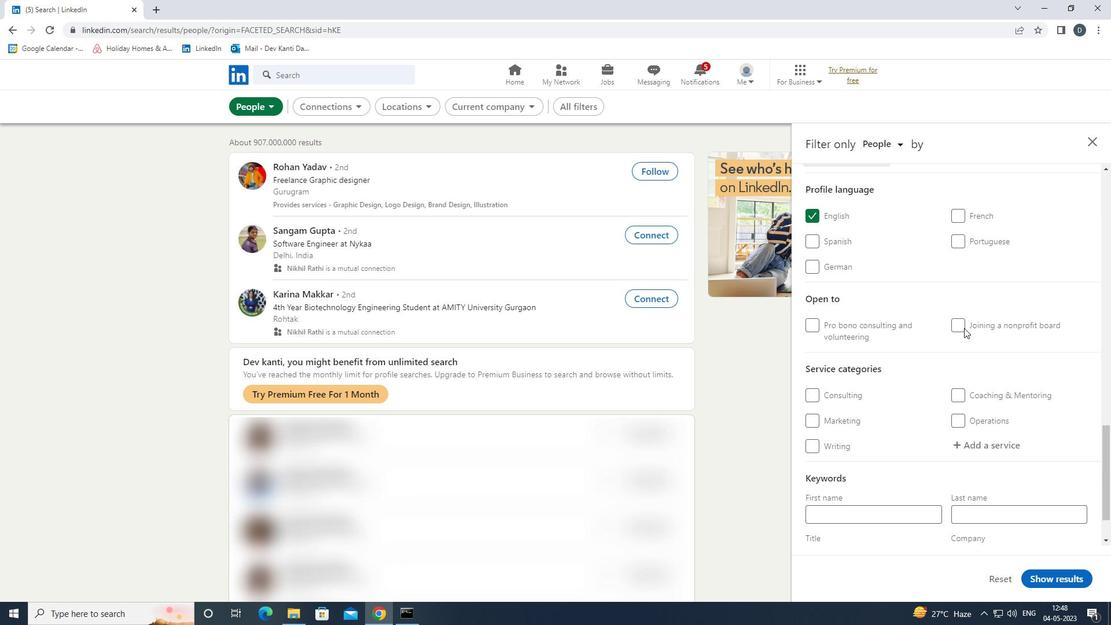 
Action: Mouse scrolled (957, 335) with delta (0, 0)
Screenshot: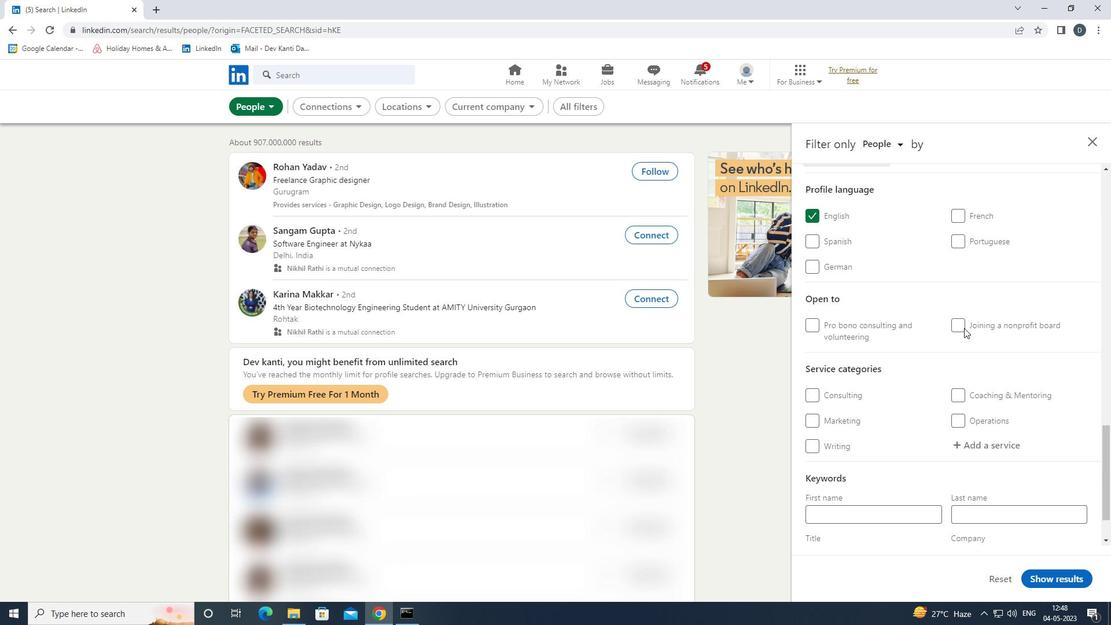 
Action: Mouse moved to (957, 338)
Screenshot: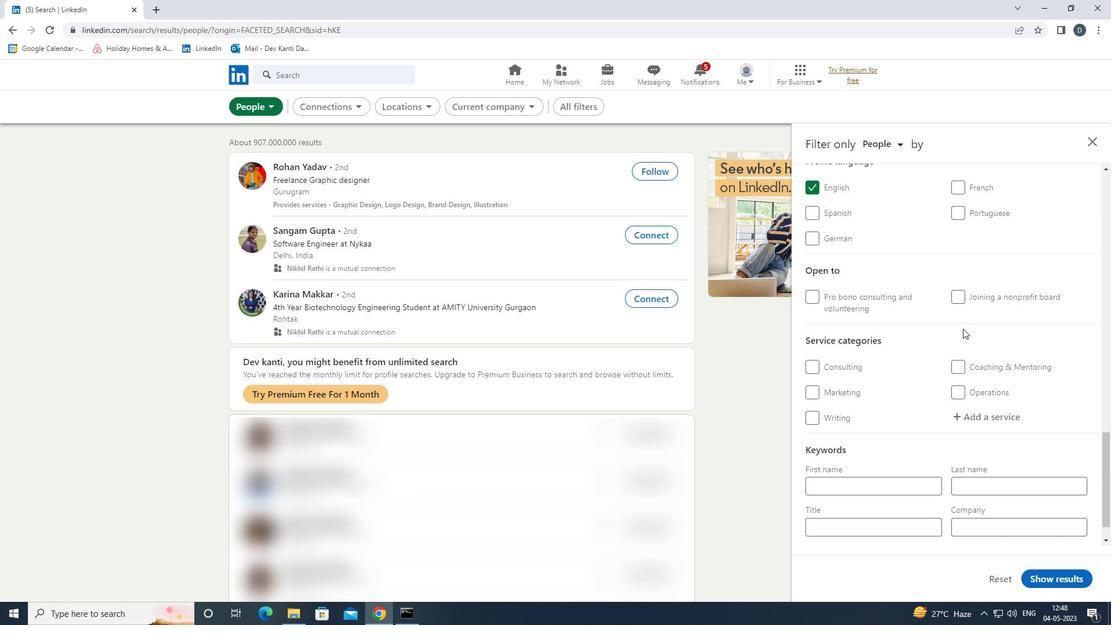 
Action: Mouse scrolled (957, 337) with delta (0, 0)
Screenshot: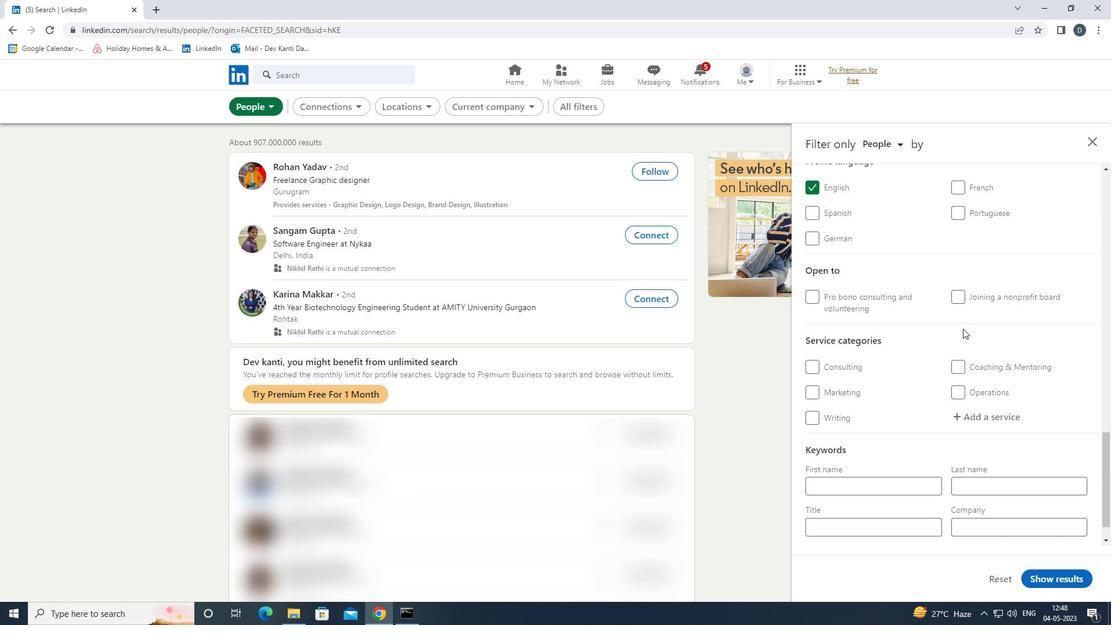 
Action: Mouse moved to (986, 385)
Screenshot: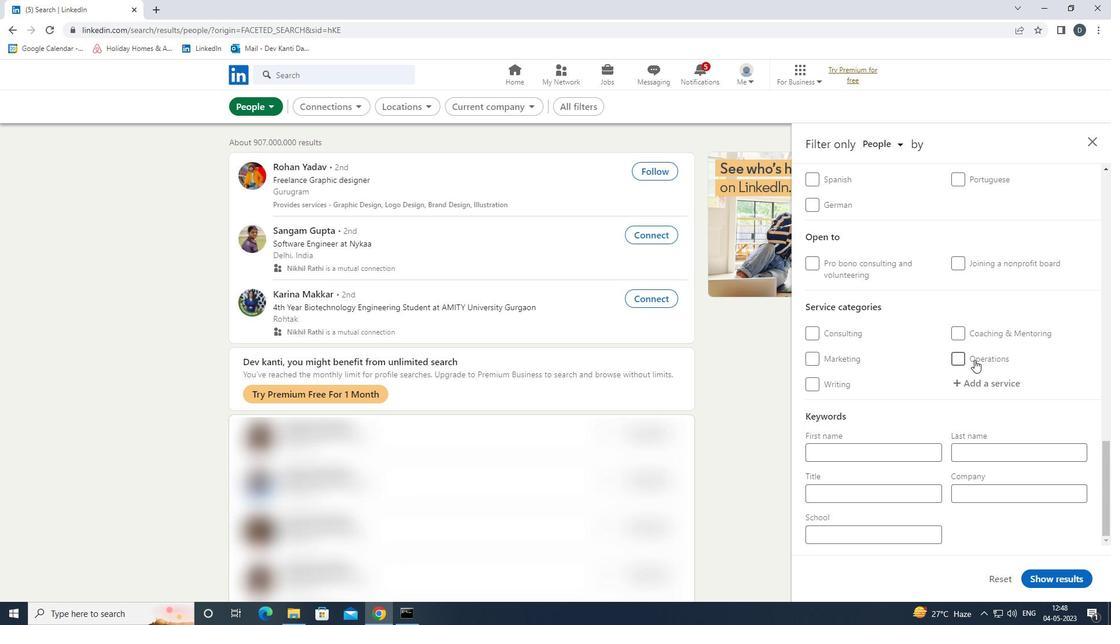 
Action: Mouse pressed left at (986, 385)
Screenshot: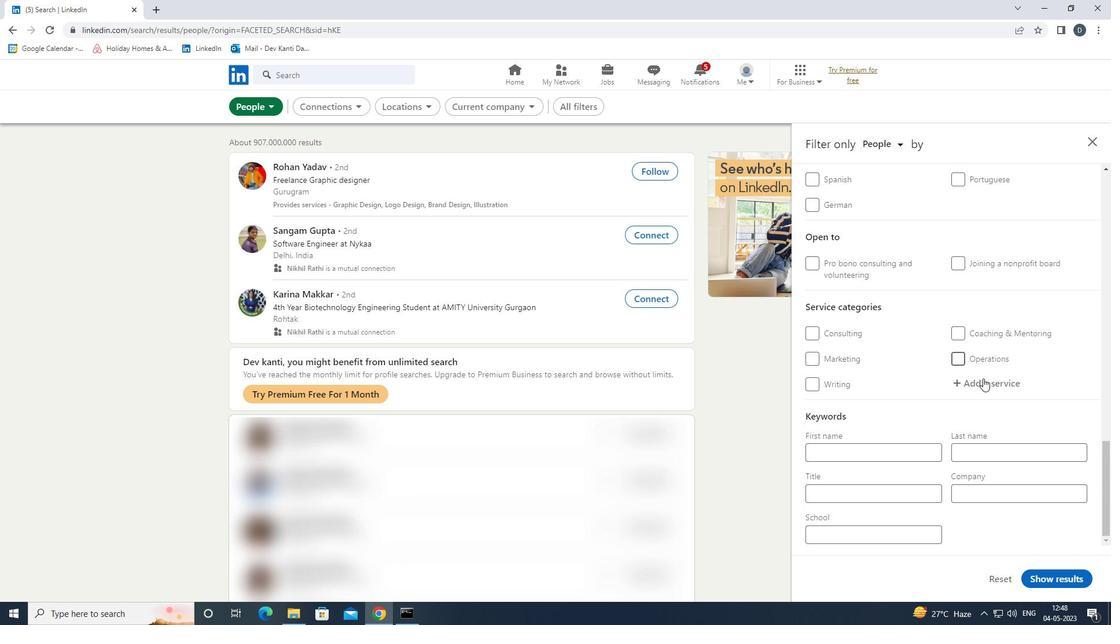 
Action: Mouse moved to (982, 385)
Screenshot: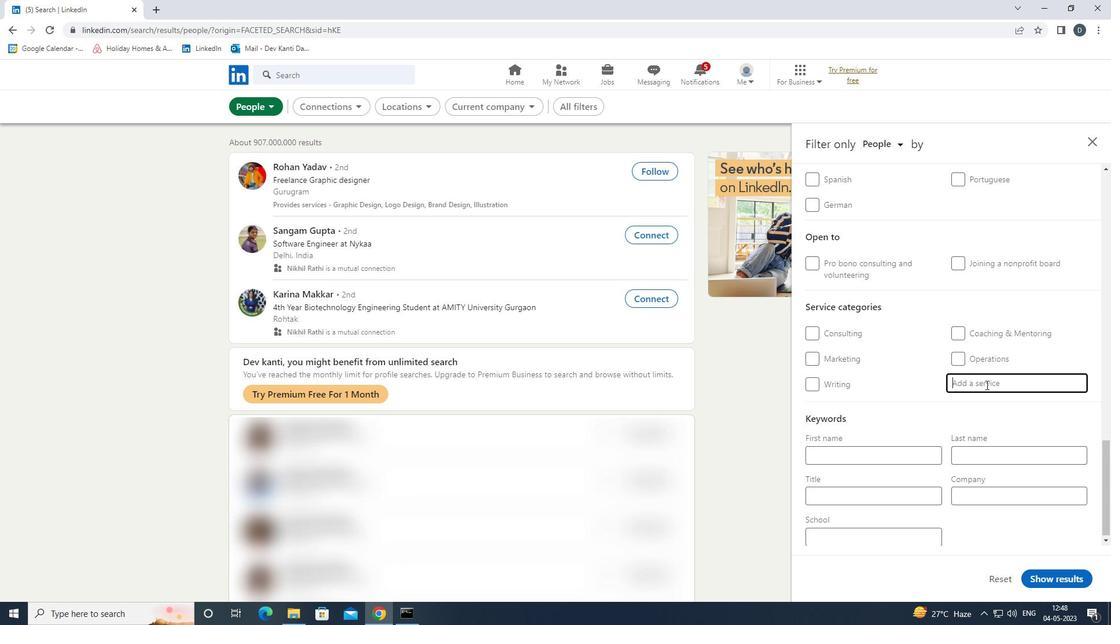 
Action: Key pressed <Key.shift>DUI<Key.space><Key.down><Key.enter>
Screenshot: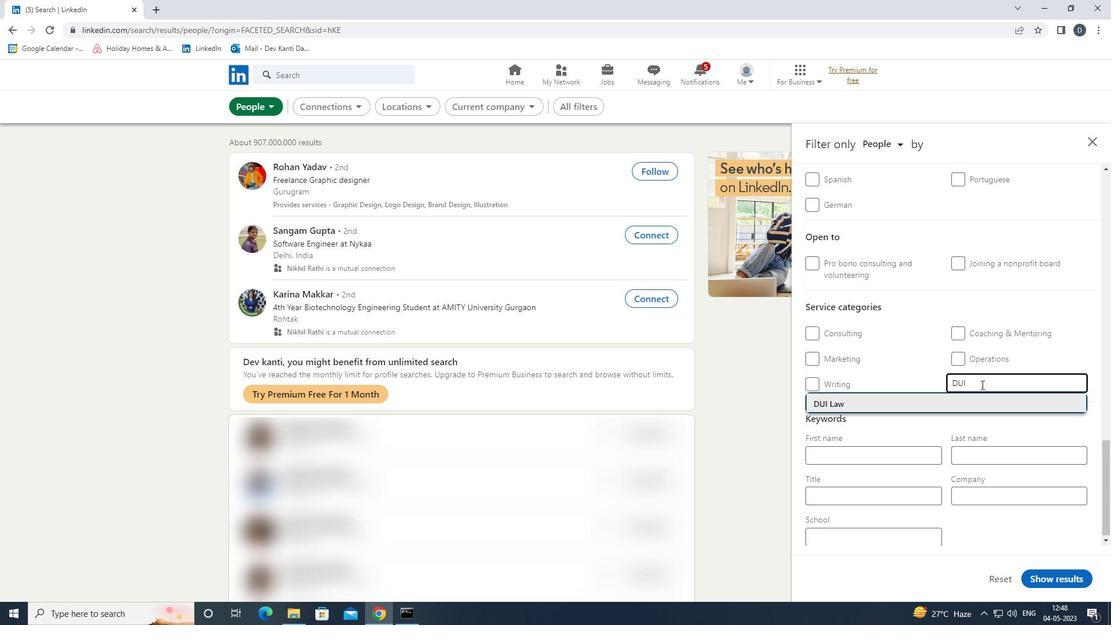 
Action: Mouse moved to (923, 440)
Screenshot: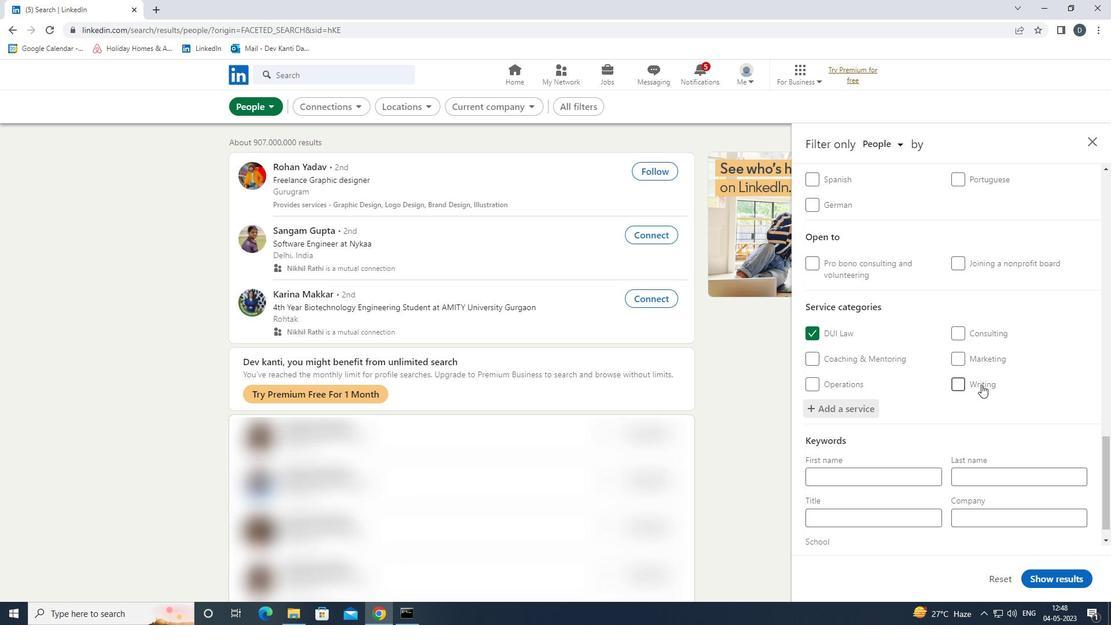 
Action: Mouse scrolled (923, 439) with delta (0, 0)
Screenshot: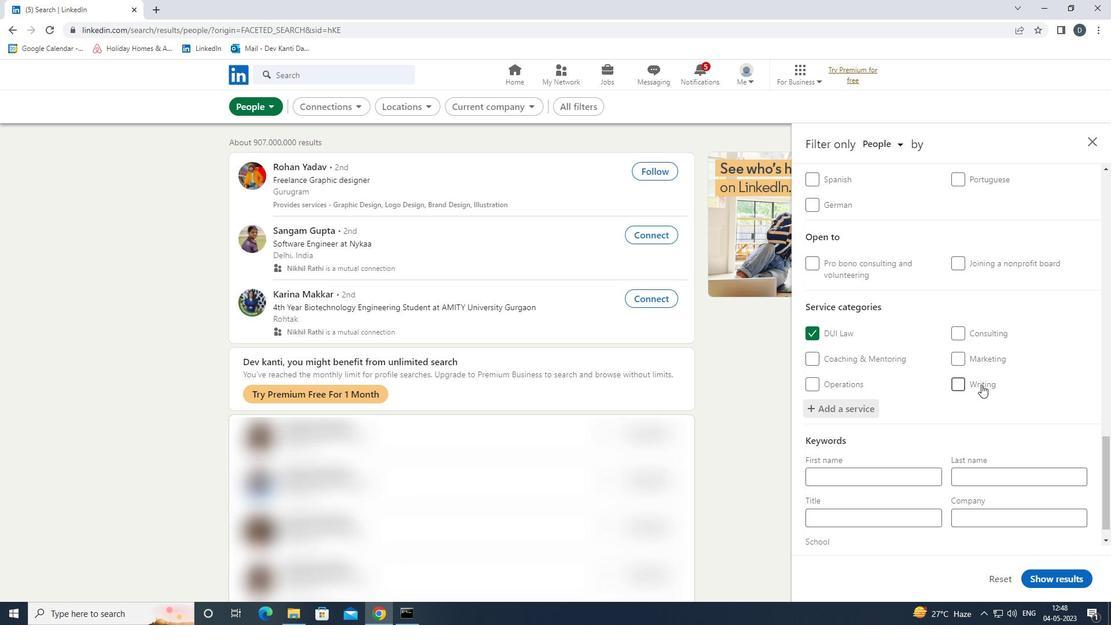 
Action: Mouse moved to (923, 490)
Screenshot: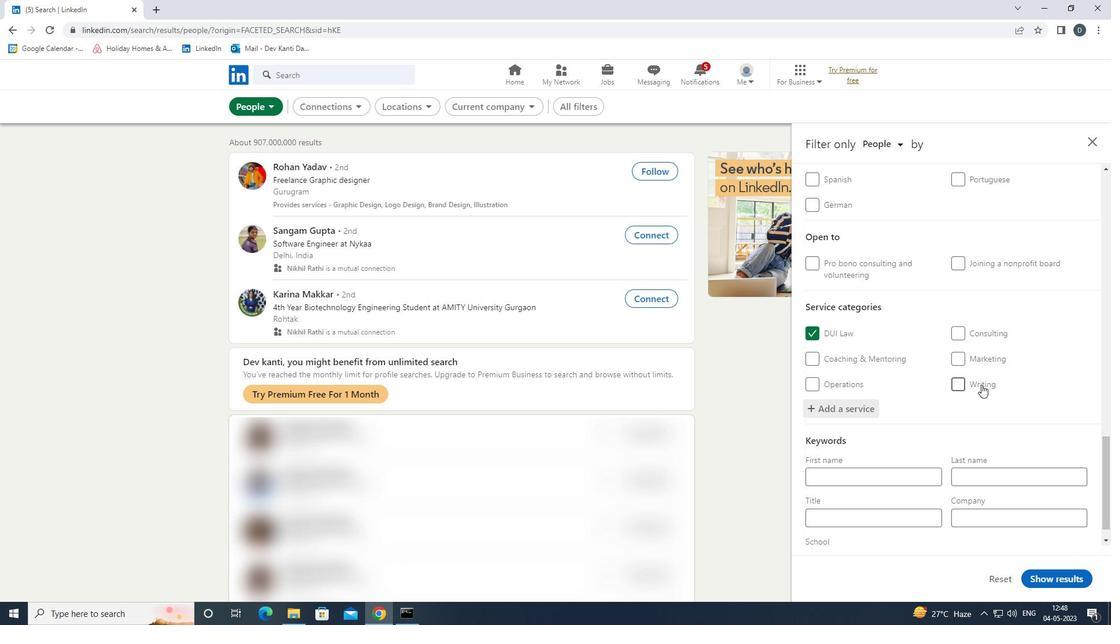 
Action: Mouse scrolled (923, 489) with delta (0, 0)
Screenshot: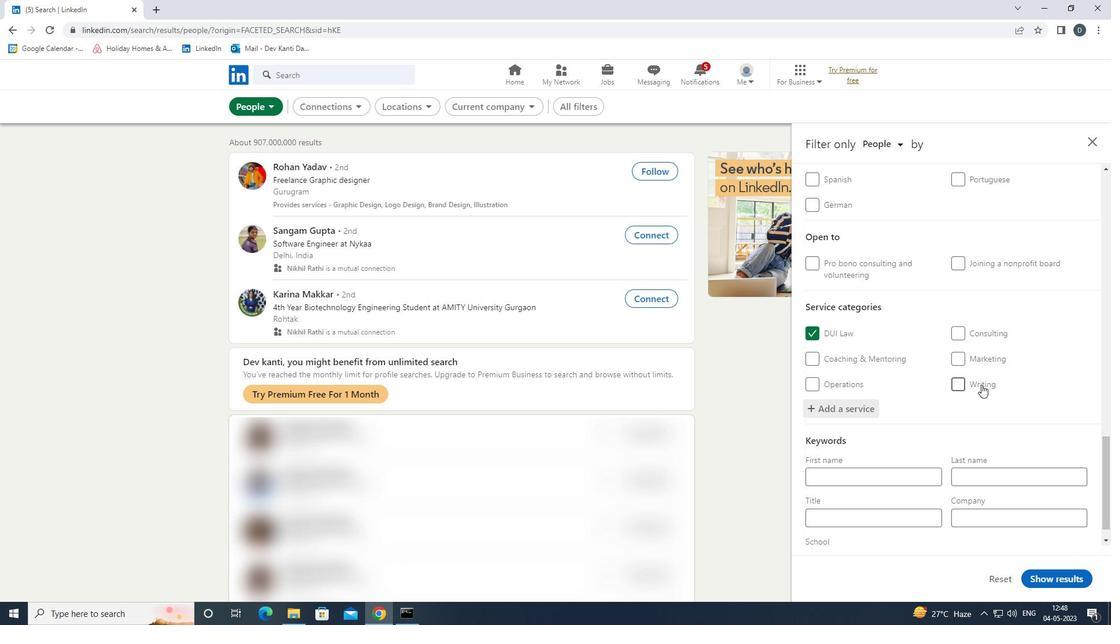 
Action: Mouse moved to (916, 506)
Screenshot: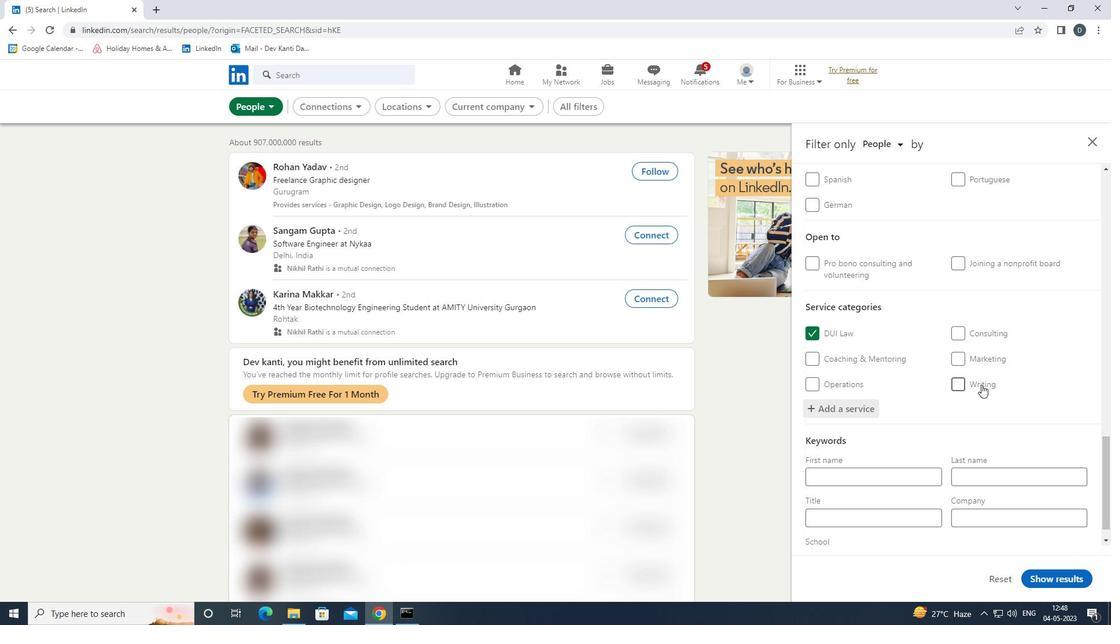 
Action: Mouse scrolled (916, 506) with delta (0, 0)
Screenshot: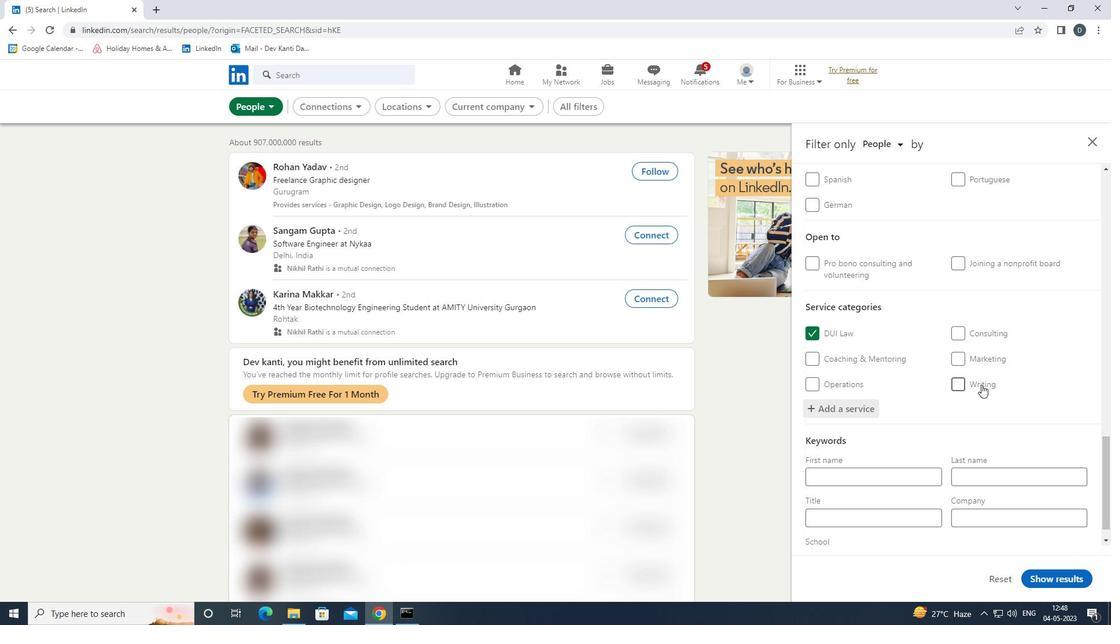 
Action: Mouse moved to (910, 496)
Screenshot: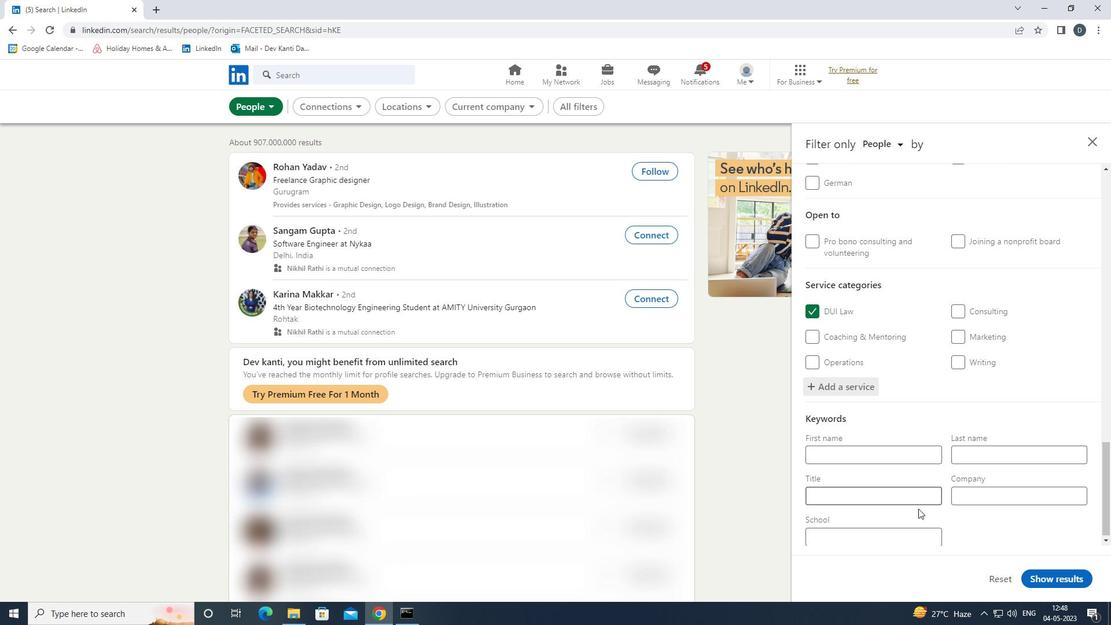 
Action: Mouse pressed left at (910, 496)
Screenshot: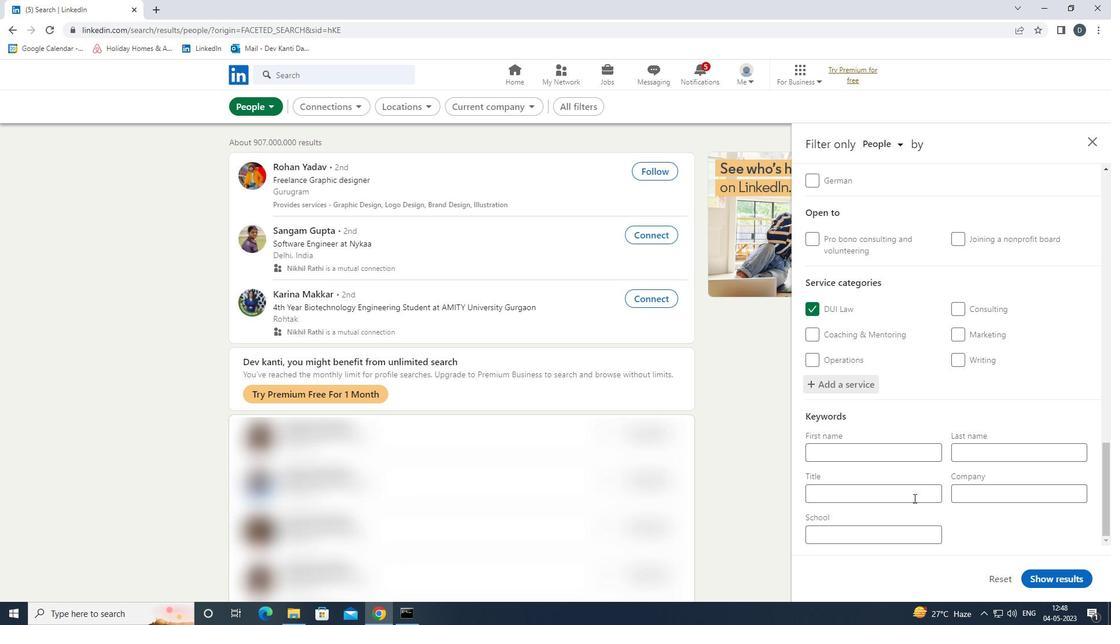 
Action: Mouse moved to (909, 496)
Screenshot: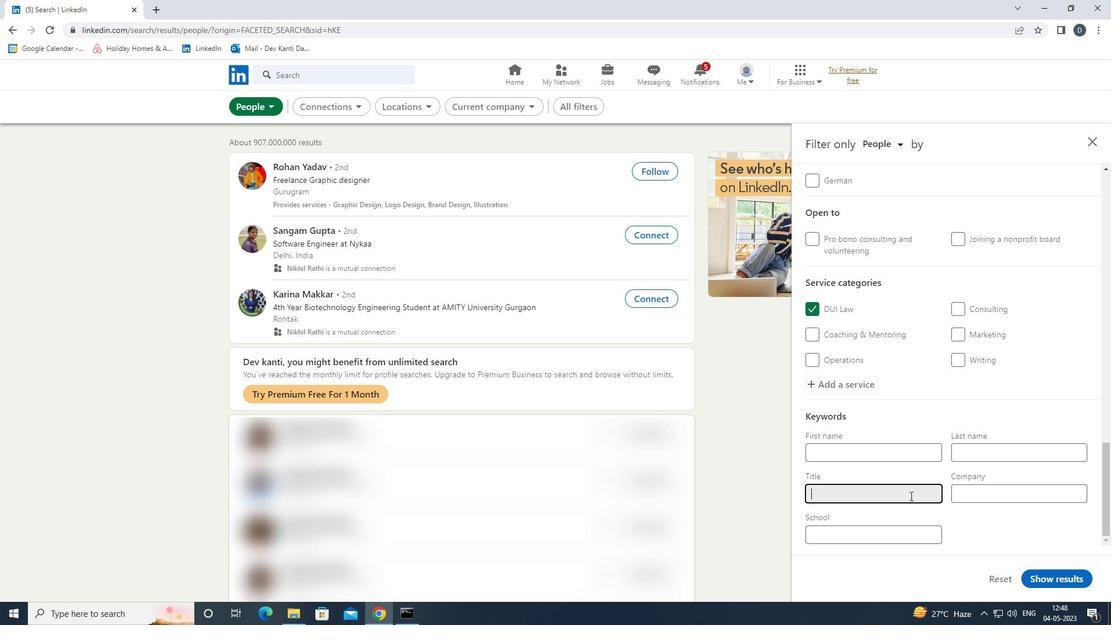 
Action: Key pressed <Key.shift><Key.shift><Key.shift><Key.shift><Key.shift><Key.shift><Key.shift><Key.shift><Key.shift><Key.shift><Key.shift><Key.shift>YOGA<Key.space><Key.shift>INSTRUCTOR
Screenshot: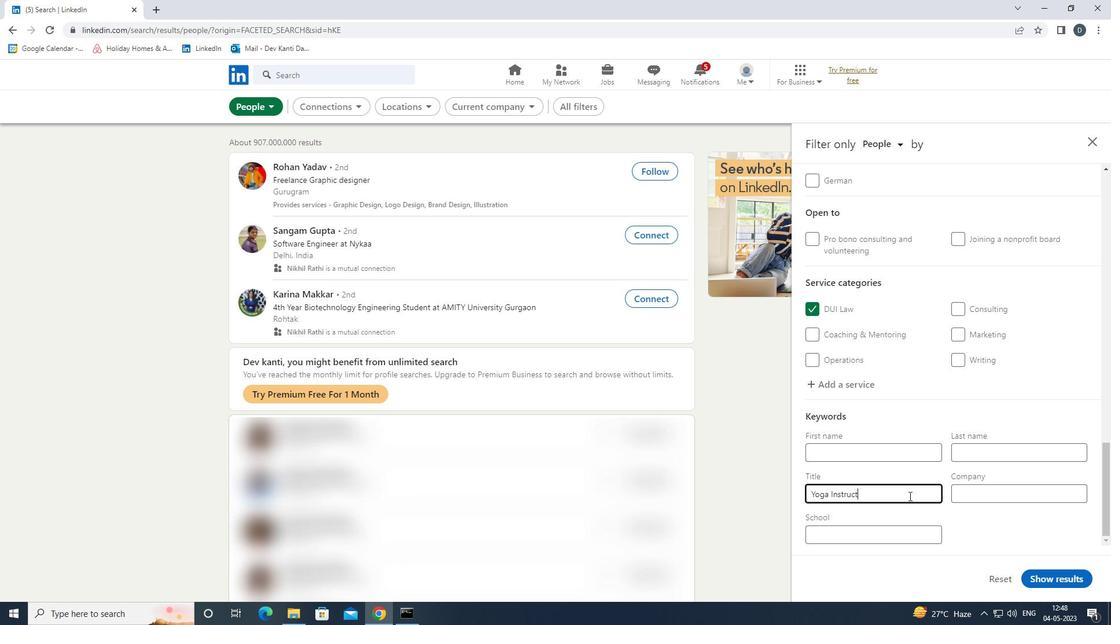 
Action: Mouse moved to (1059, 572)
Screenshot: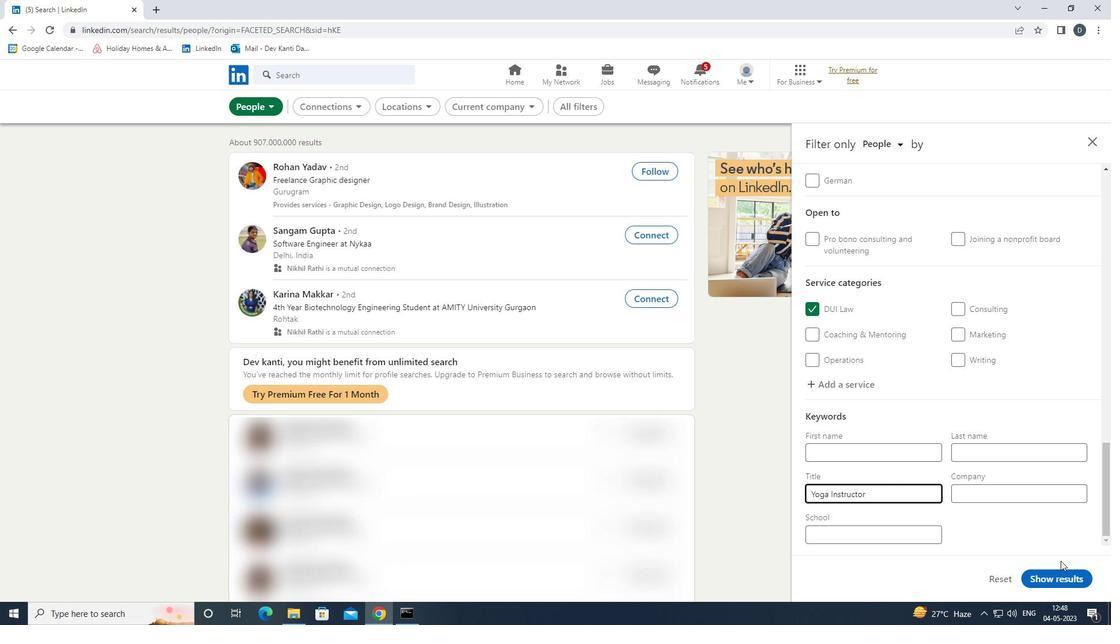 
Action: Mouse pressed left at (1059, 572)
Screenshot: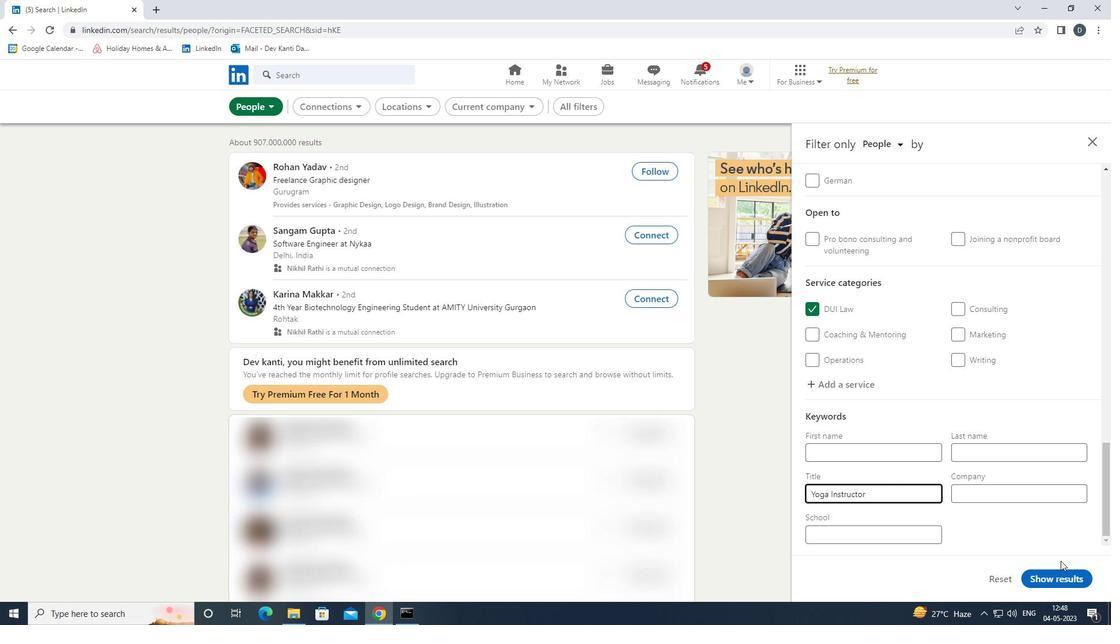 
Action: Mouse moved to (885, 334)
Screenshot: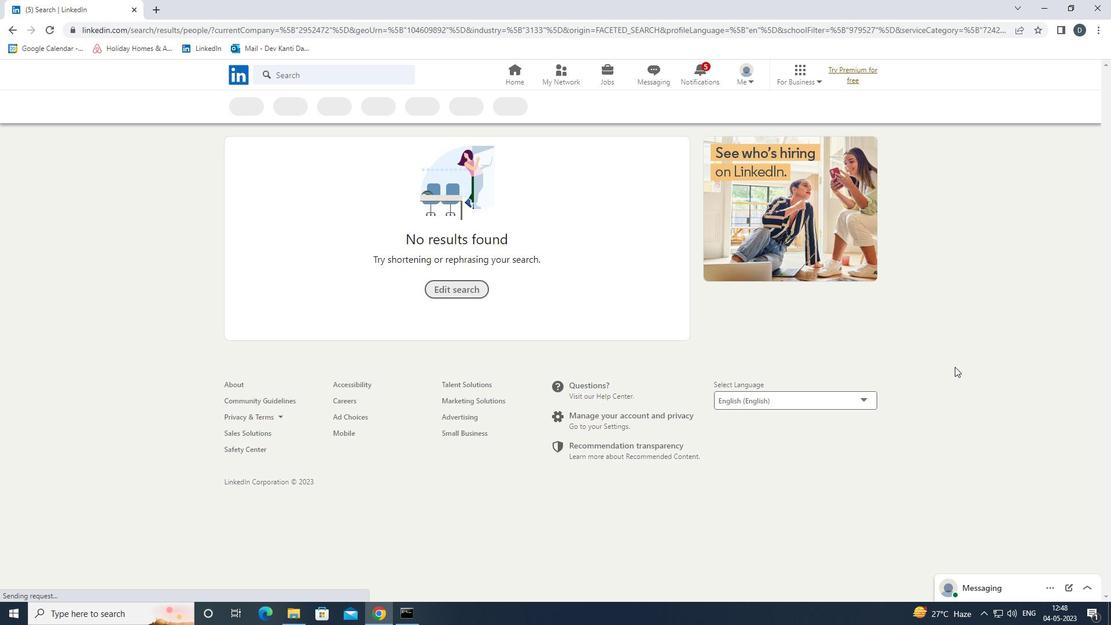 
